 Task: Look for space in Olsberg, Germany from 6th September, 2023 to 18th September, 2023 for 3 adults in price range Rs.6000 to Rs.12000. Place can be entire place with 2 bedrooms having 2 beds and 2 bathrooms. Property type can be house, flat, guest house, hotel. Amenities needed are: washing machine. Booking option can be shelf check-in. Required host language is English.
Action: Mouse moved to (352, 246)
Screenshot: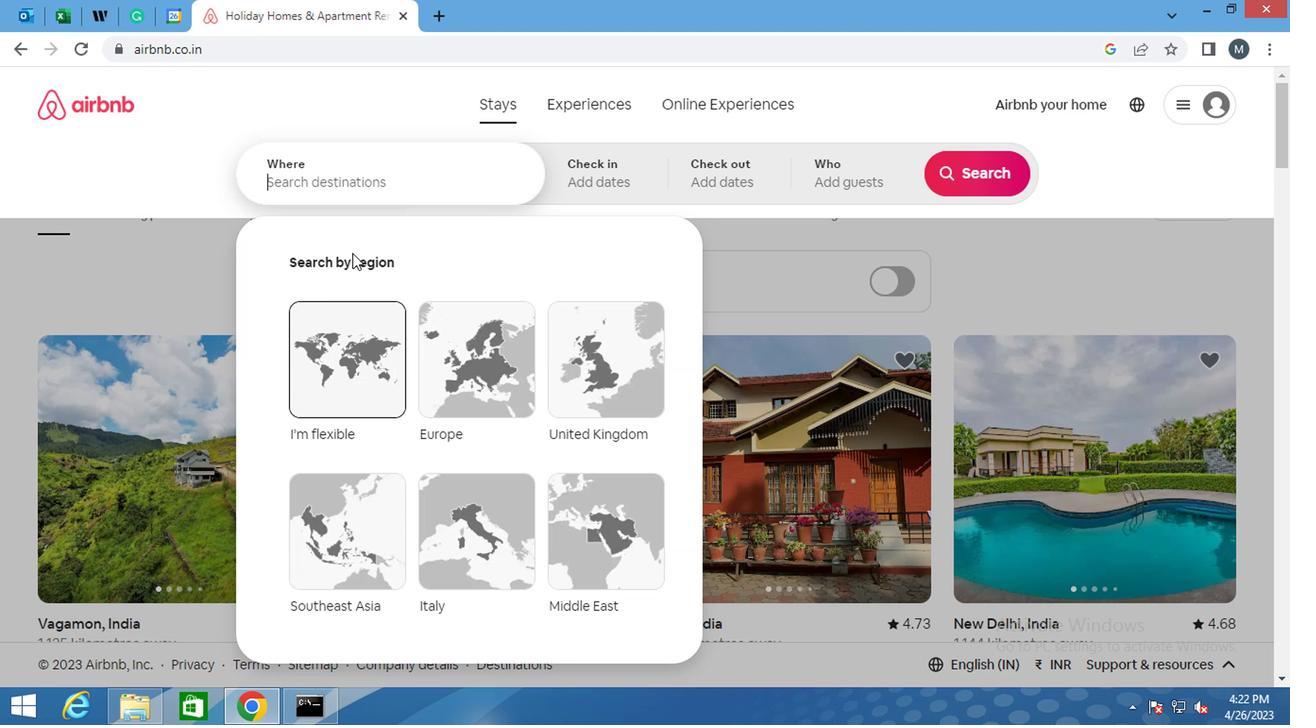 
Action: Key pressed <Key.shift>OLSBERG,<Key.space><Key.shift>GERMANY
Screenshot: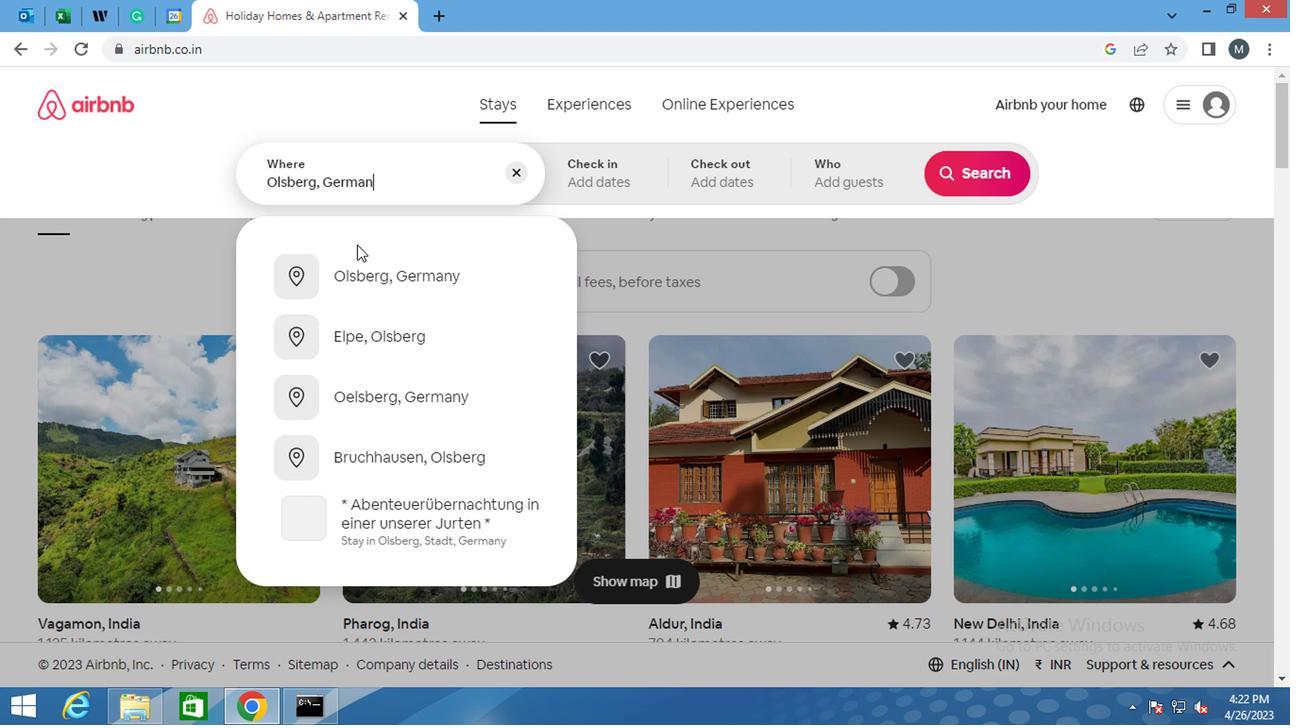 
Action: Mouse moved to (432, 270)
Screenshot: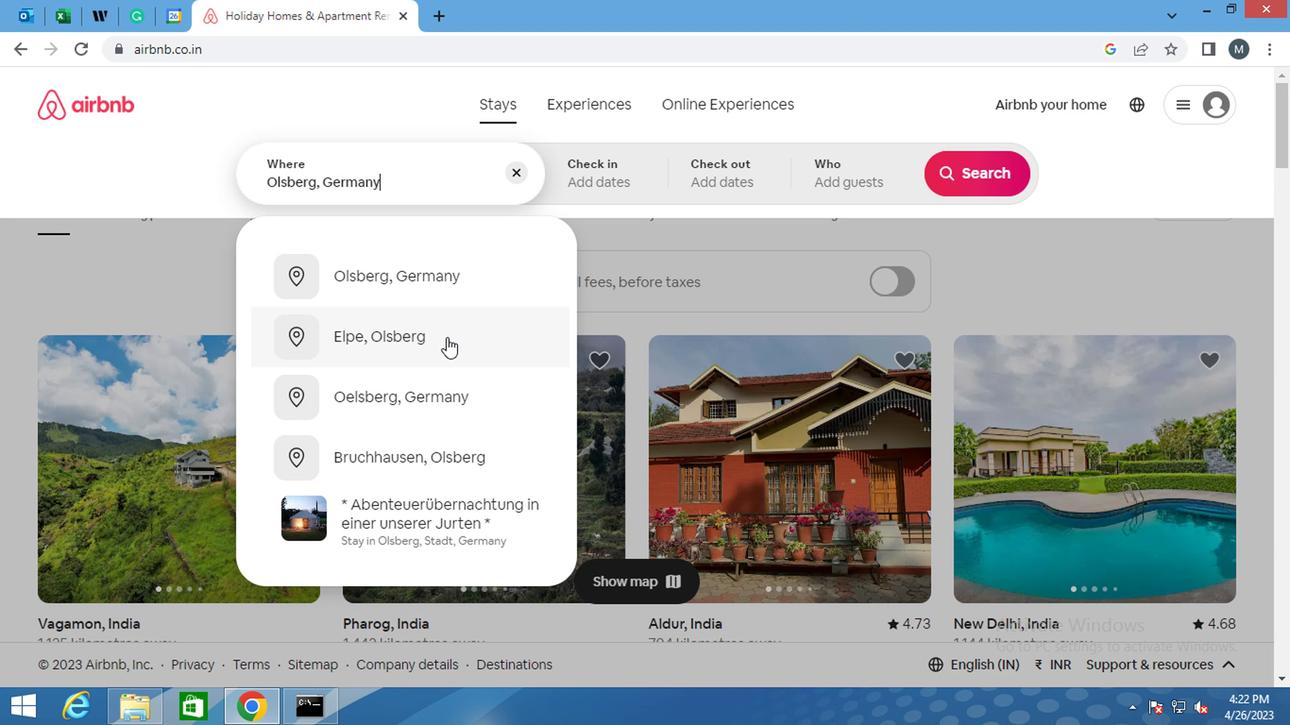 
Action: Mouse pressed left at (432, 270)
Screenshot: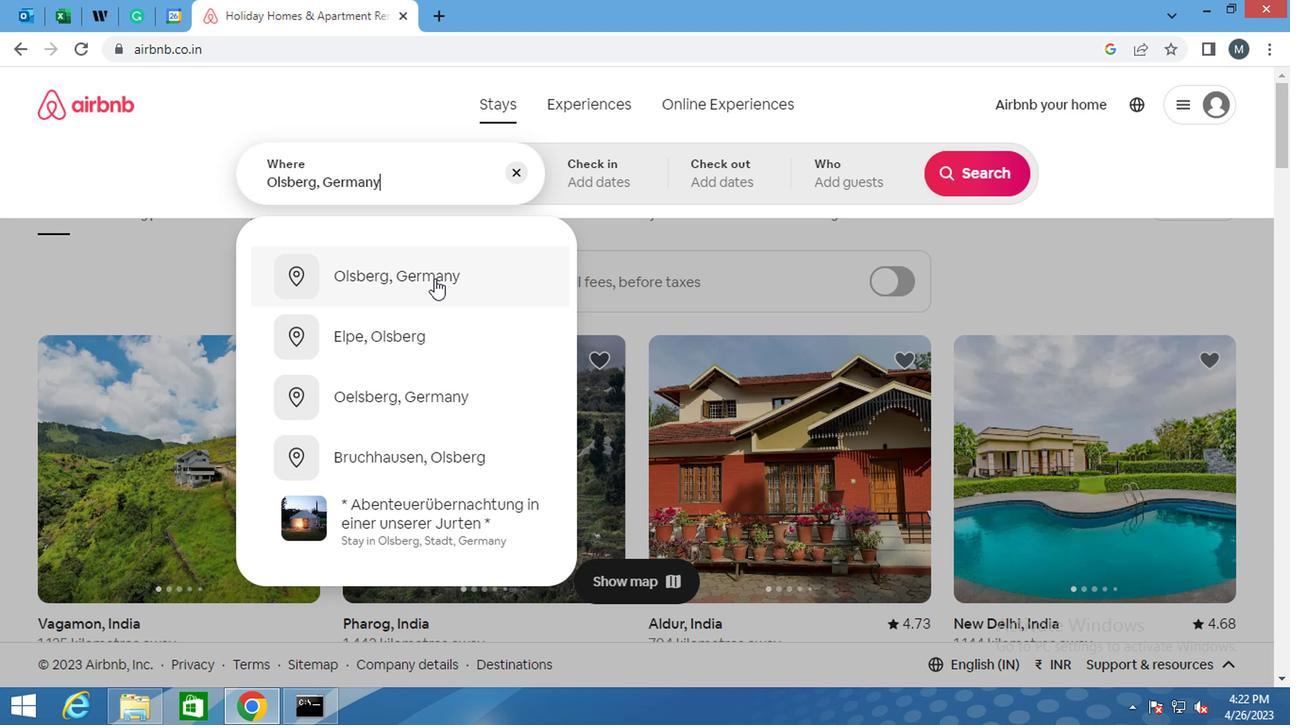 
Action: Mouse moved to (957, 321)
Screenshot: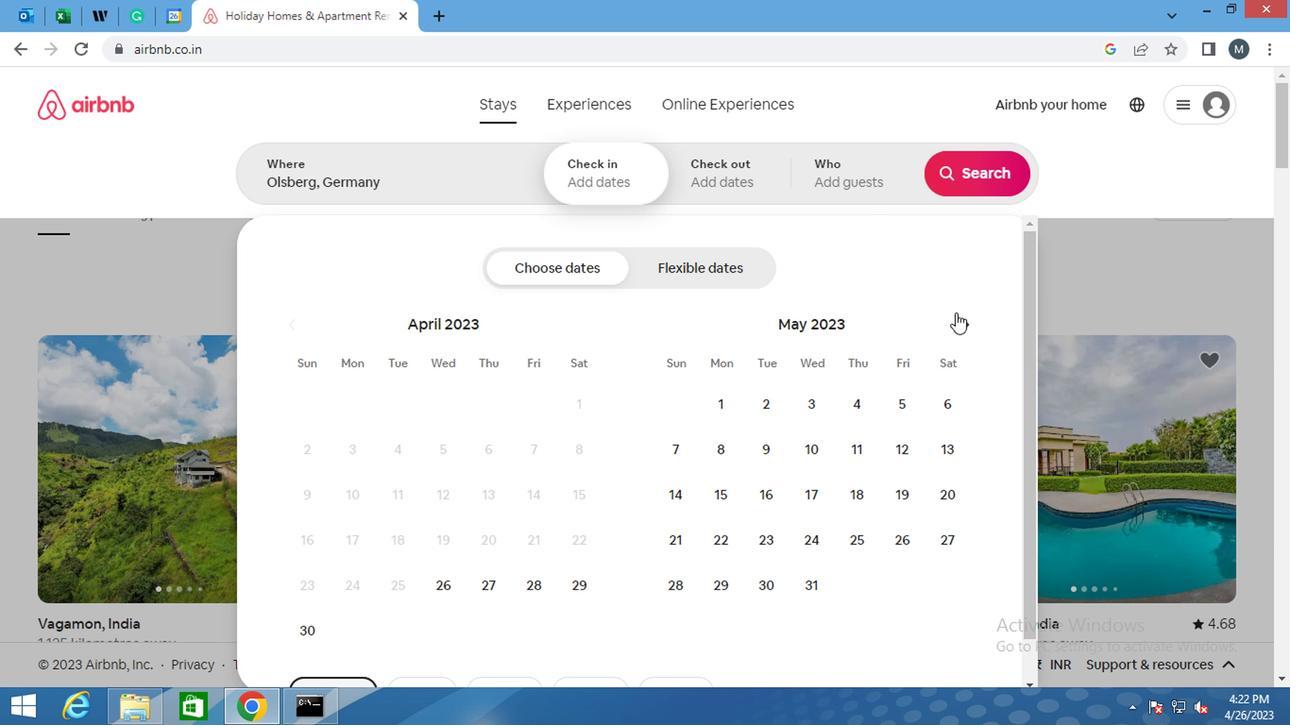 
Action: Mouse pressed left at (957, 321)
Screenshot: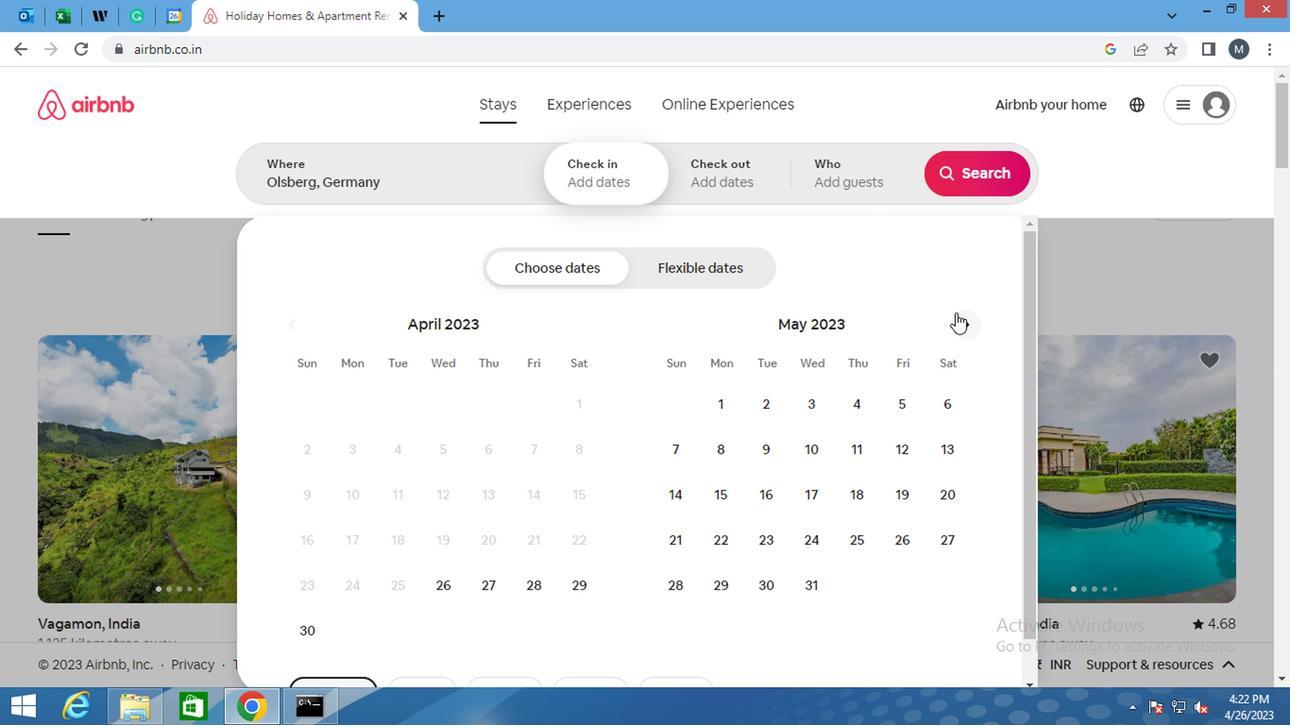 
Action: Mouse moved to (958, 321)
Screenshot: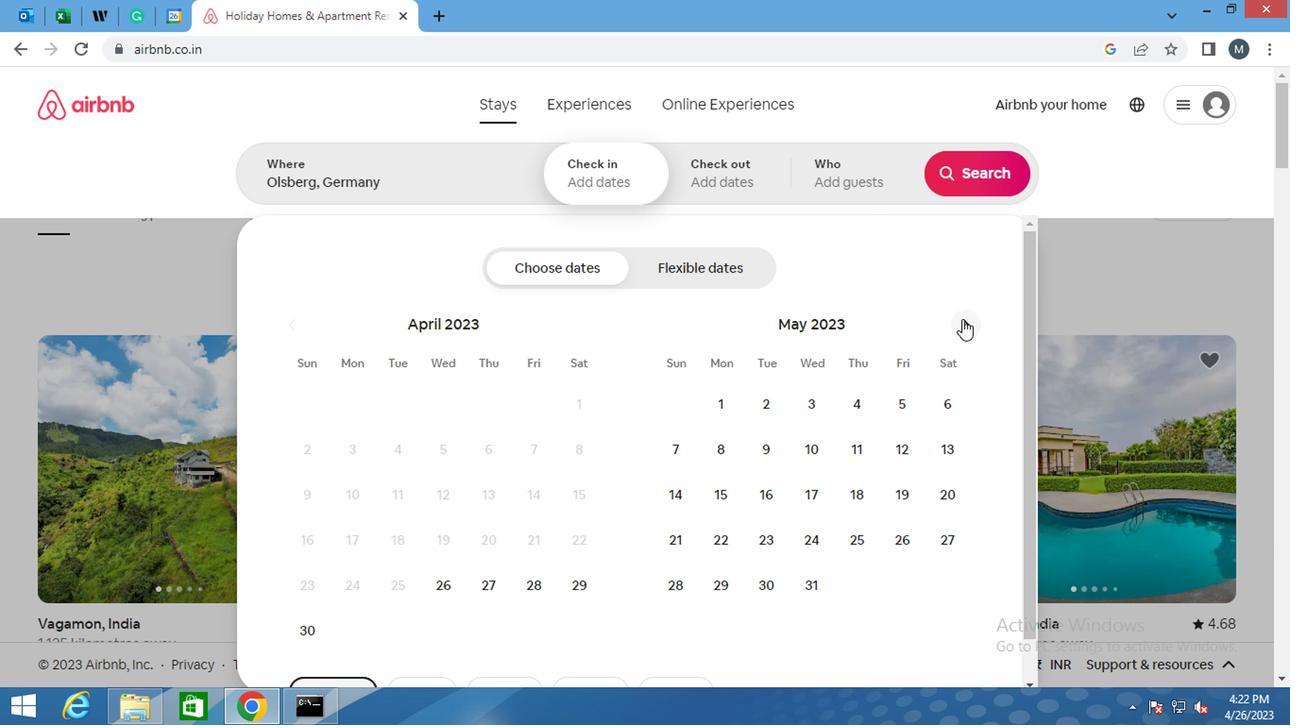
Action: Mouse pressed left at (958, 321)
Screenshot: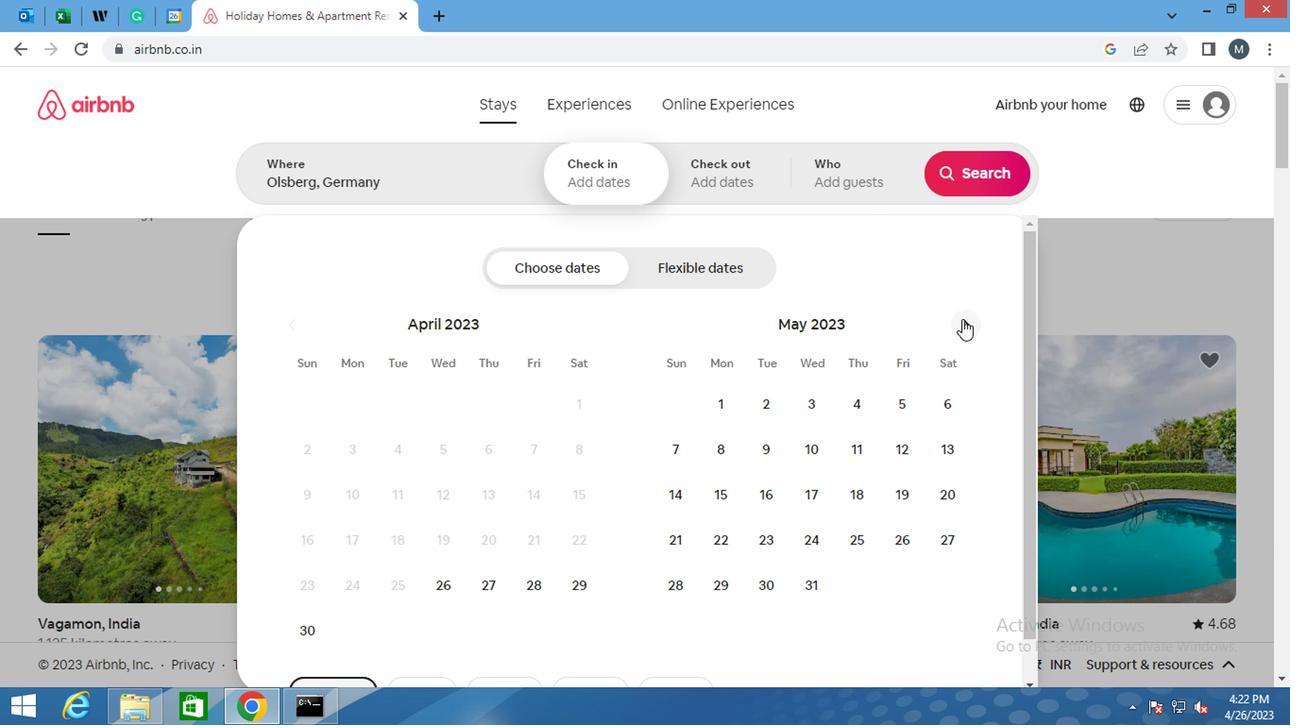 
Action: Mouse moved to (960, 321)
Screenshot: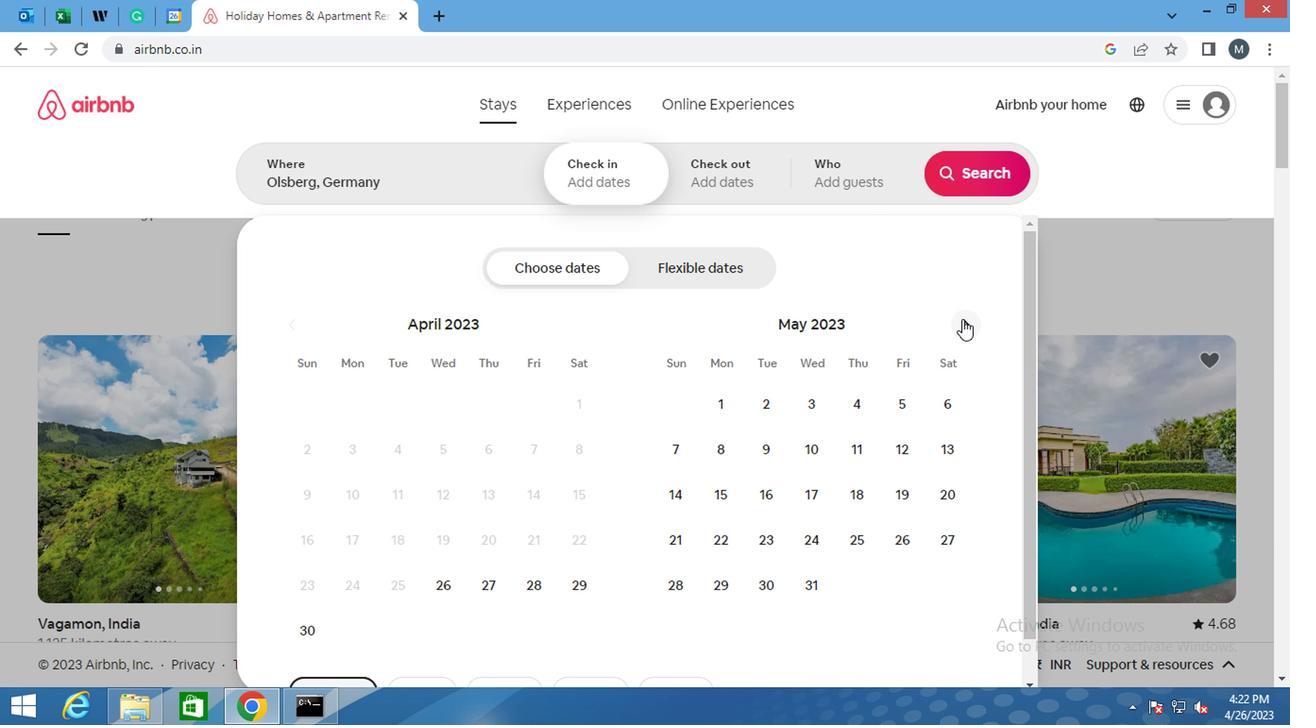 
Action: Mouse pressed left at (960, 321)
Screenshot: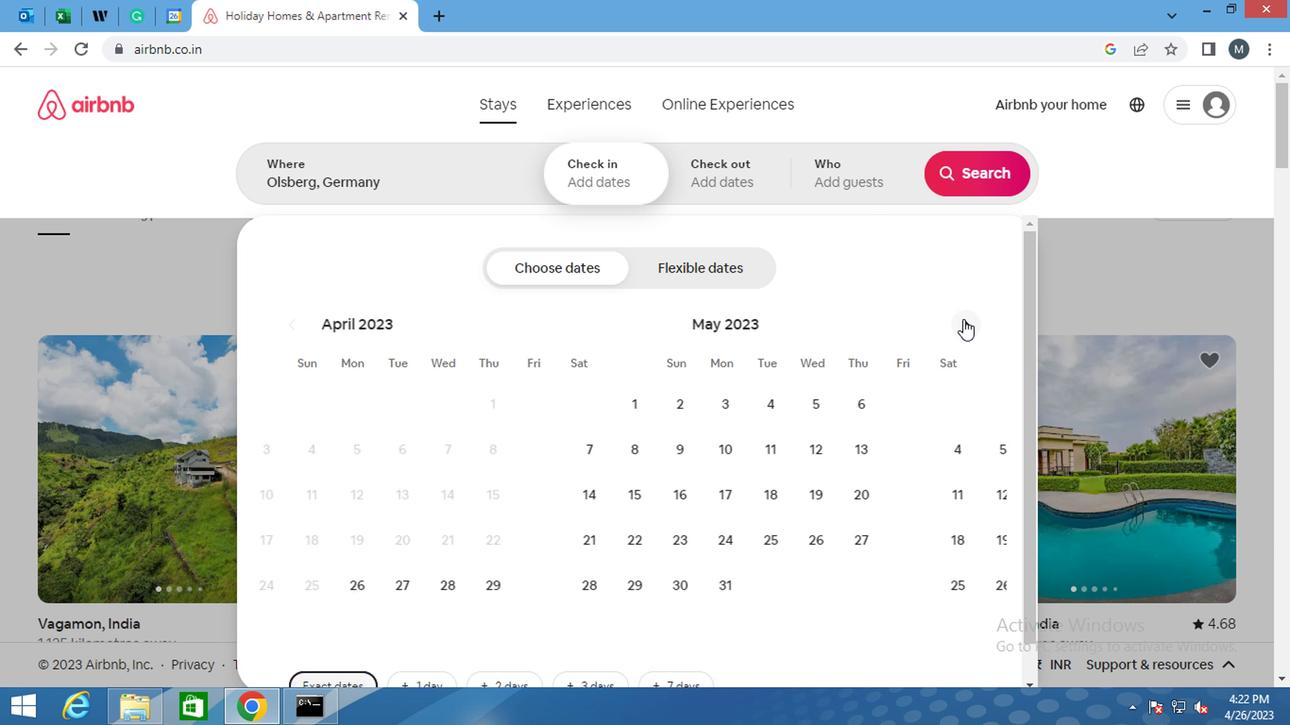 
Action: Mouse moved to (960, 321)
Screenshot: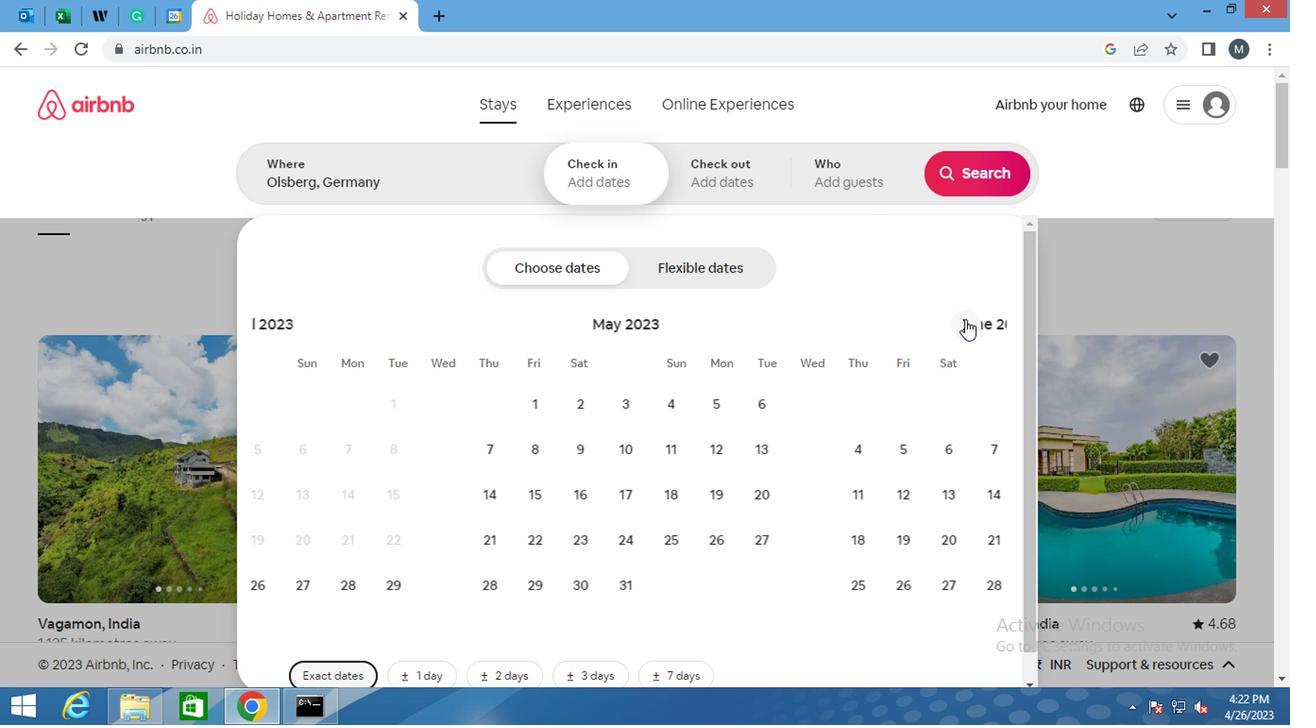 
Action: Mouse pressed left at (960, 321)
Screenshot: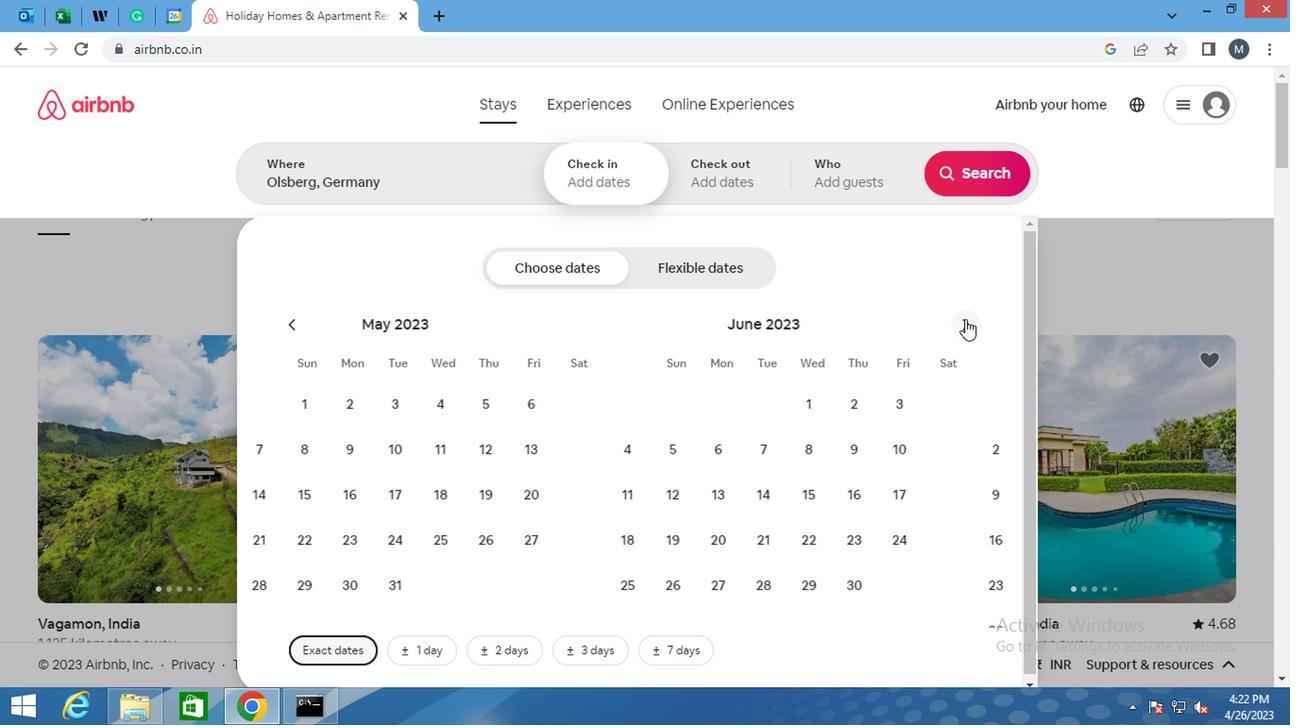 
Action: Mouse pressed left at (960, 321)
Screenshot: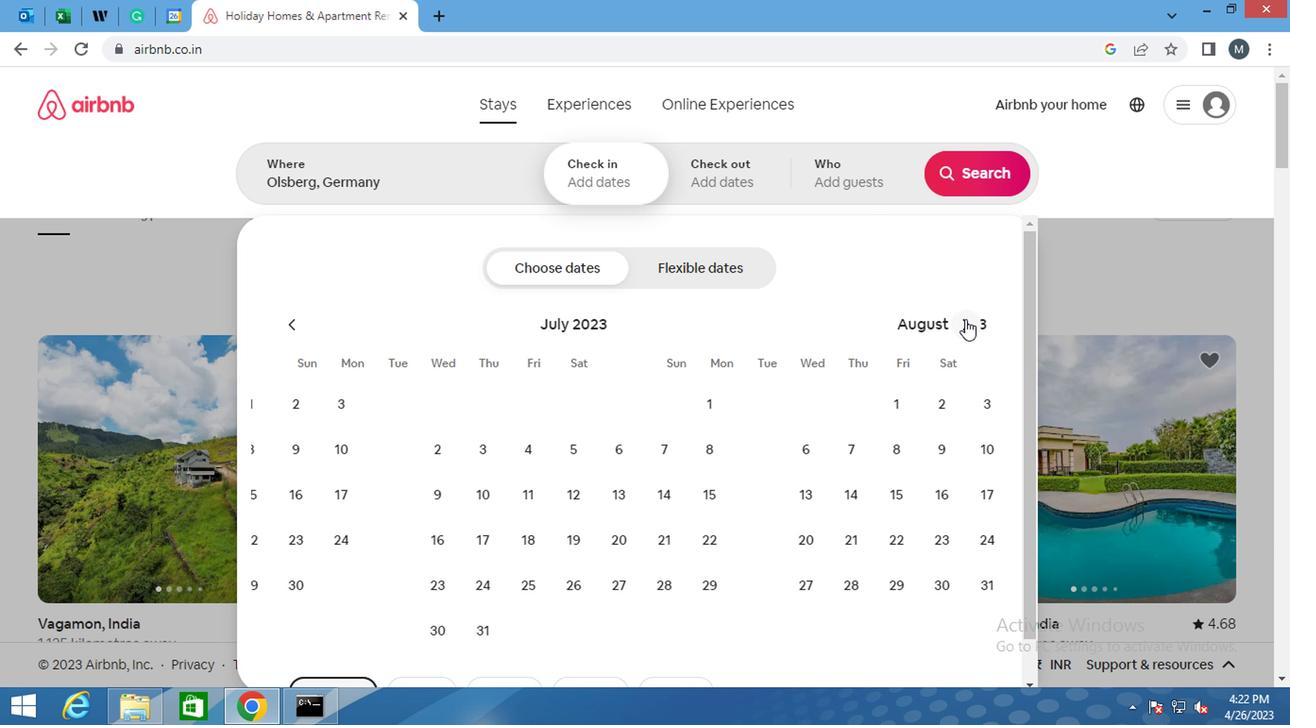 
Action: Mouse moved to (817, 456)
Screenshot: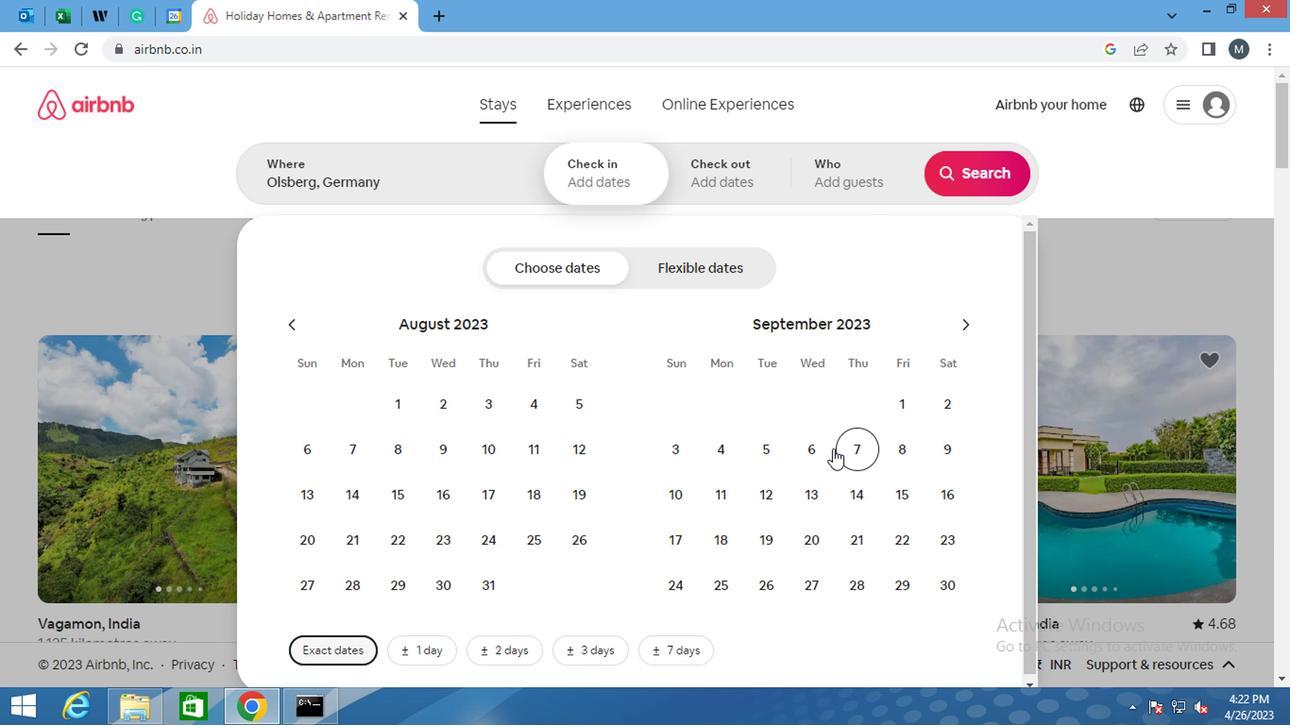 
Action: Mouse pressed left at (817, 456)
Screenshot: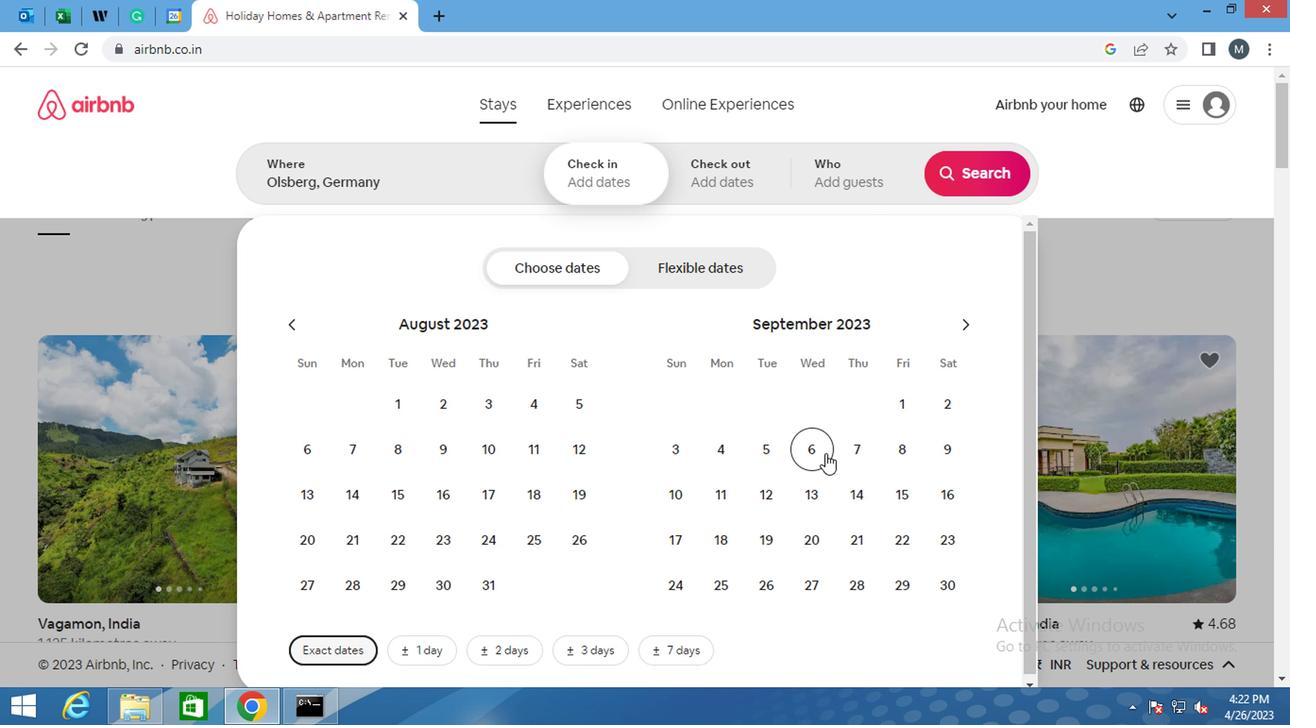 
Action: Mouse moved to (728, 542)
Screenshot: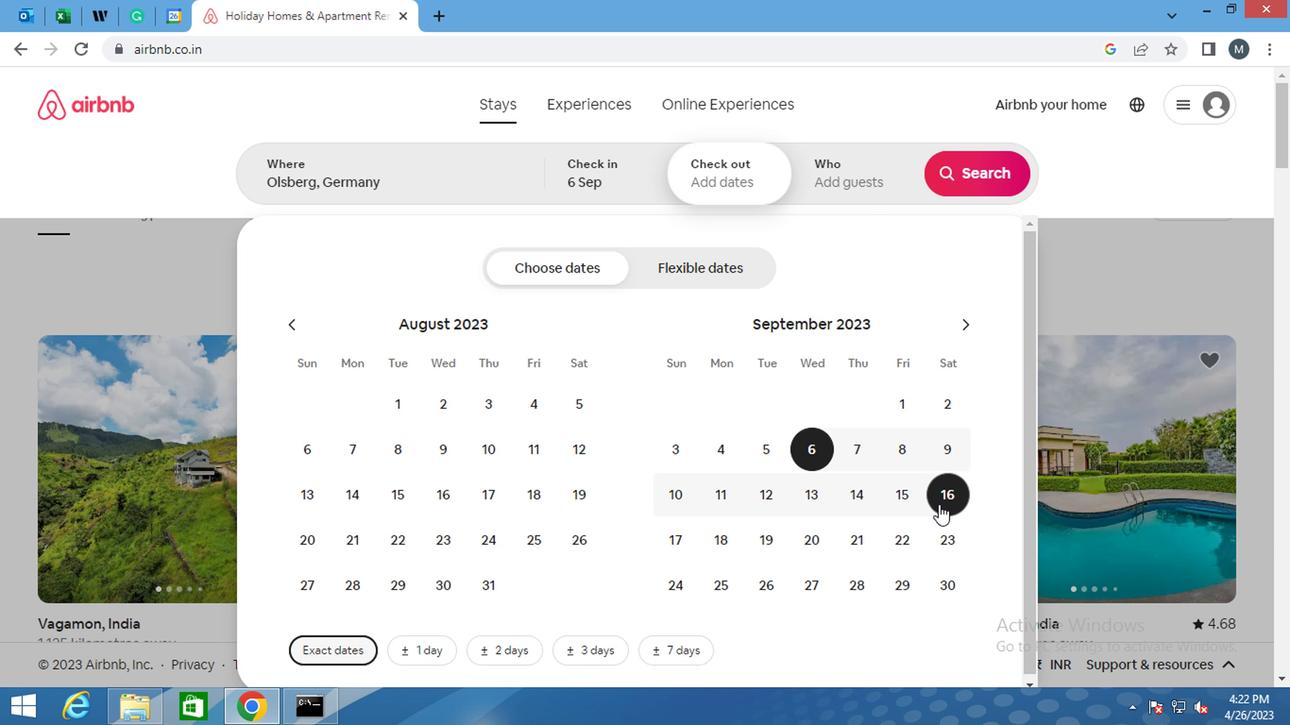 
Action: Mouse pressed left at (728, 542)
Screenshot: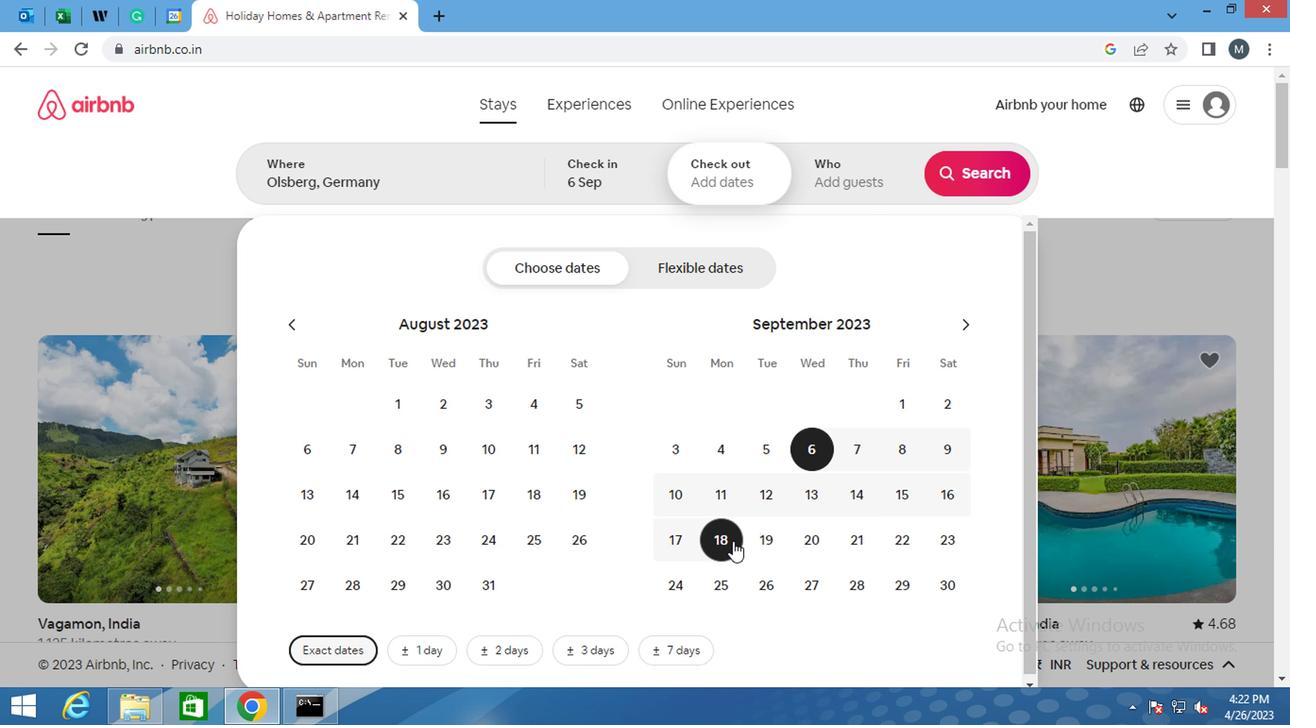 
Action: Mouse moved to (840, 180)
Screenshot: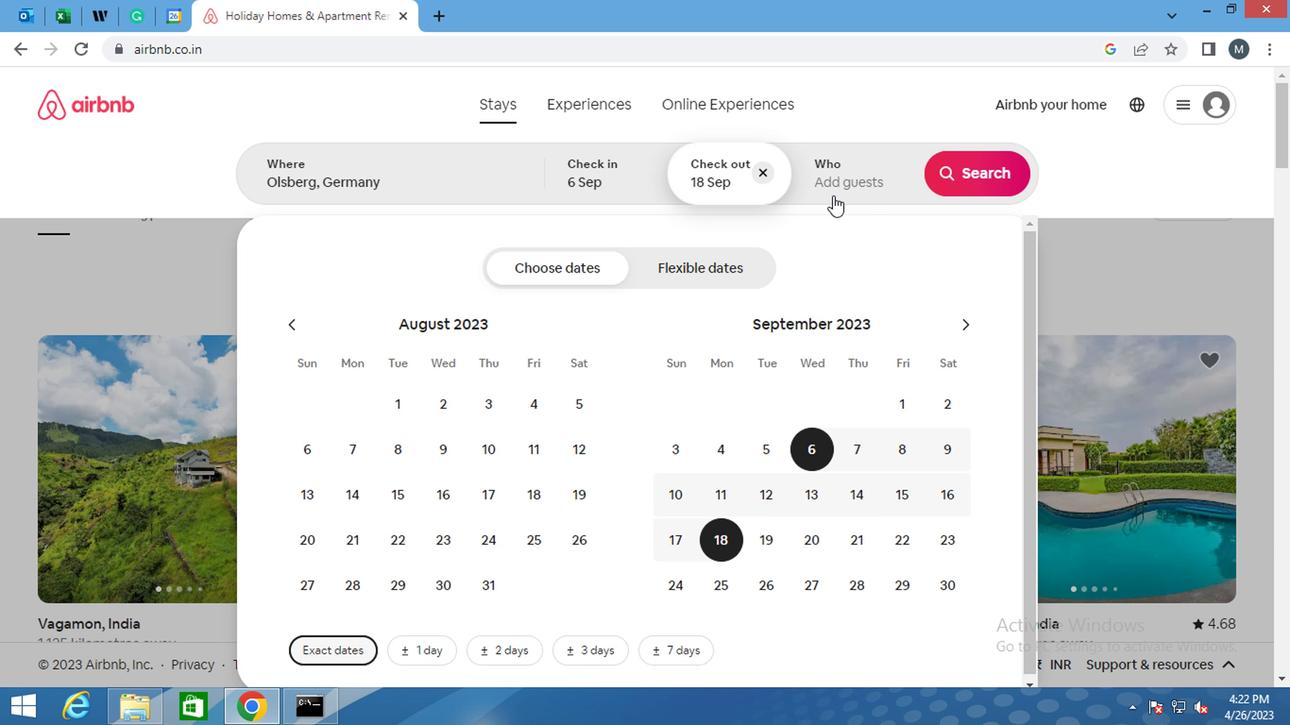 
Action: Mouse pressed left at (840, 180)
Screenshot: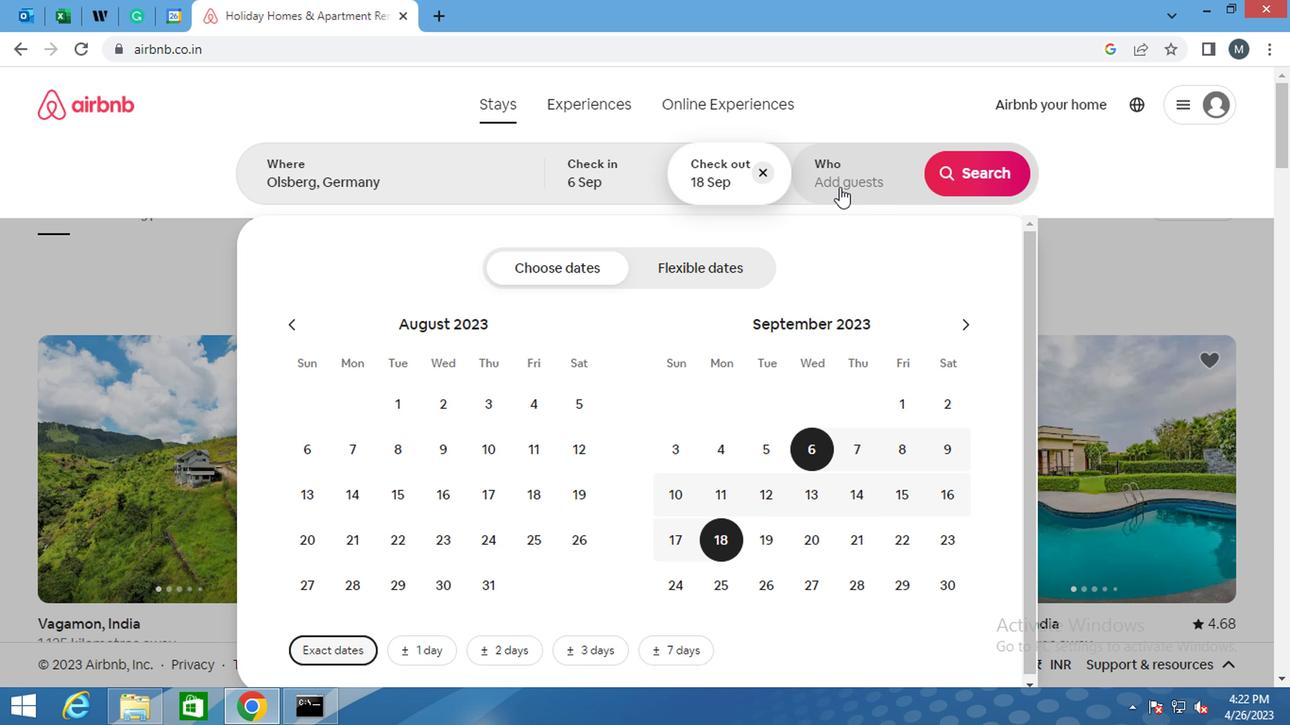 
Action: Mouse moved to (966, 272)
Screenshot: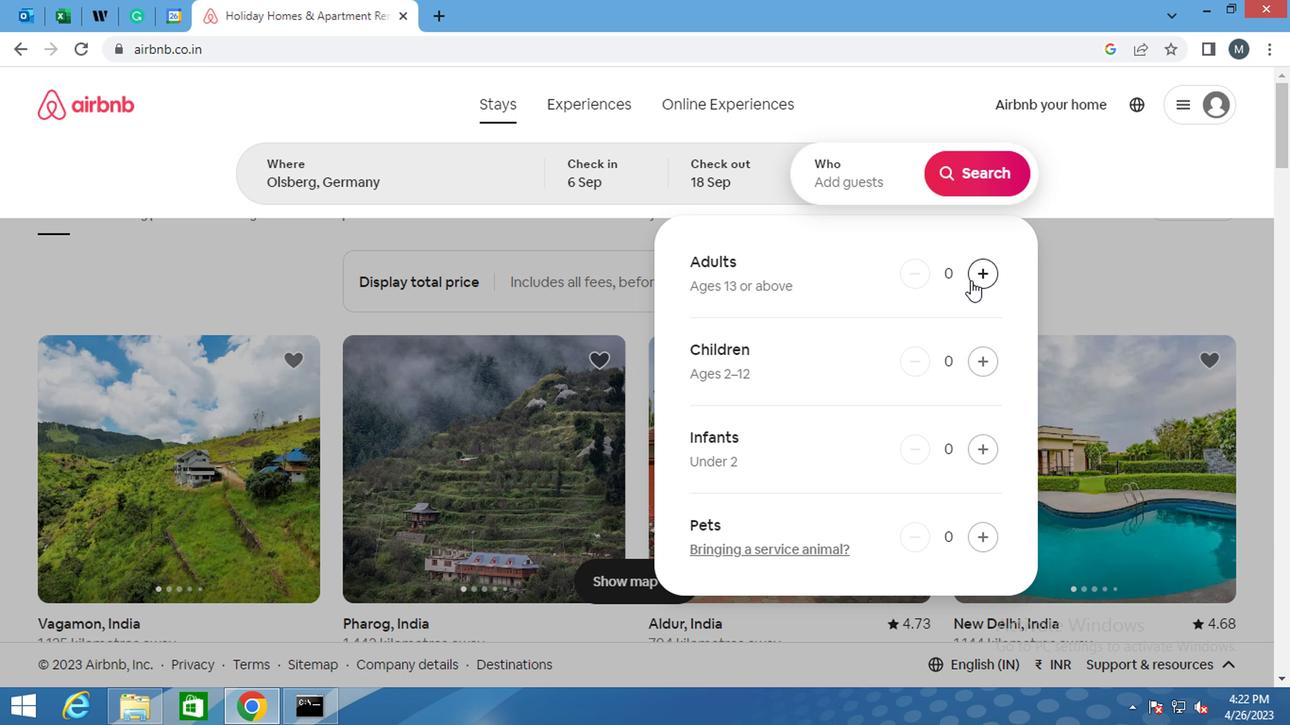 
Action: Mouse pressed left at (966, 272)
Screenshot: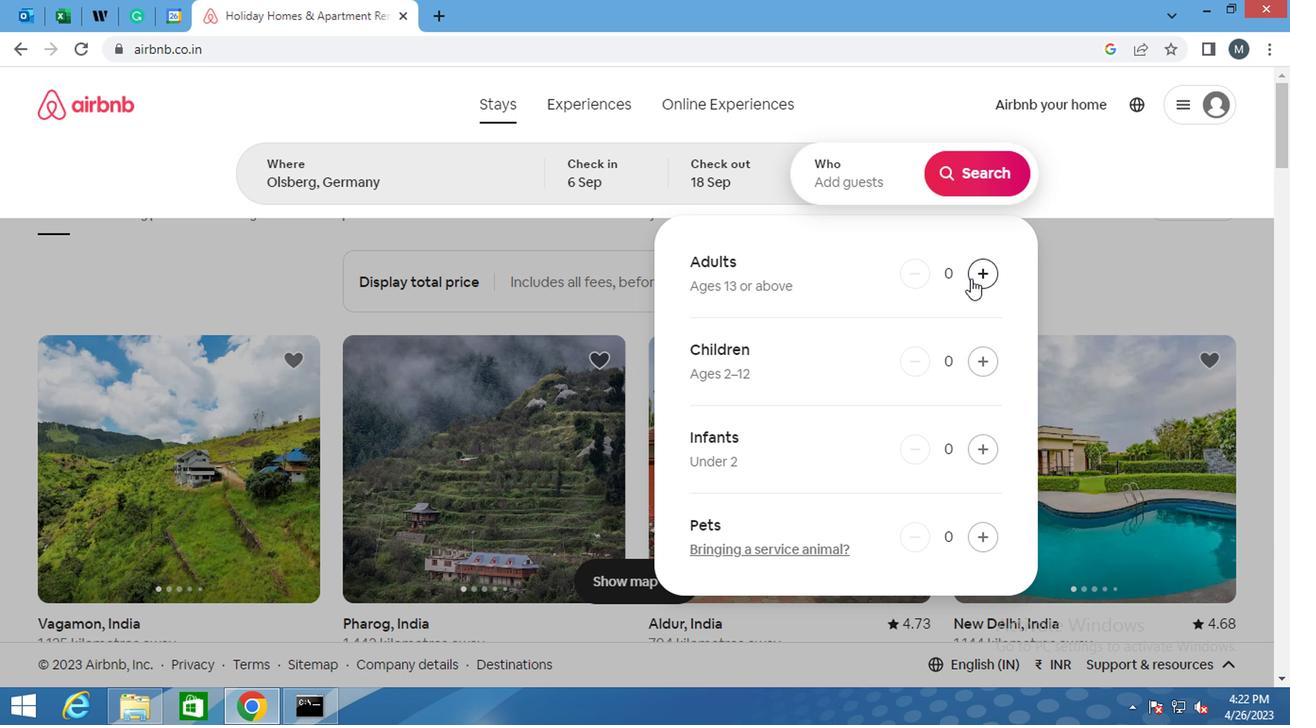 
Action: Mouse moved to (966, 272)
Screenshot: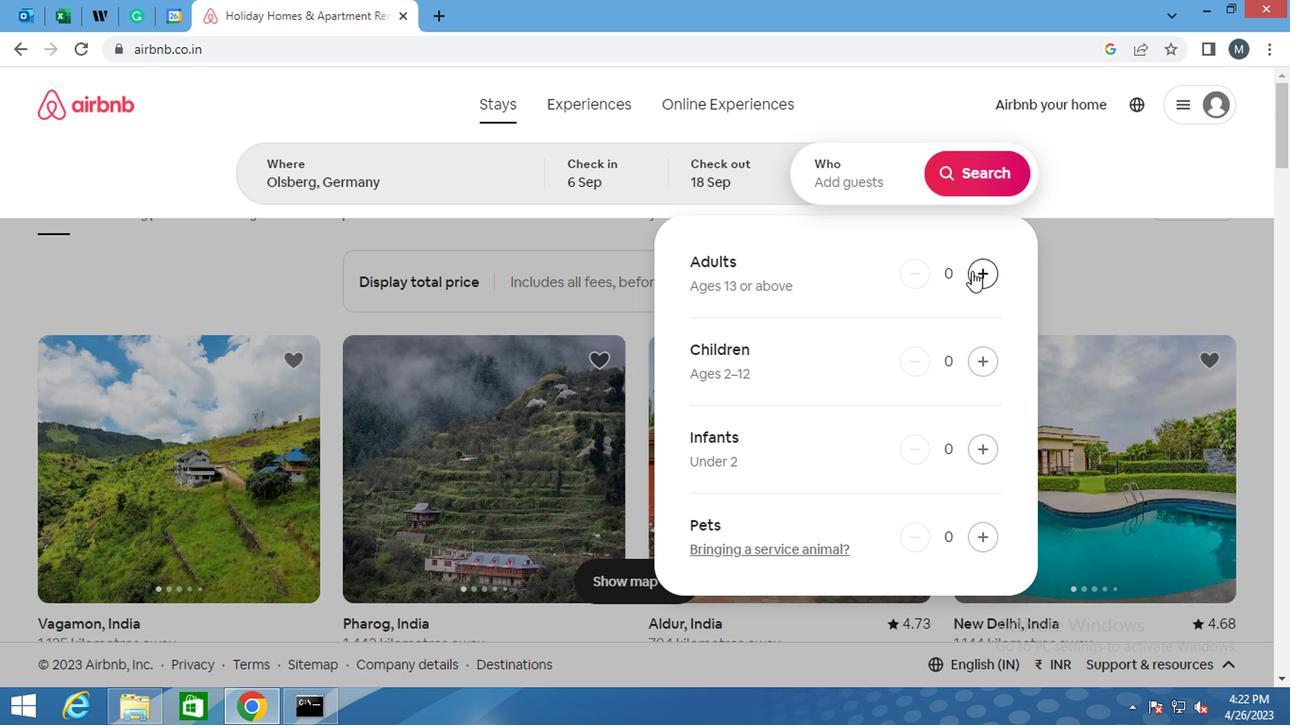 
Action: Mouse pressed left at (966, 272)
Screenshot: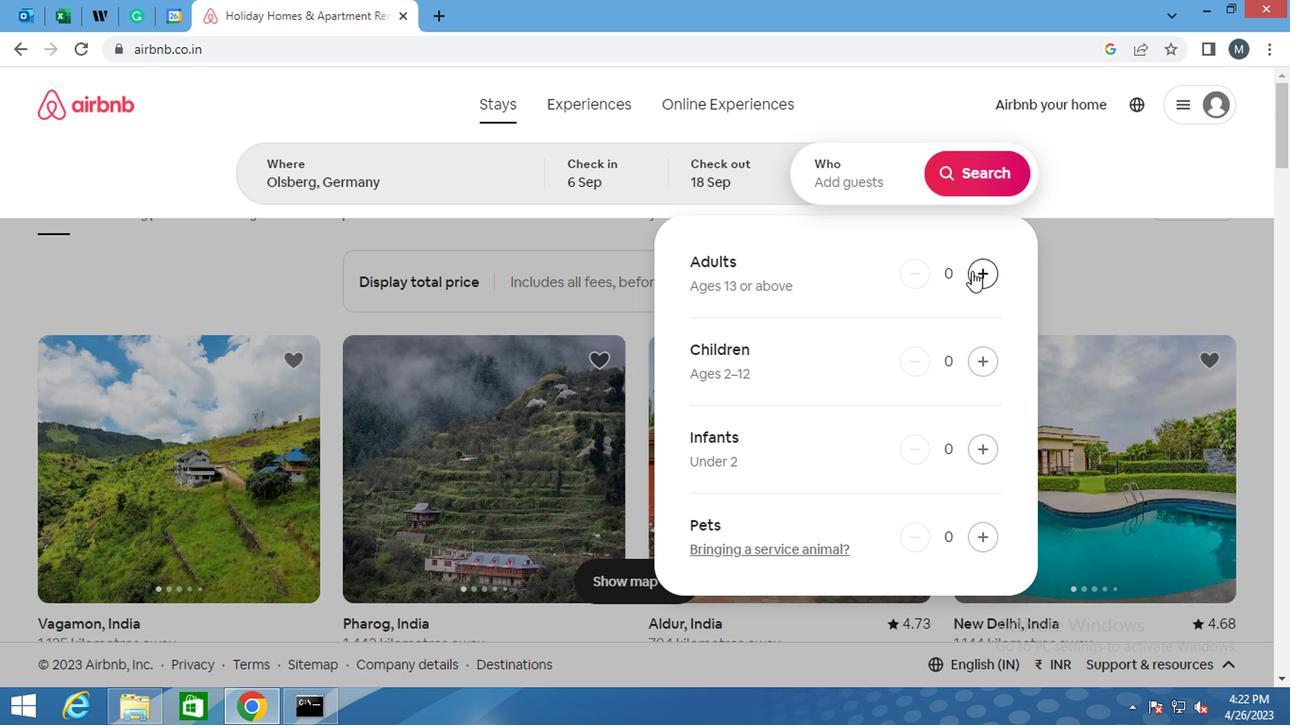 
Action: Mouse pressed left at (966, 272)
Screenshot: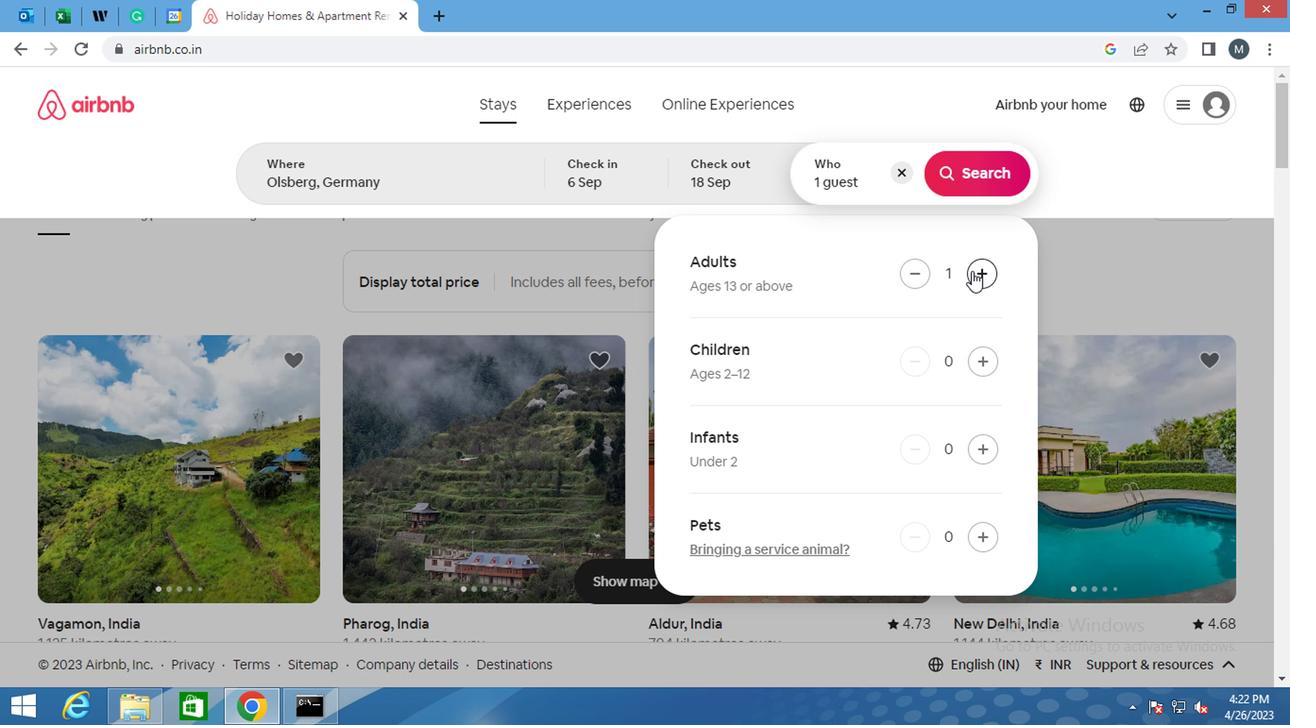 
Action: Mouse moved to (975, 186)
Screenshot: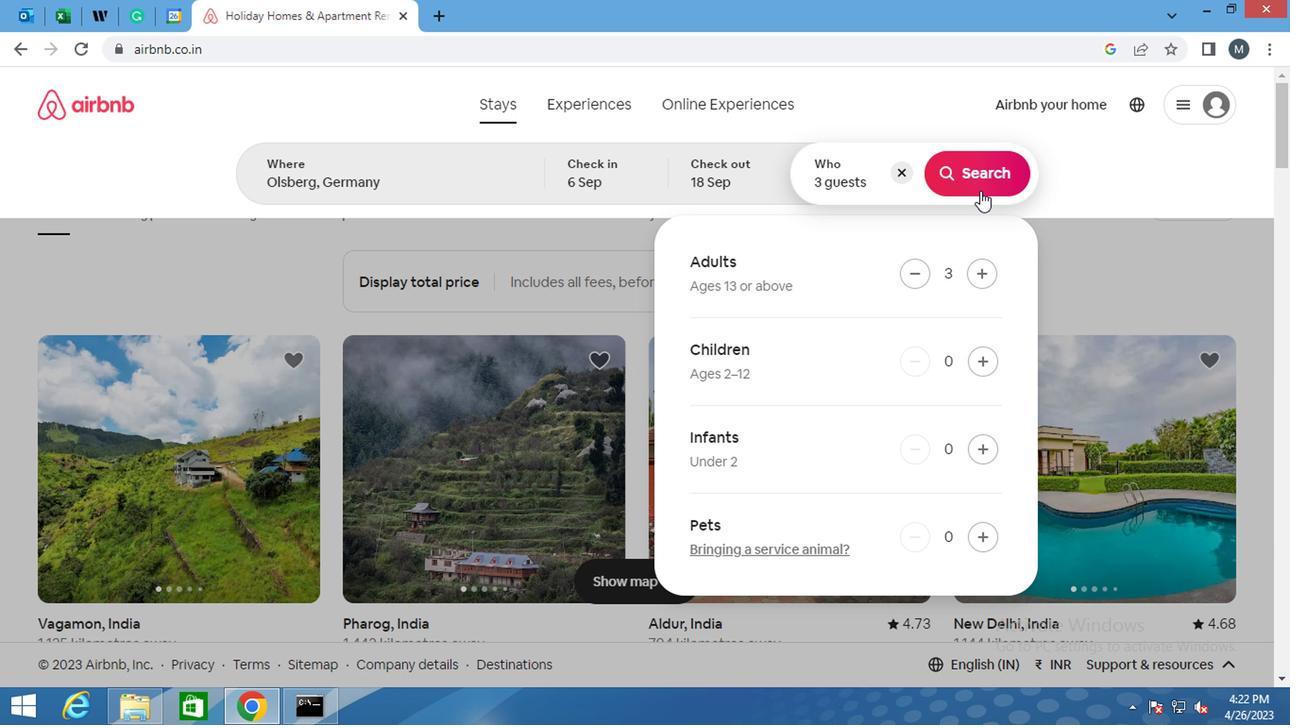 
Action: Mouse pressed left at (975, 186)
Screenshot: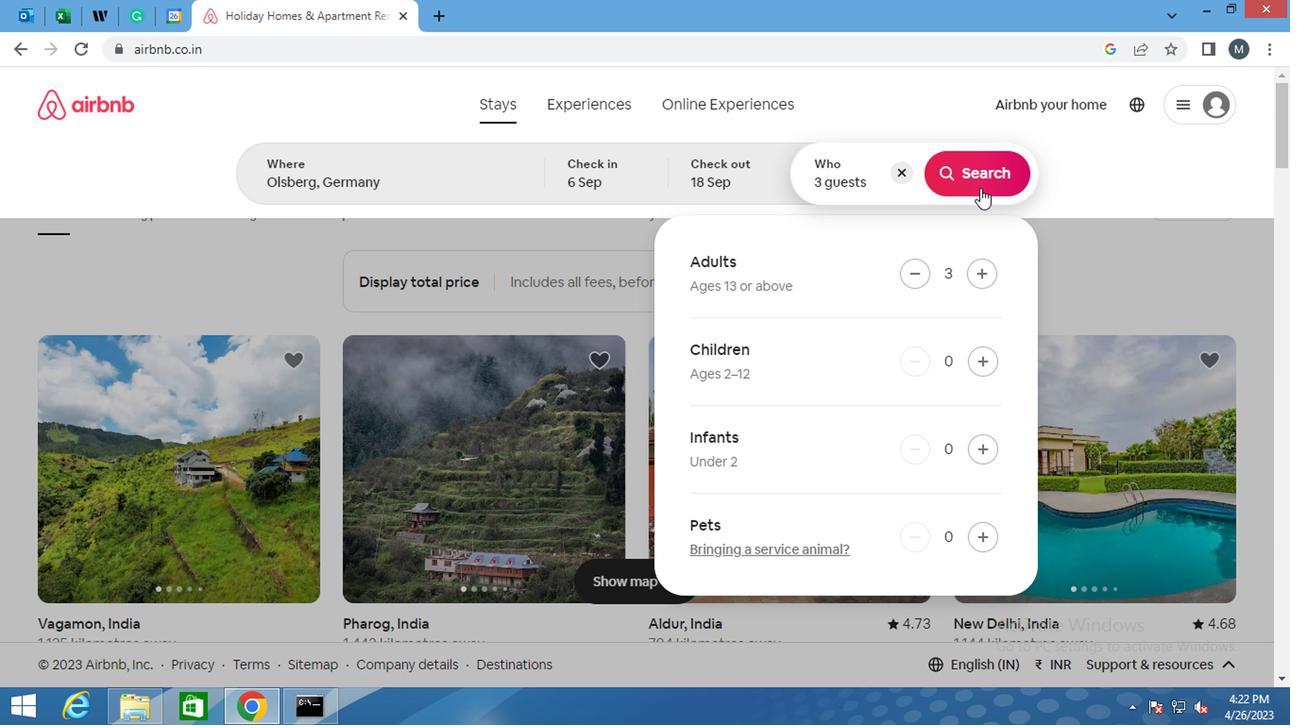 
Action: Mouse moved to (1199, 188)
Screenshot: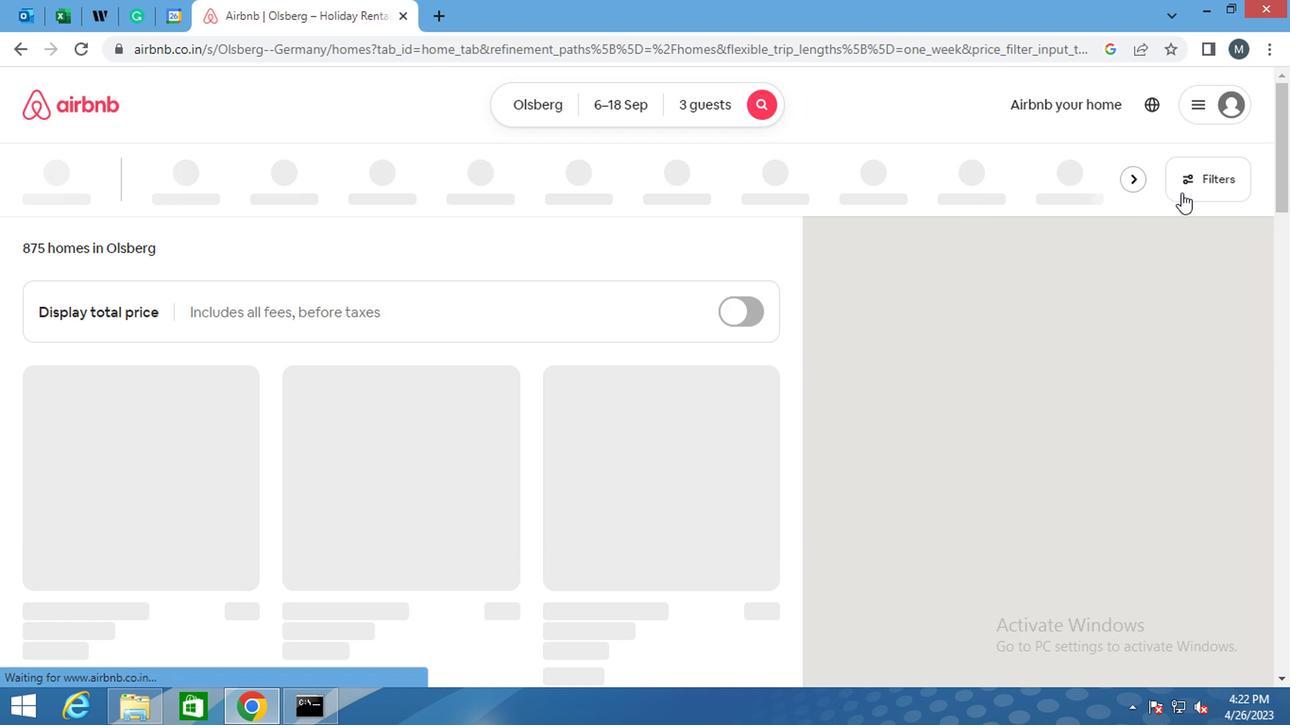 
Action: Mouse pressed left at (1199, 188)
Screenshot: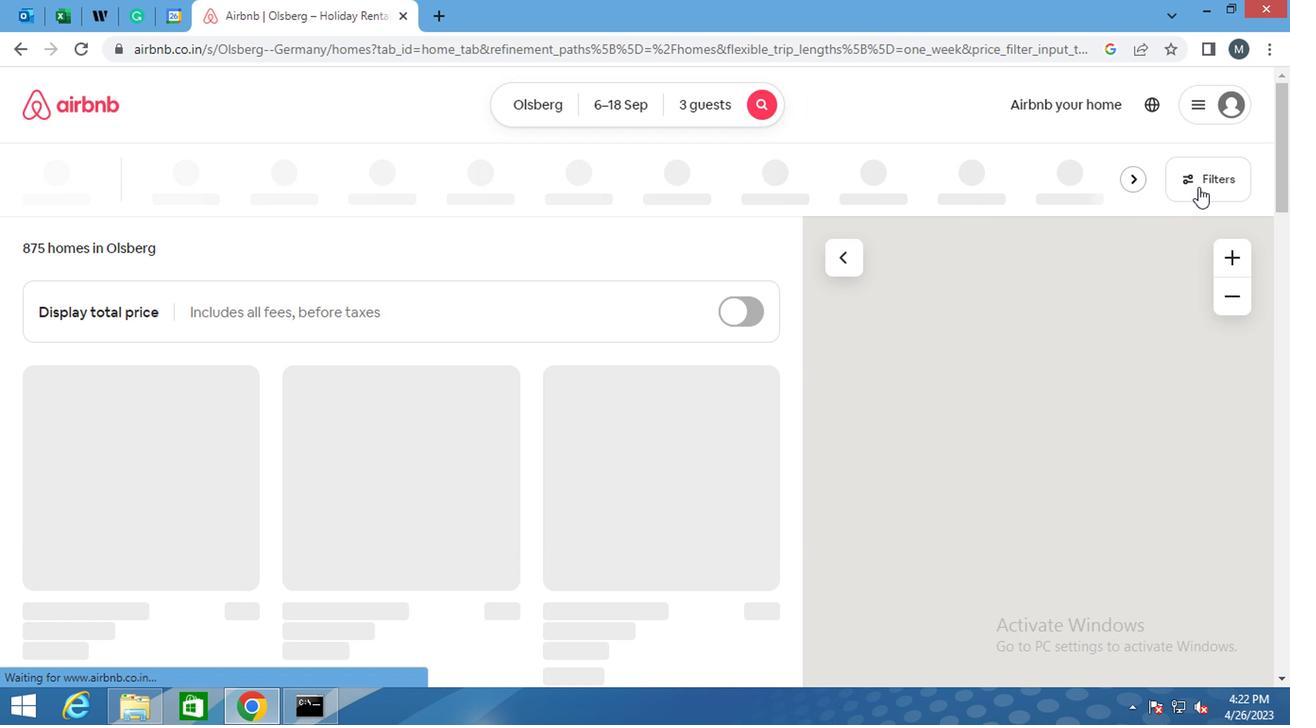 
Action: Mouse moved to (403, 423)
Screenshot: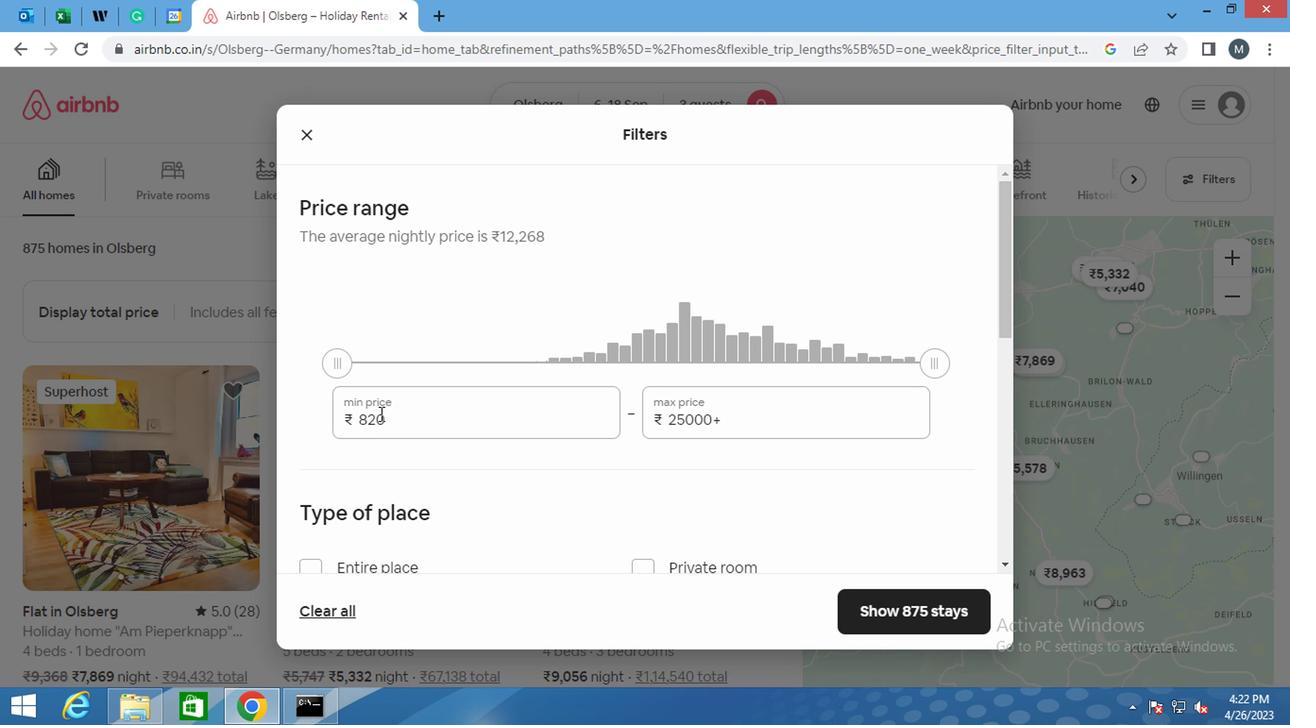 
Action: Mouse pressed left at (403, 423)
Screenshot: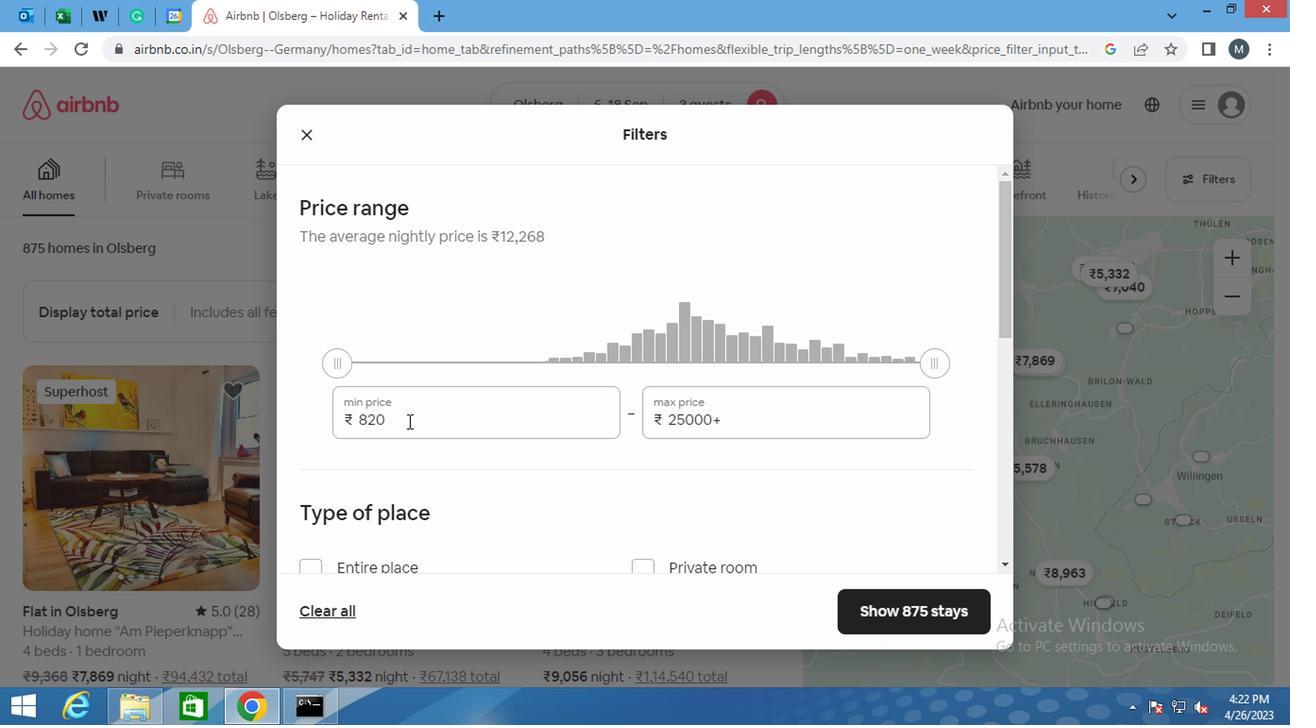 
Action: Mouse moved to (404, 423)
Screenshot: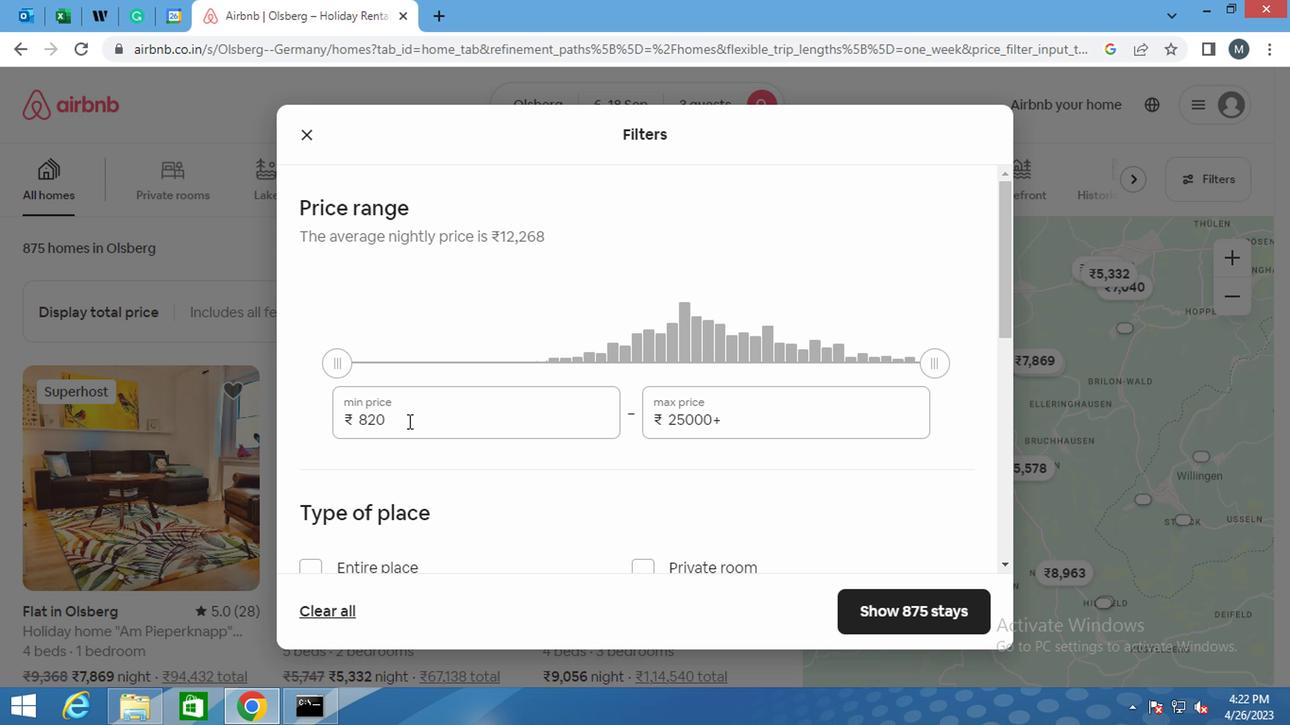 
Action: Key pressed <Key.backspace><Key.backspace><Key.backspace><Key.backspace>
Screenshot: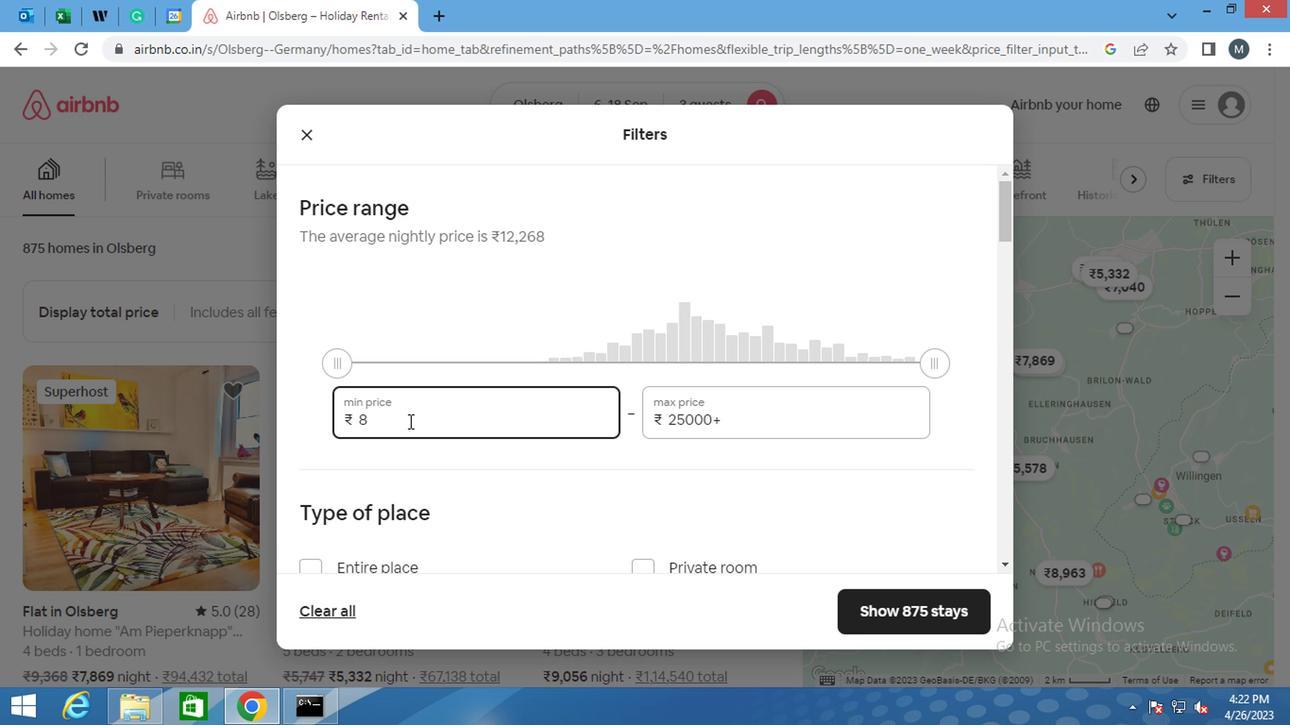 
Action: Mouse moved to (404, 423)
Screenshot: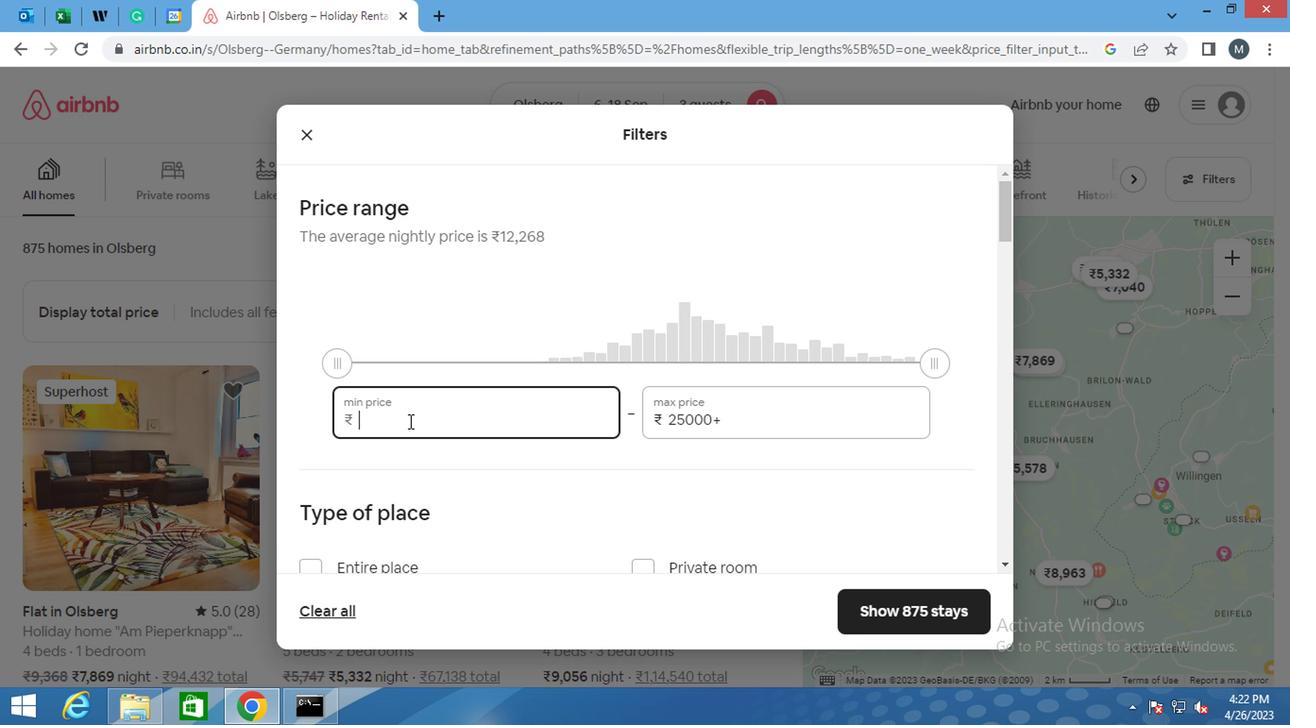 
Action: Key pressed 60
Screenshot: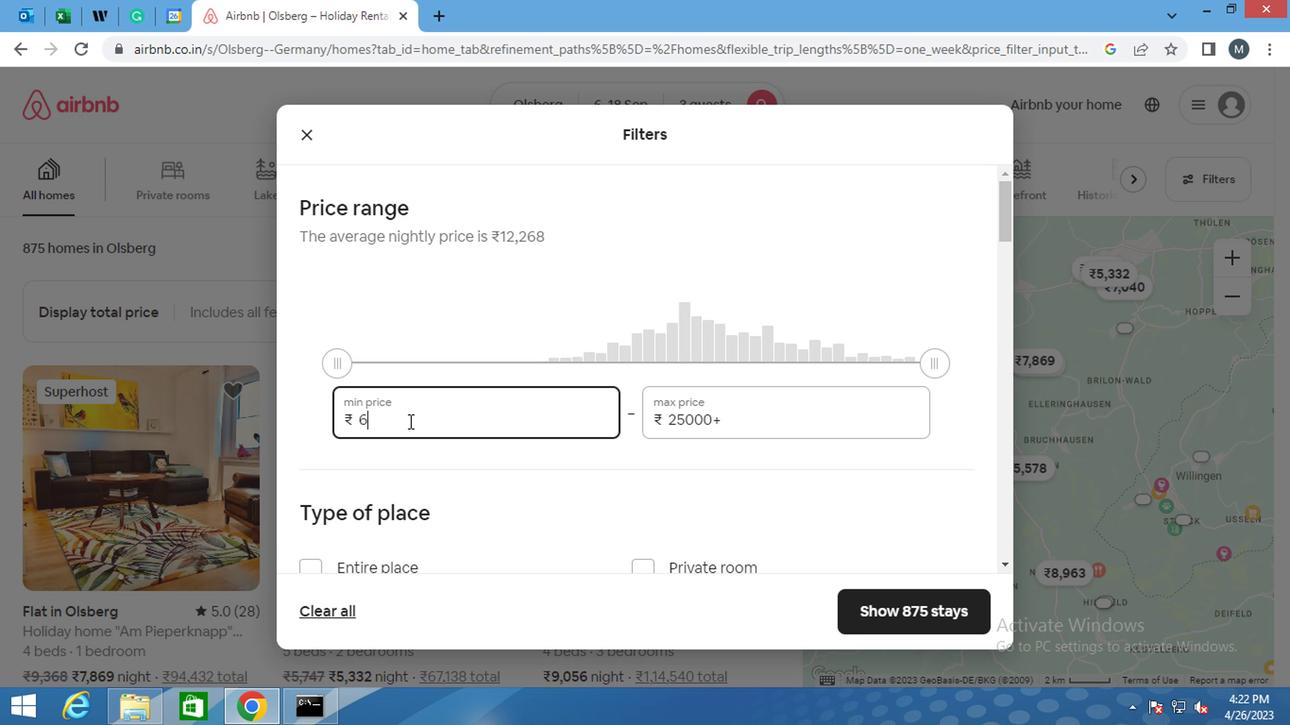 
Action: Mouse moved to (404, 423)
Screenshot: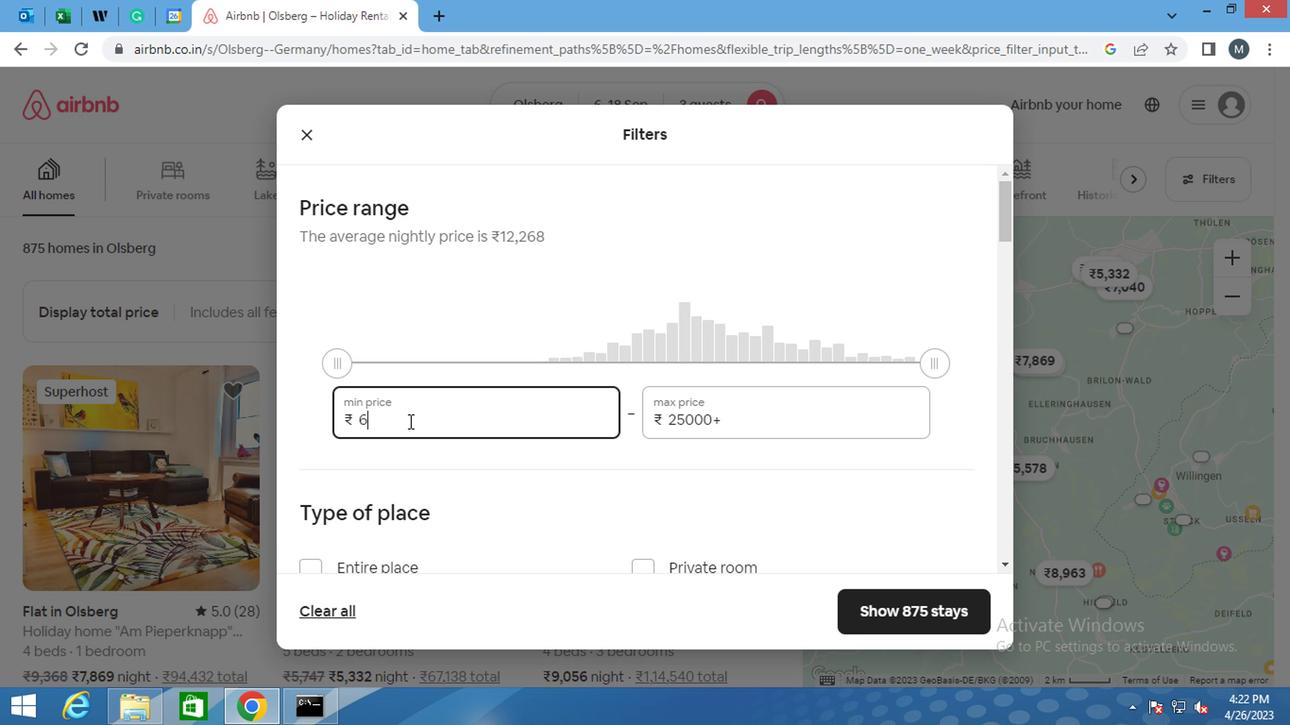 
Action: Key pressed 00
Screenshot: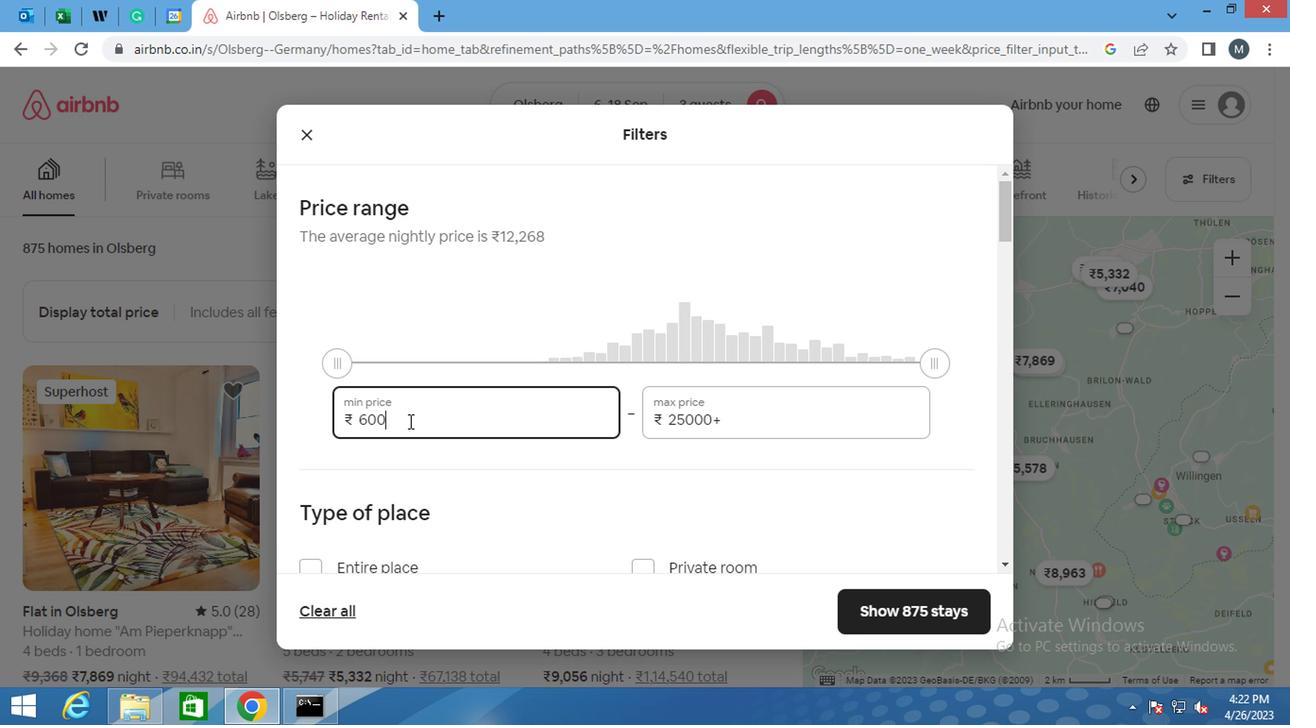 
Action: Mouse moved to (716, 423)
Screenshot: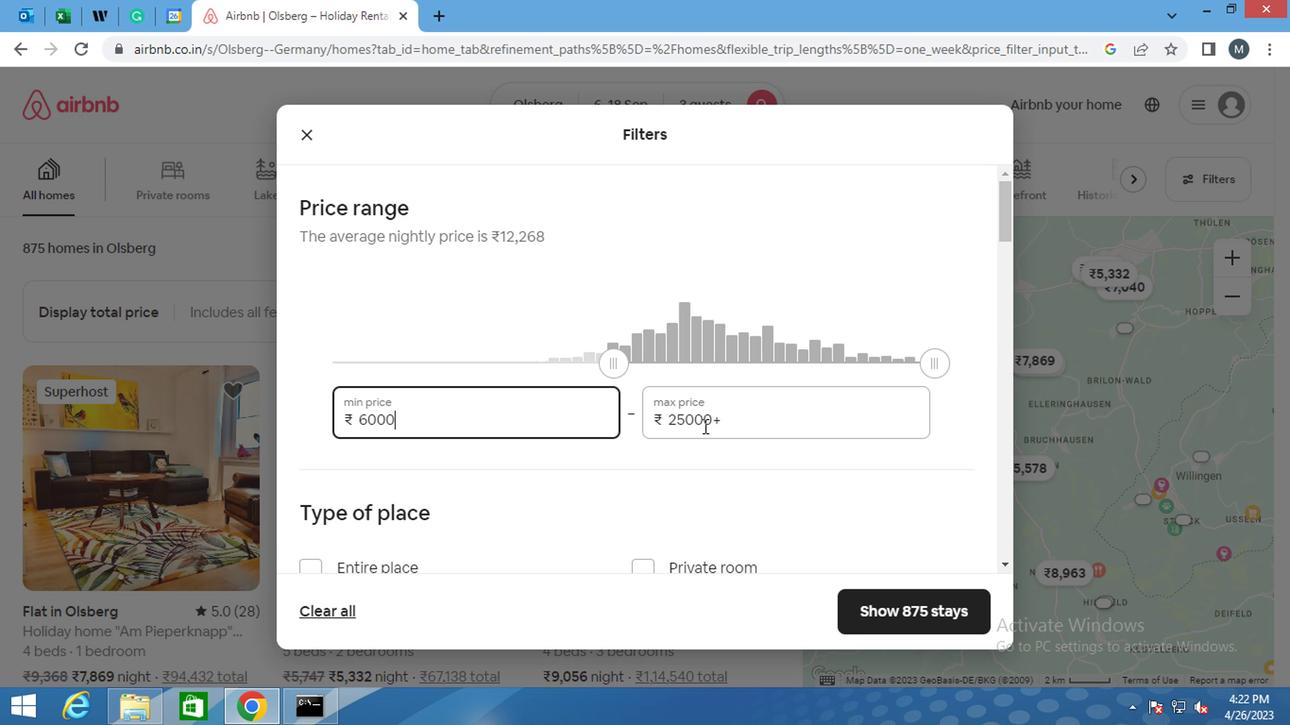 
Action: Mouse pressed left at (716, 423)
Screenshot: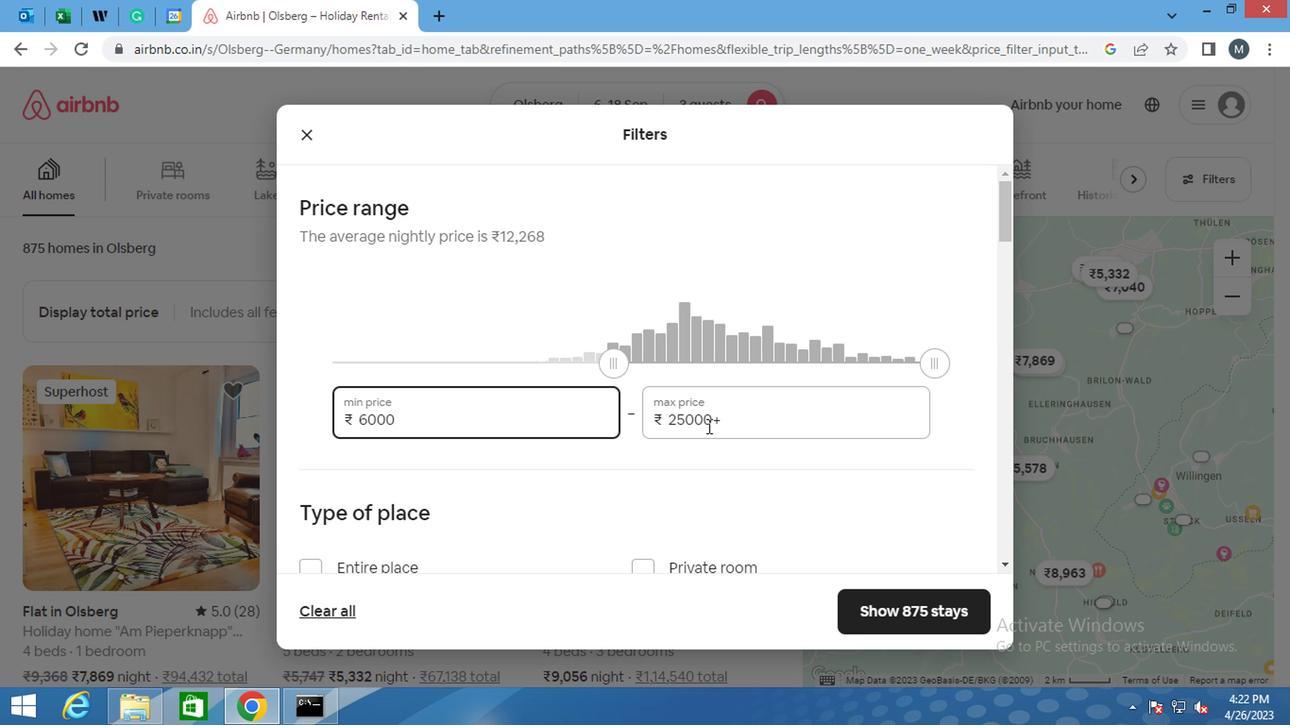 
Action: Key pressed <Key.backspace><Key.backspace><Key.backspace><Key.backspace><Key.backspace><Key.backspace><Key.backspace><Key.backspace><Key.backspace><Key.backspace><Key.backspace>
Screenshot: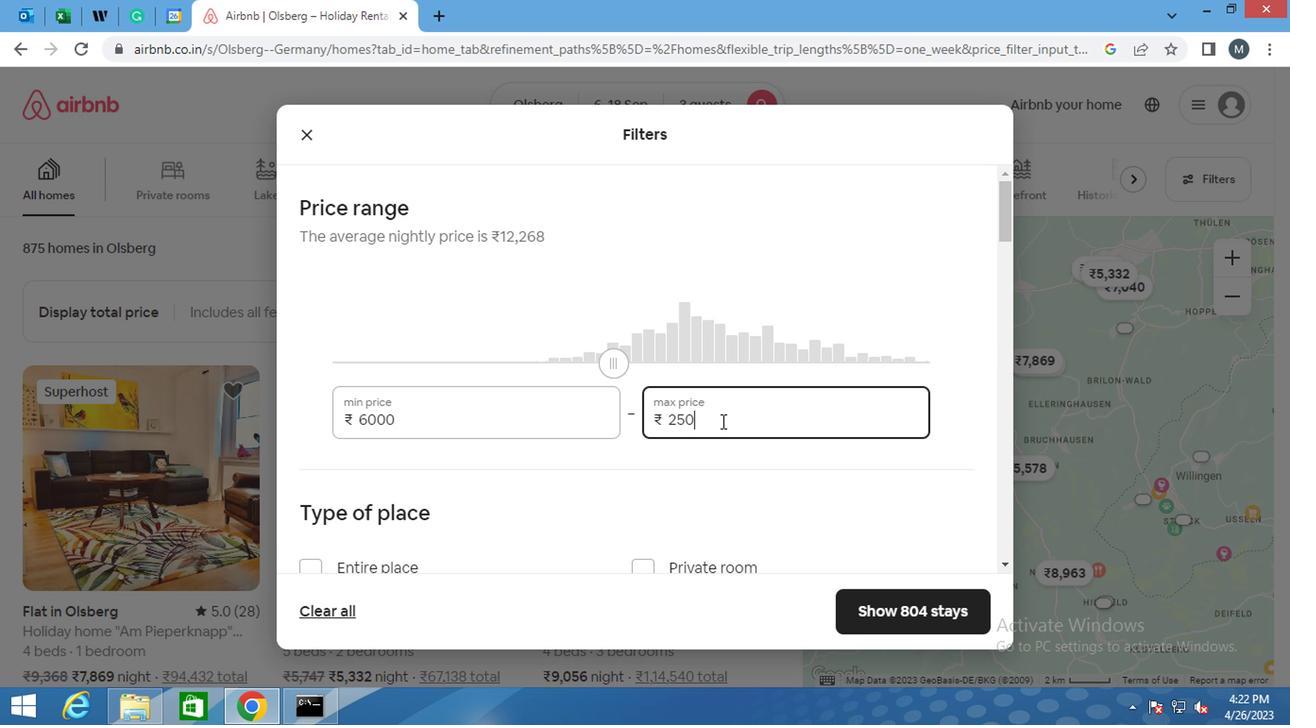 
Action: Mouse moved to (716, 423)
Screenshot: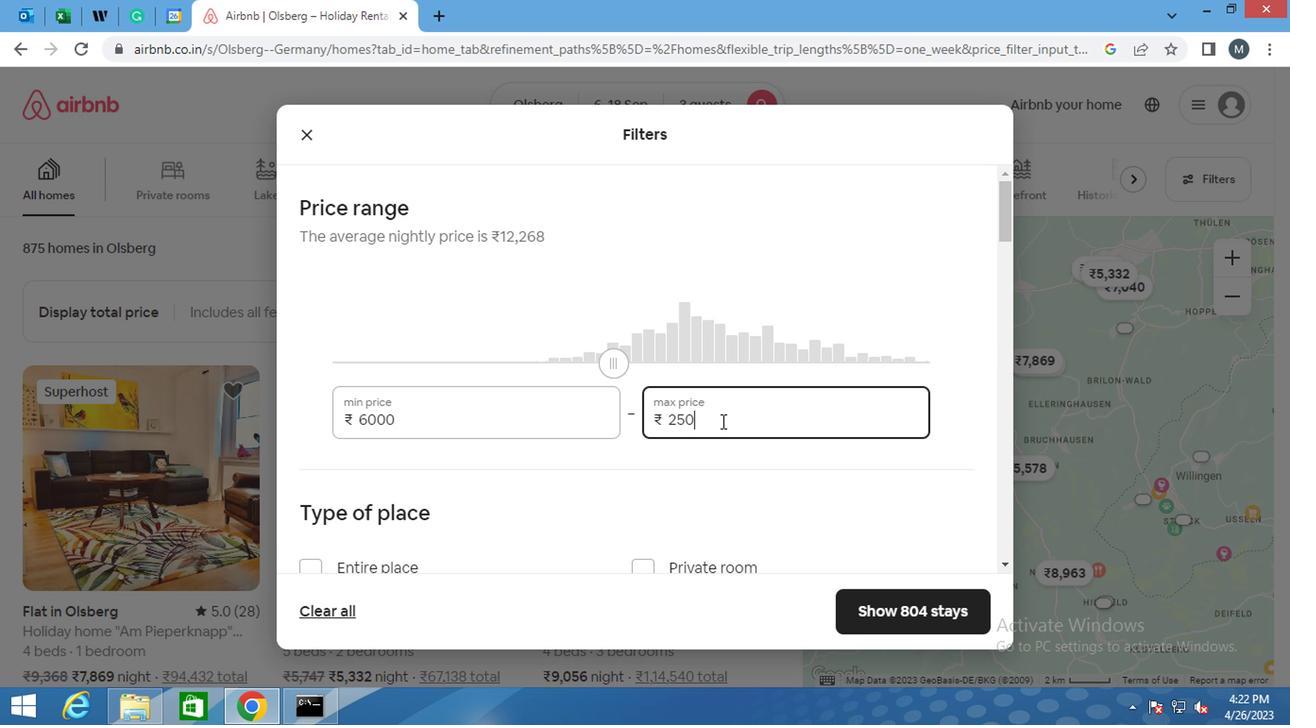 
Action: Key pressed <Key.backspace>
Screenshot: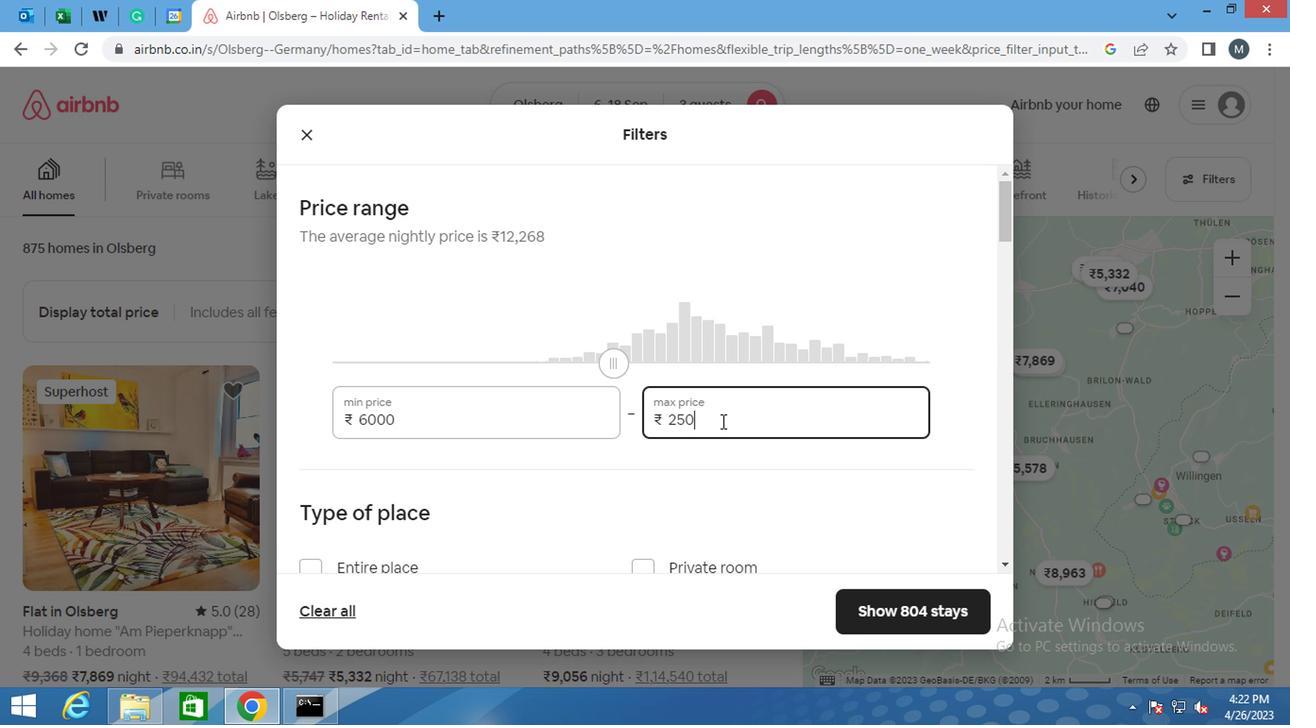 
Action: Mouse moved to (714, 423)
Screenshot: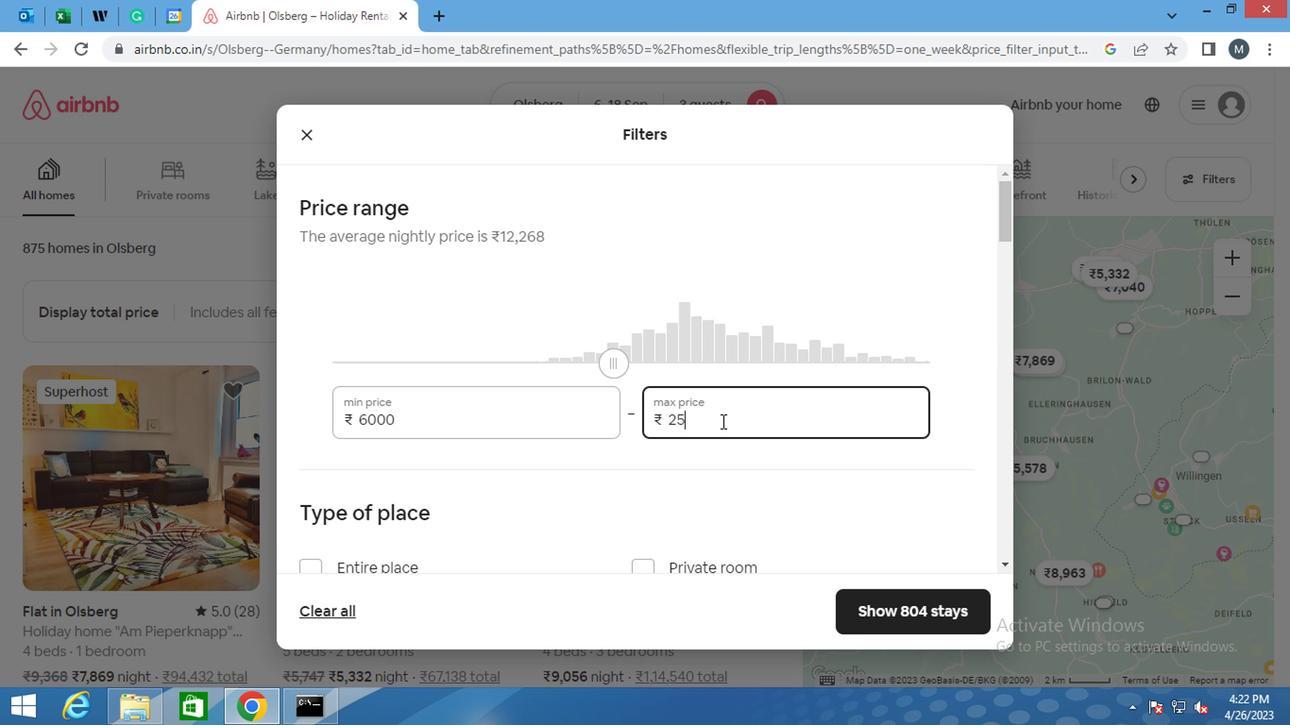 
Action: Key pressed <Key.backspace>
Screenshot: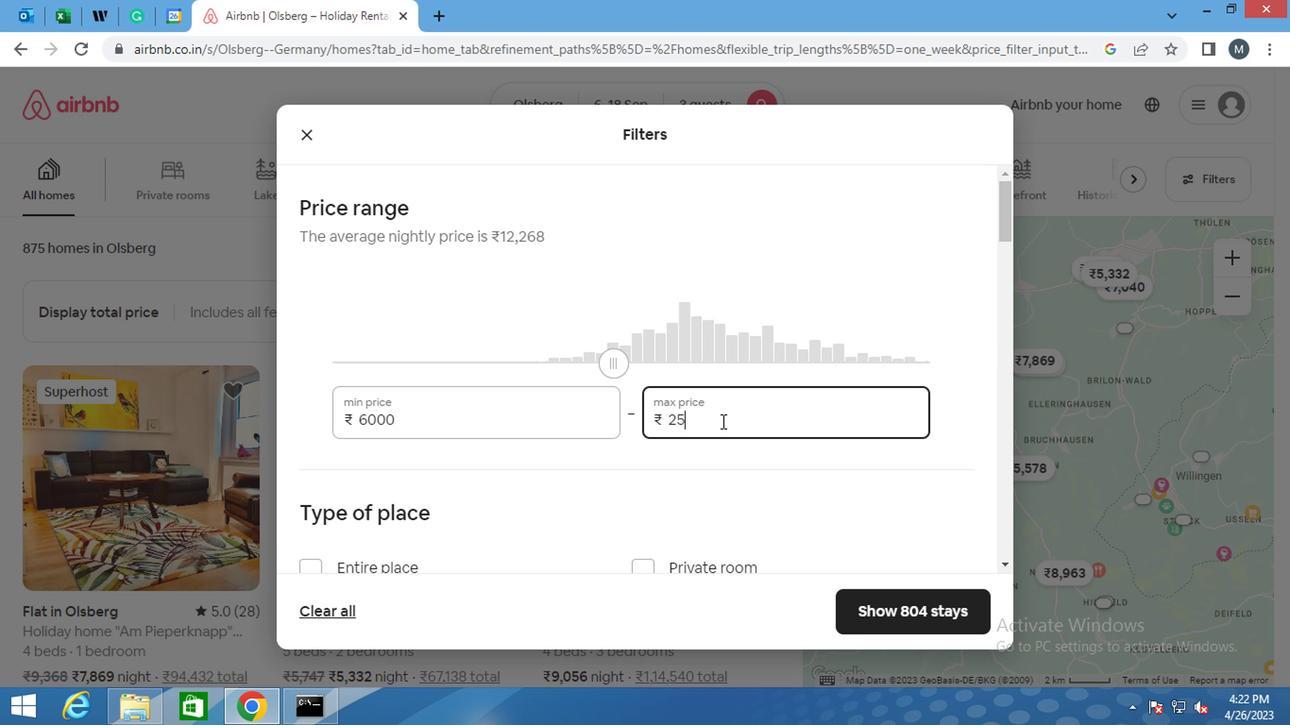 
Action: Mouse moved to (705, 421)
Screenshot: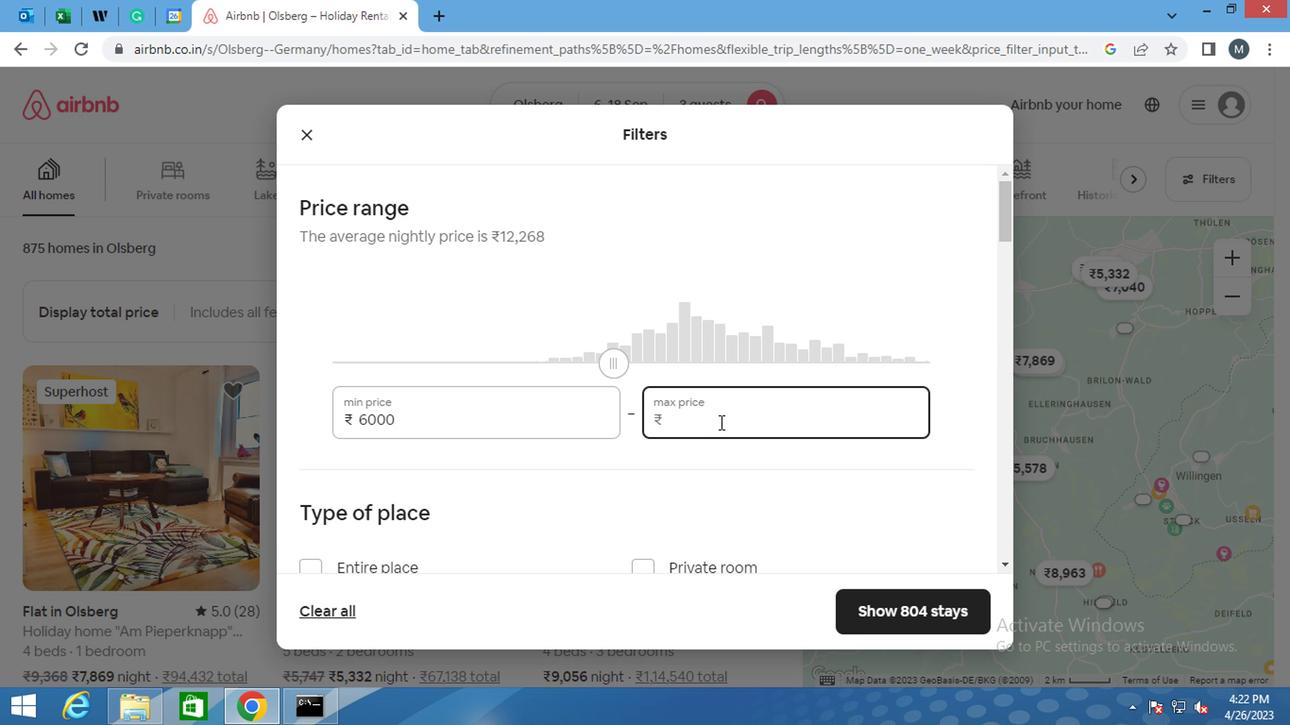 
Action: Key pressed 12
Screenshot: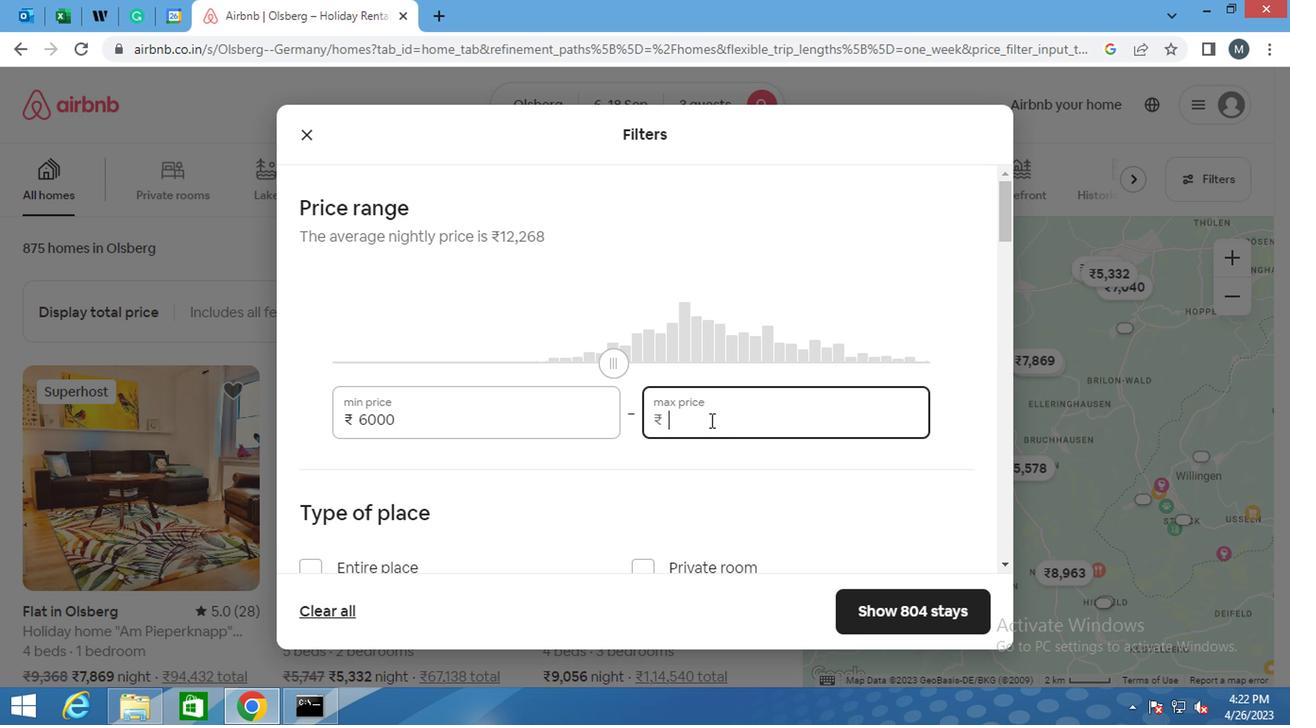 
Action: Mouse moved to (703, 420)
Screenshot: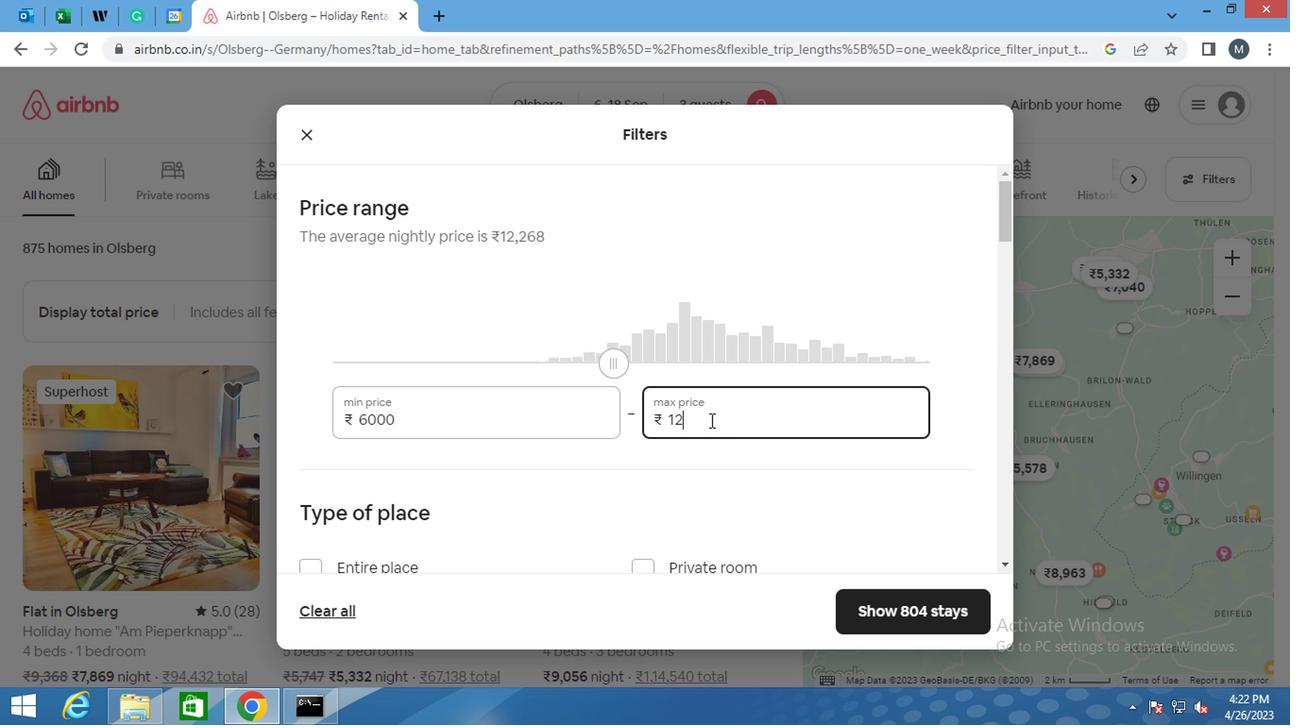 
Action: Key pressed 000
Screenshot: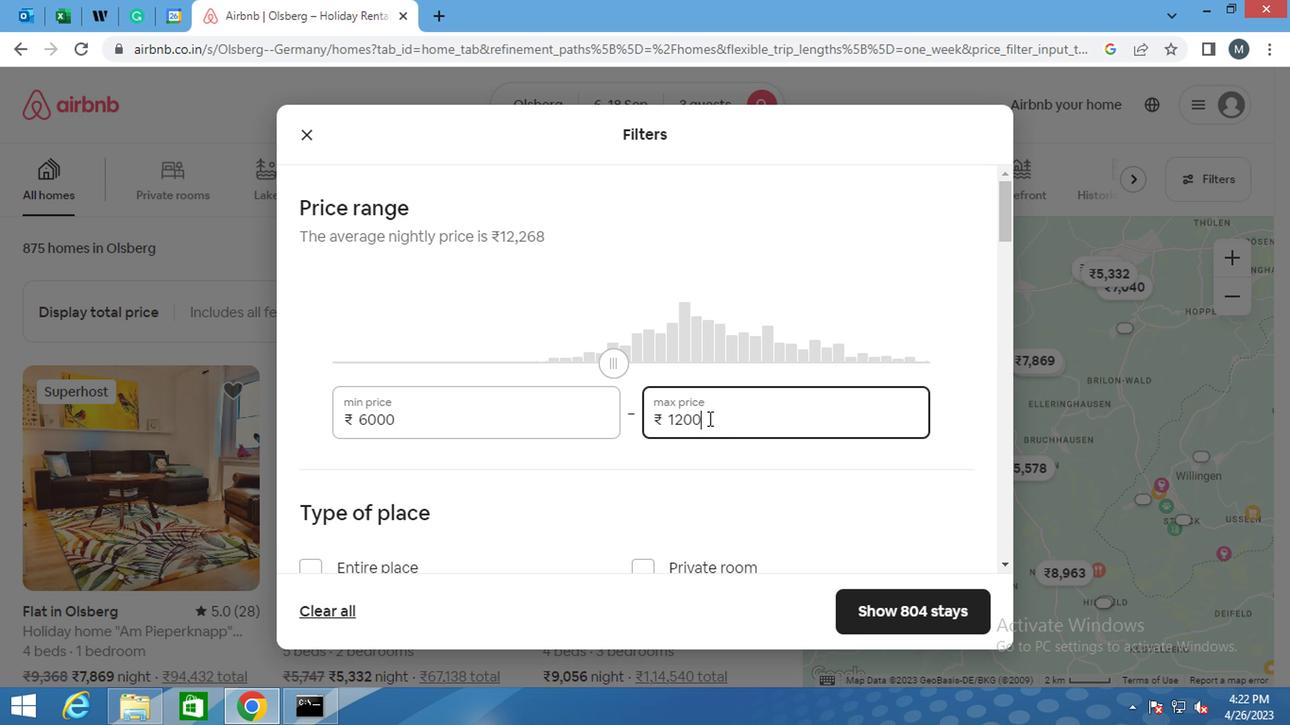 
Action: Mouse moved to (544, 405)
Screenshot: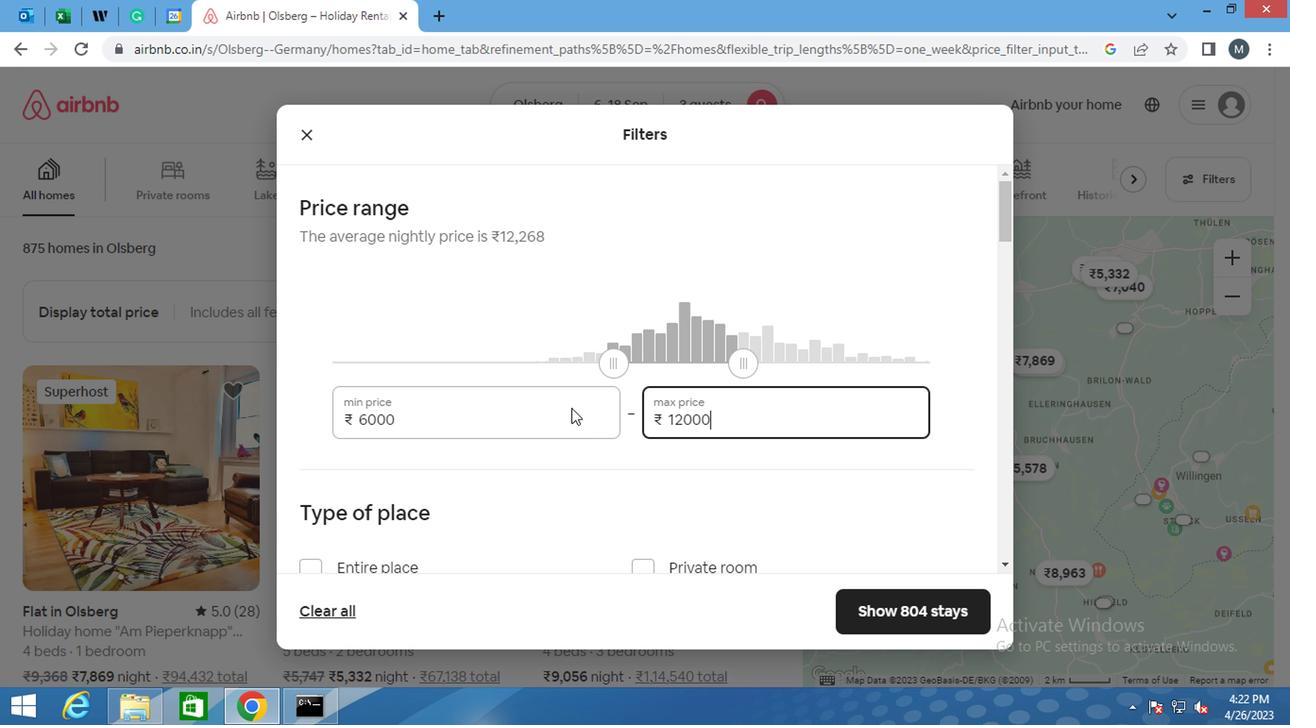 
Action: Mouse scrolled (544, 405) with delta (0, 0)
Screenshot: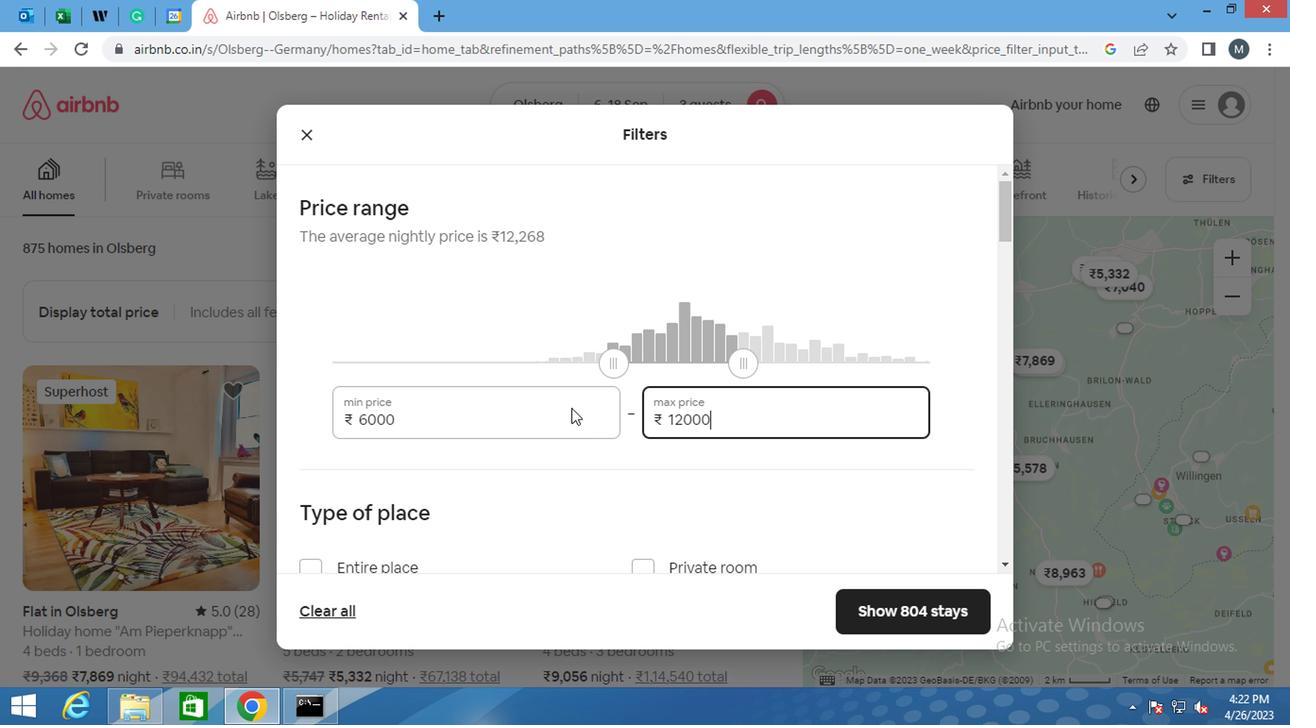 
Action: Mouse scrolled (544, 405) with delta (0, 0)
Screenshot: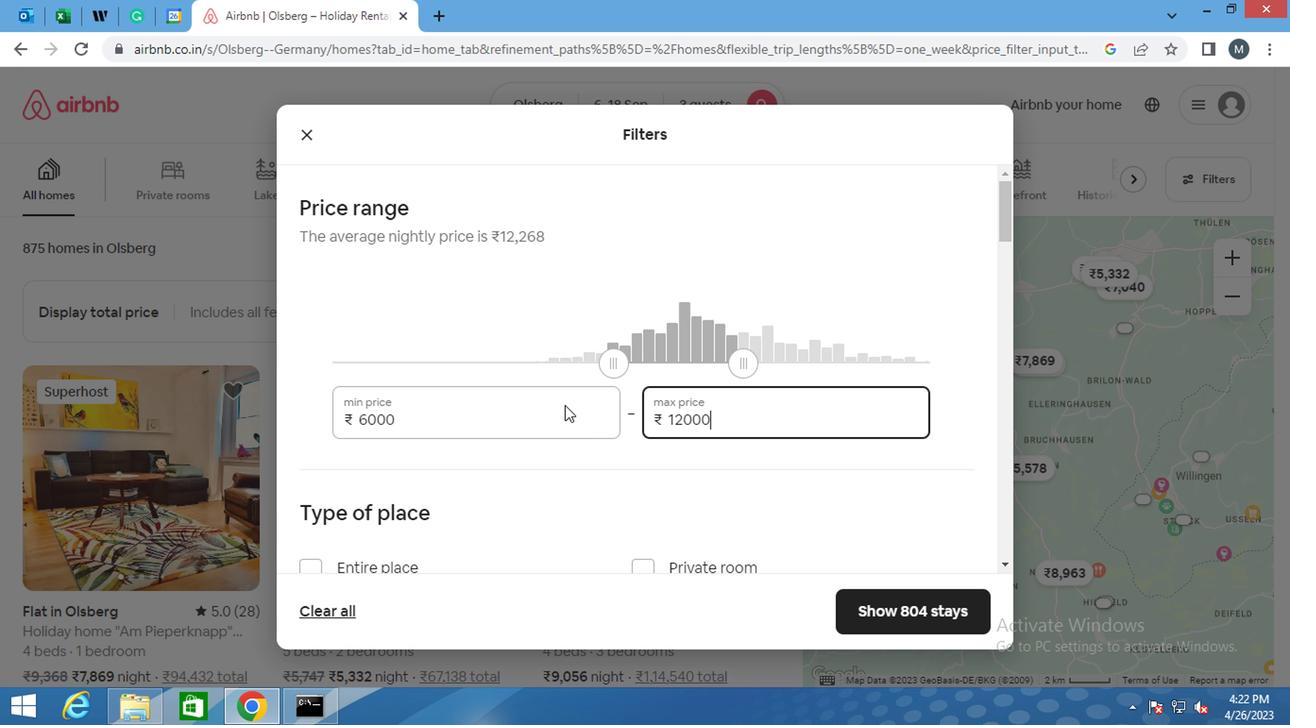 
Action: Mouse moved to (293, 375)
Screenshot: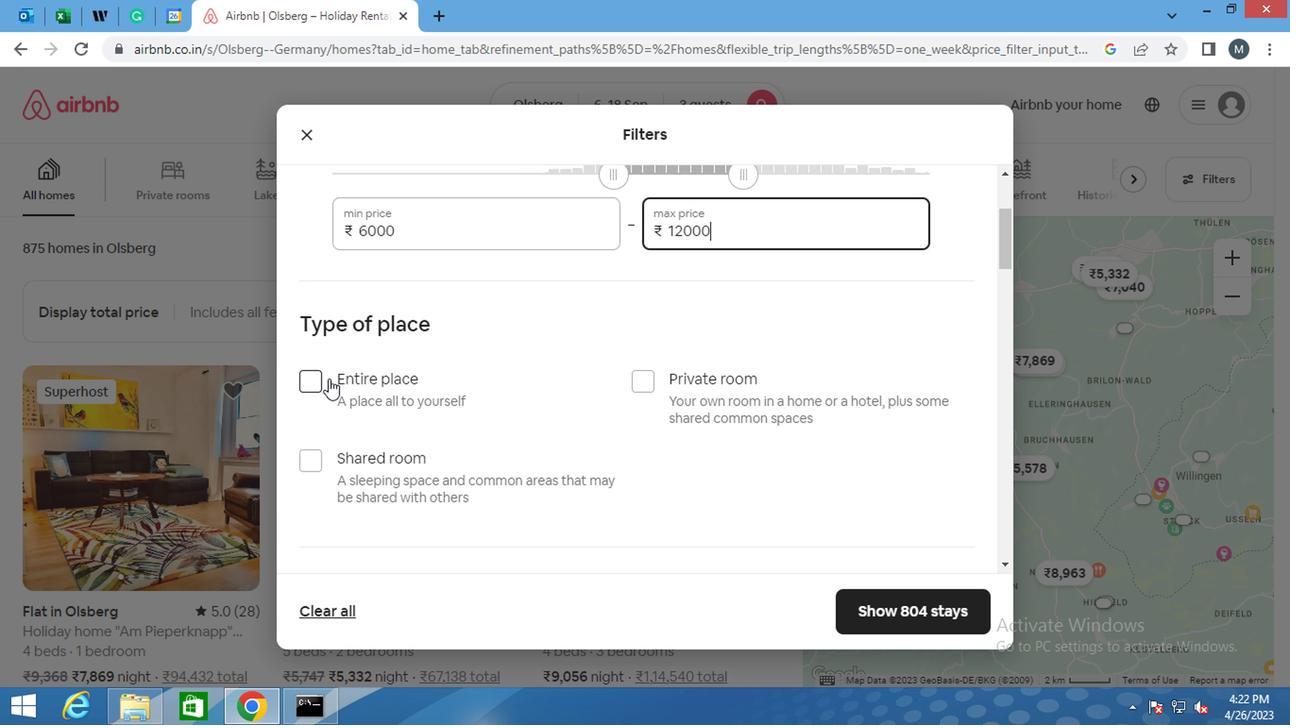 
Action: Mouse pressed left at (293, 375)
Screenshot: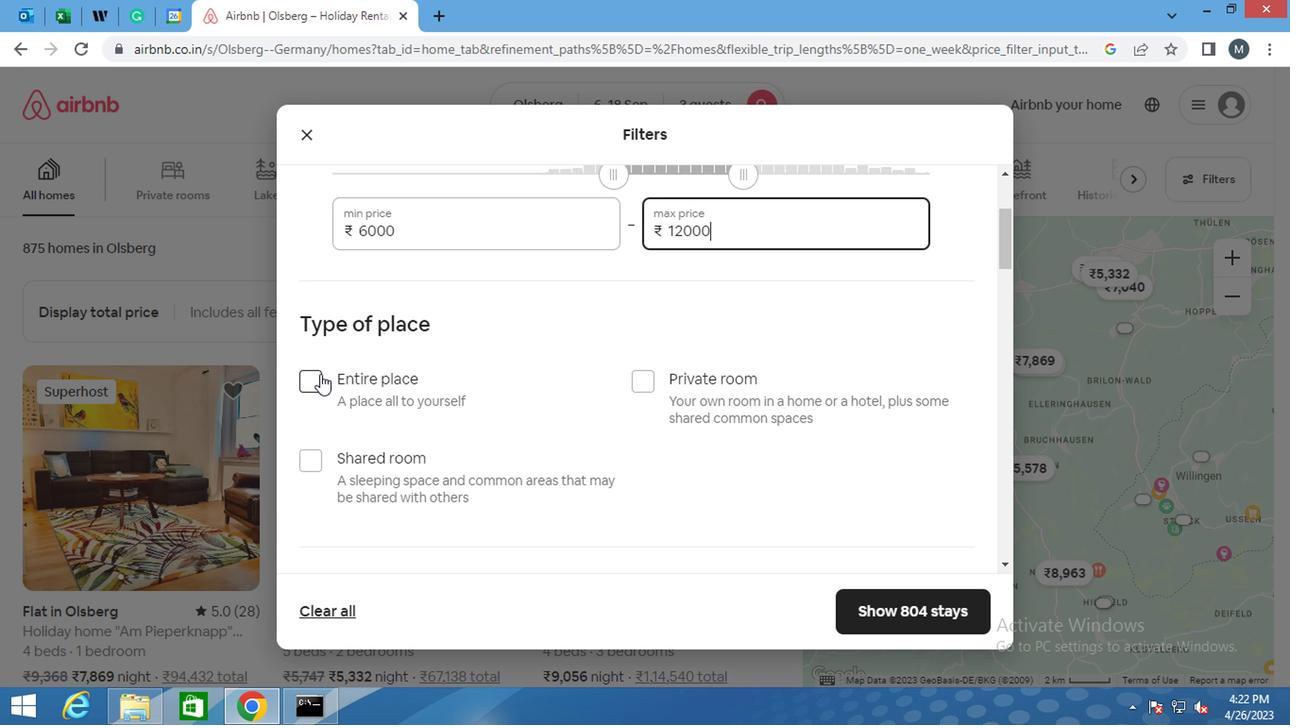 
Action: Mouse moved to (293, 379)
Screenshot: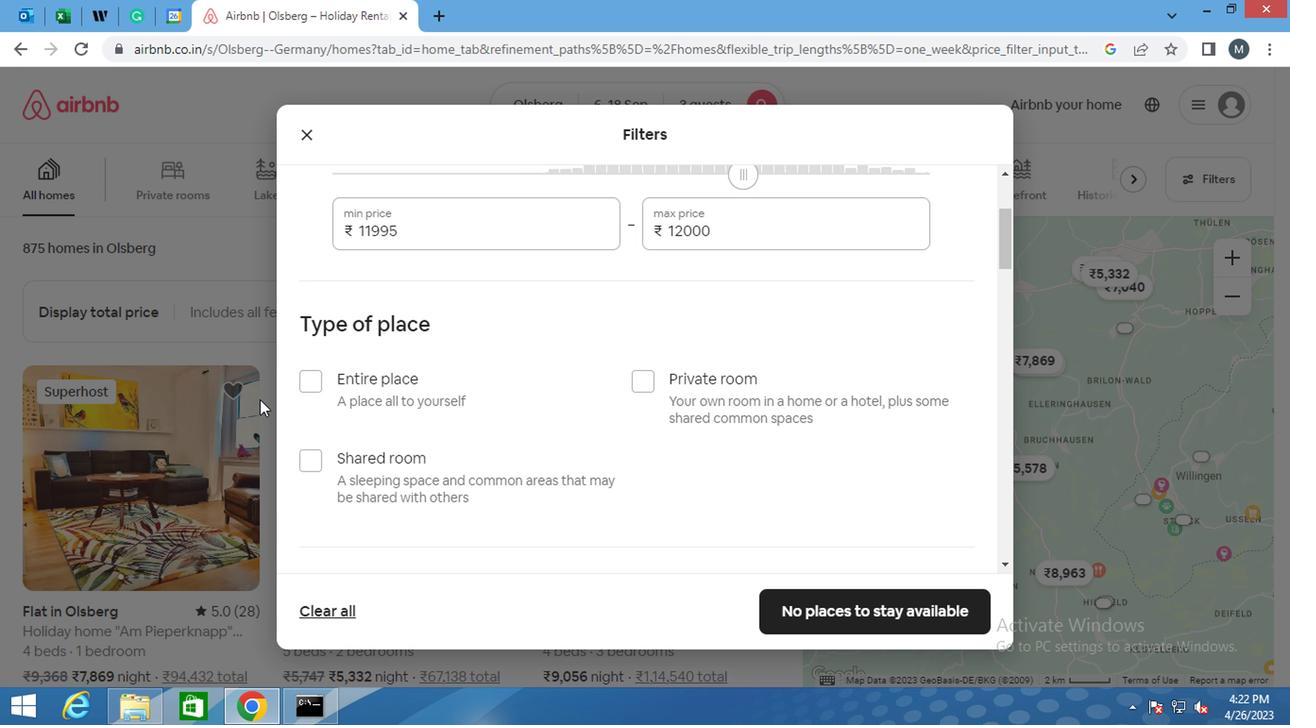 
Action: Mouse pressed left at (293, 379)
Screenshot: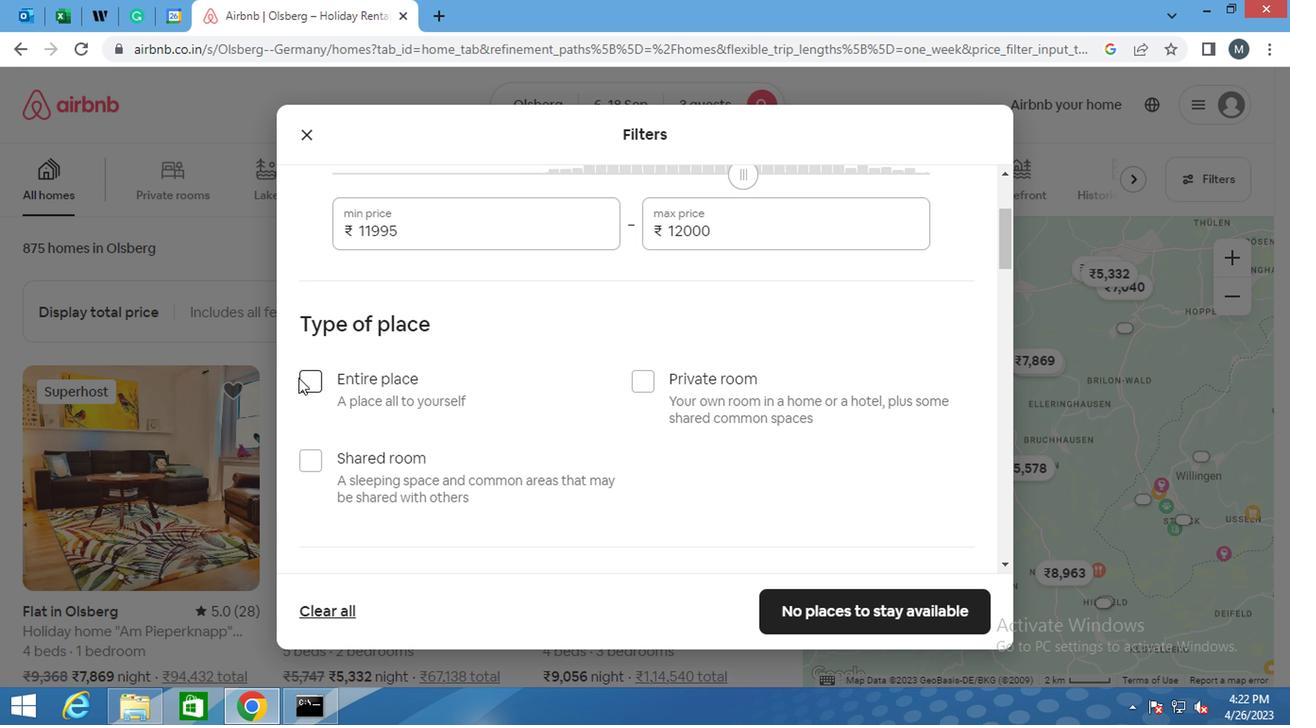 
Action: Mouse moved to (302, 383)
Screenshot: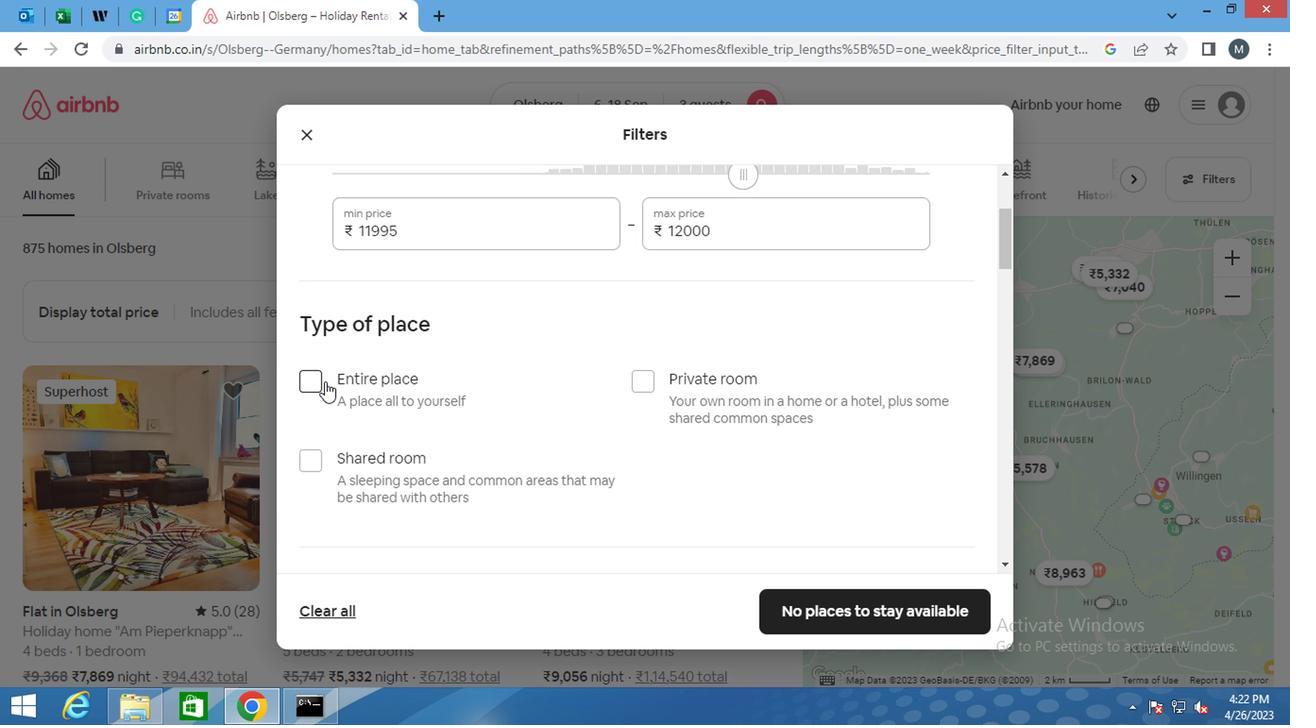 
Action: Mouse pressed left at (302, 383)
Screenshot: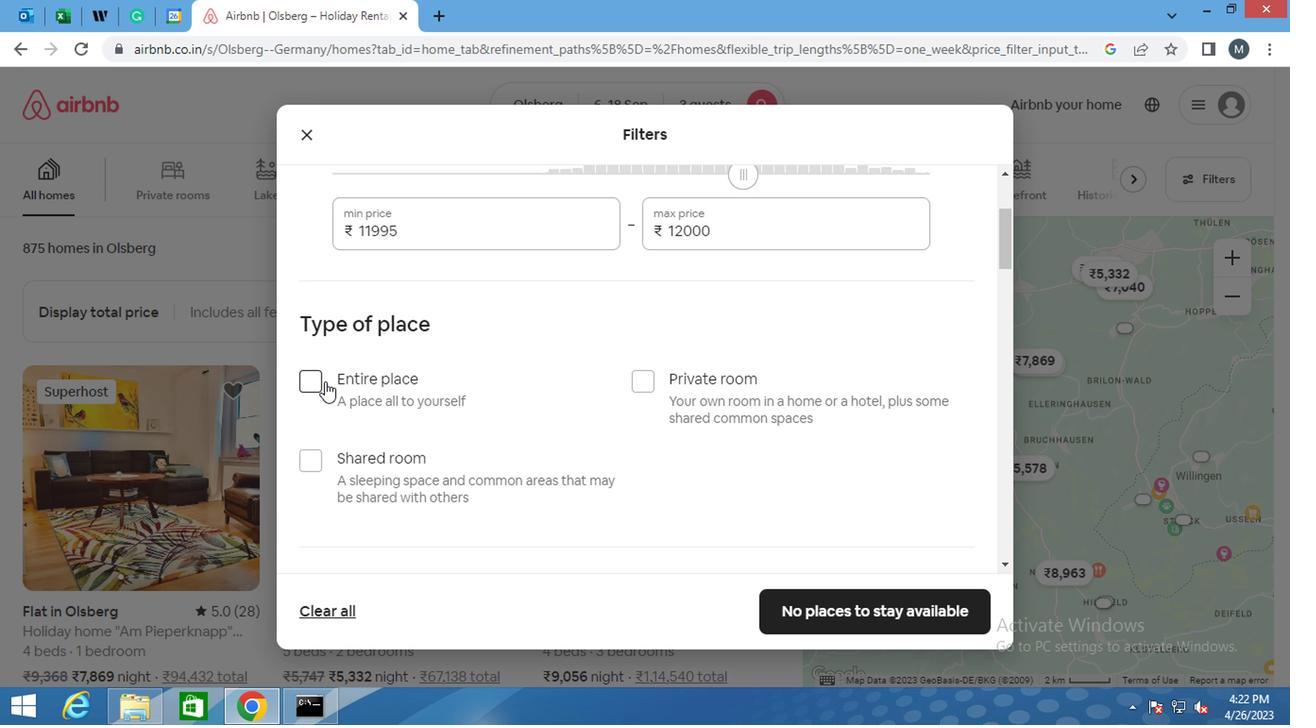 
Action: Mouse moved to (491, 354)
Screenshot: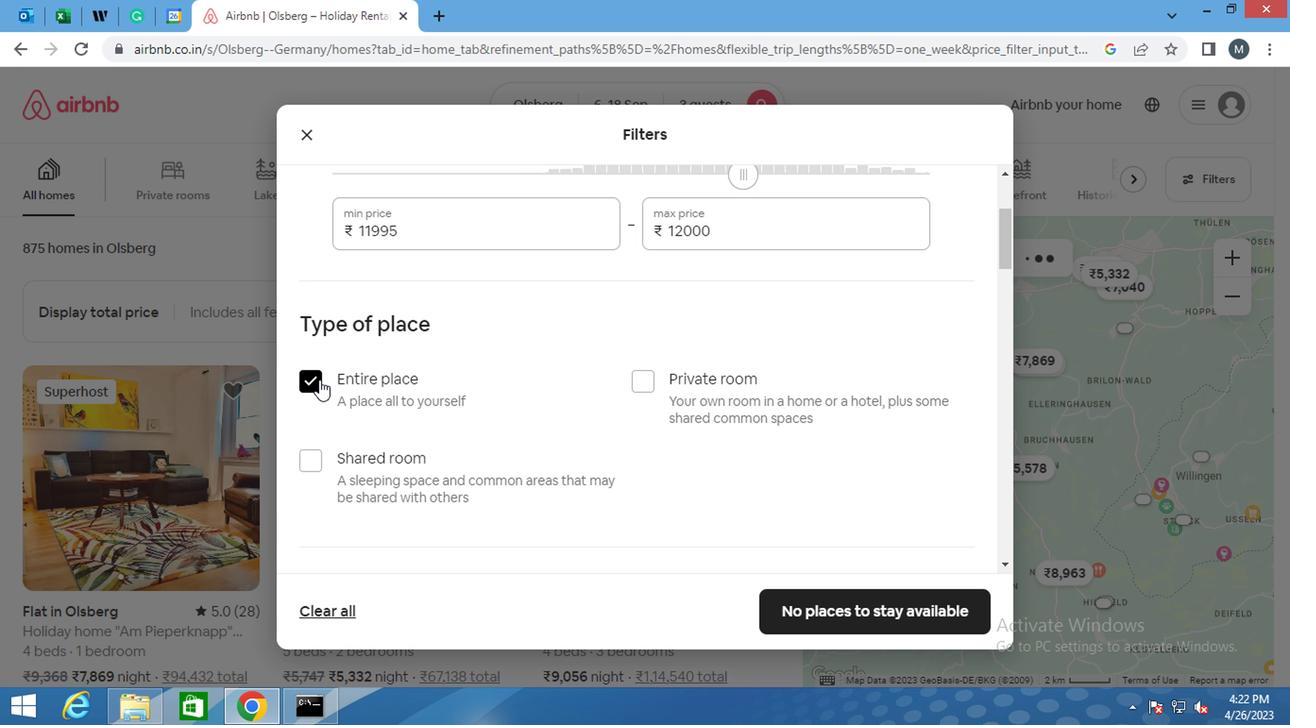 
Action: Mouse scrolled (491, 353) with delta (0, 0)
Screenshot: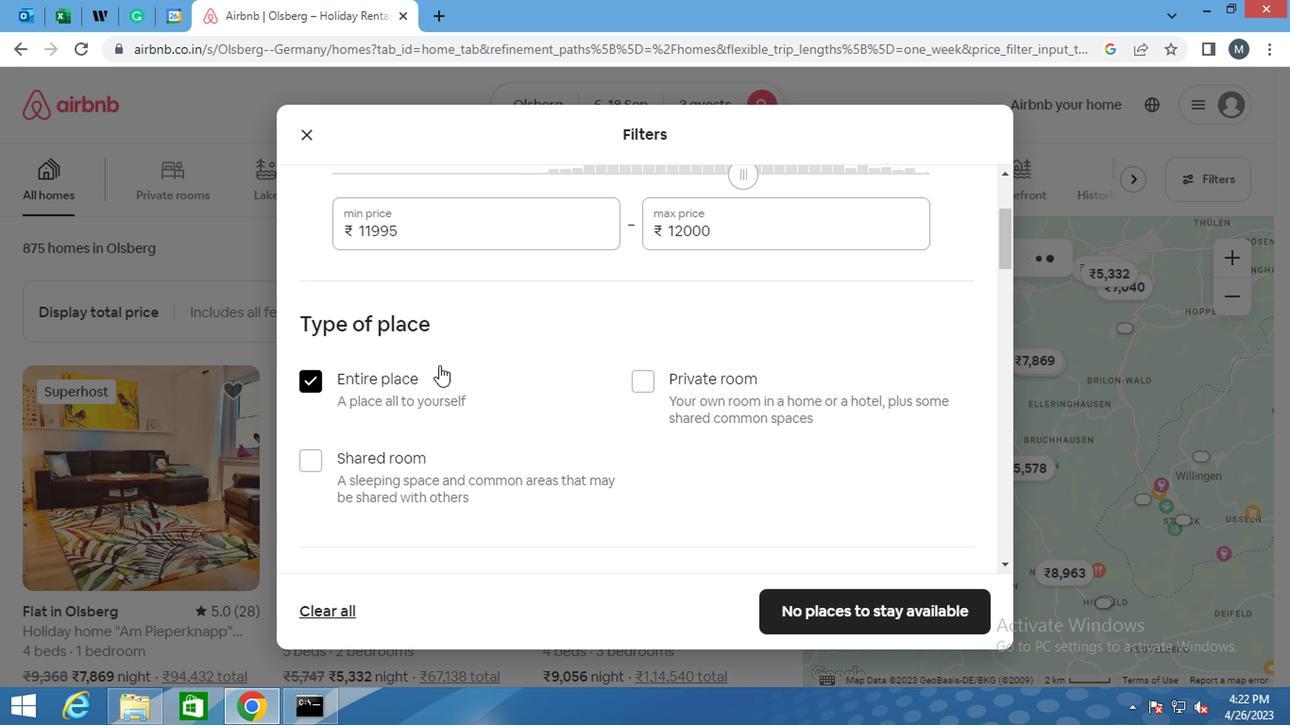 
Action: Mouse moved to (507, 358)
Screenshot: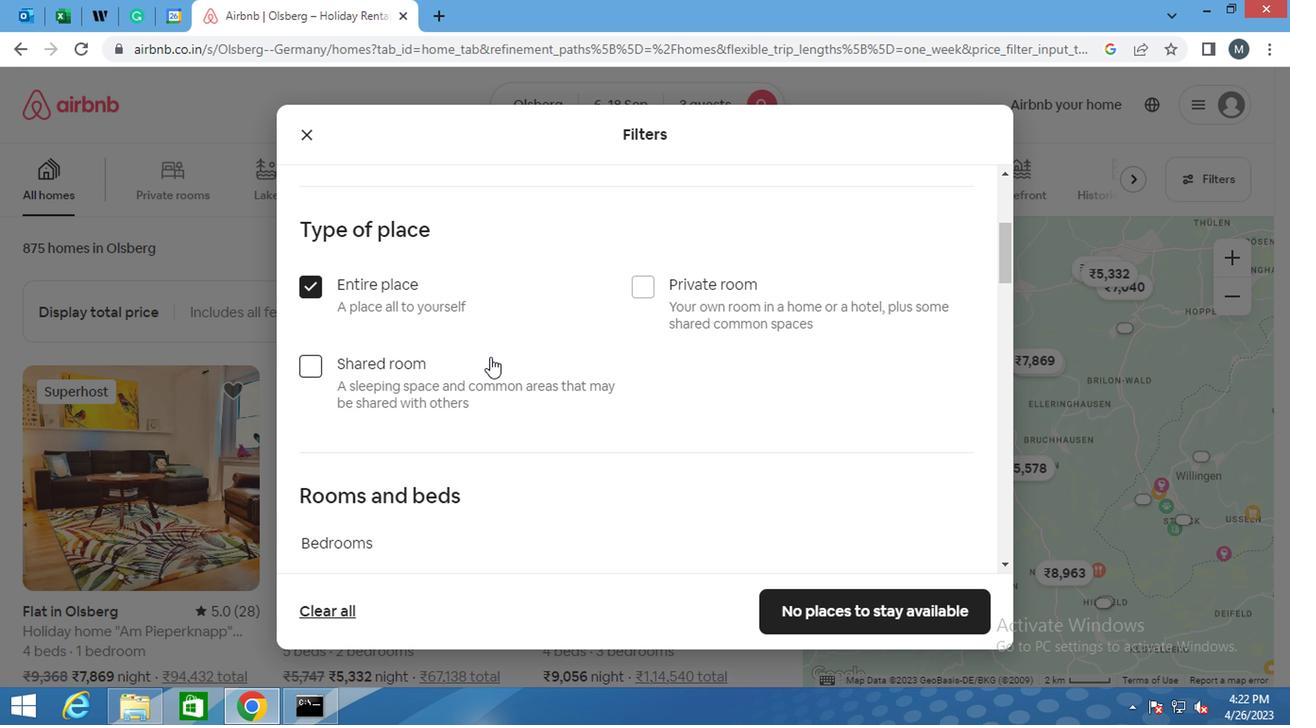
Action: Mouse scrolled (507, 358) with delta (0, 0)
Screenshot: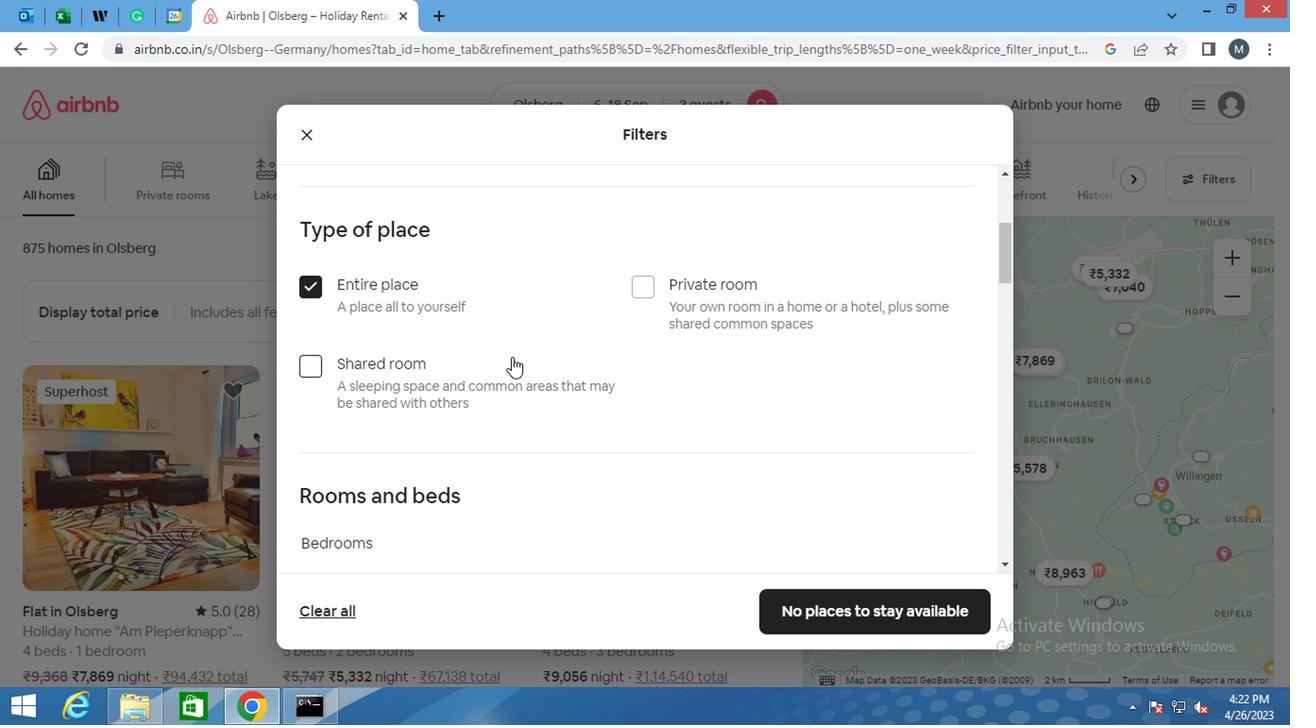 
Action: Mouse moved to (507, 358)
Screenshot: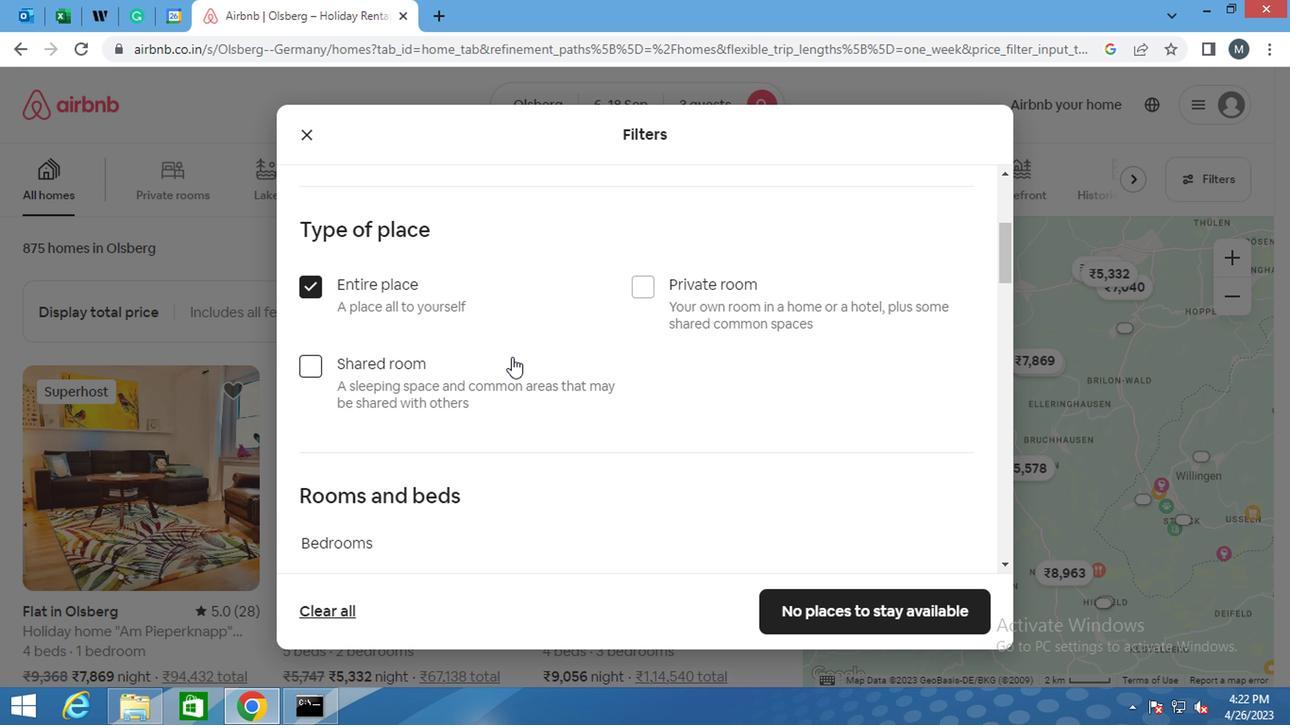 
Action: Mouse scrolled (507, 358) with delta (0, 0)
Screenshot: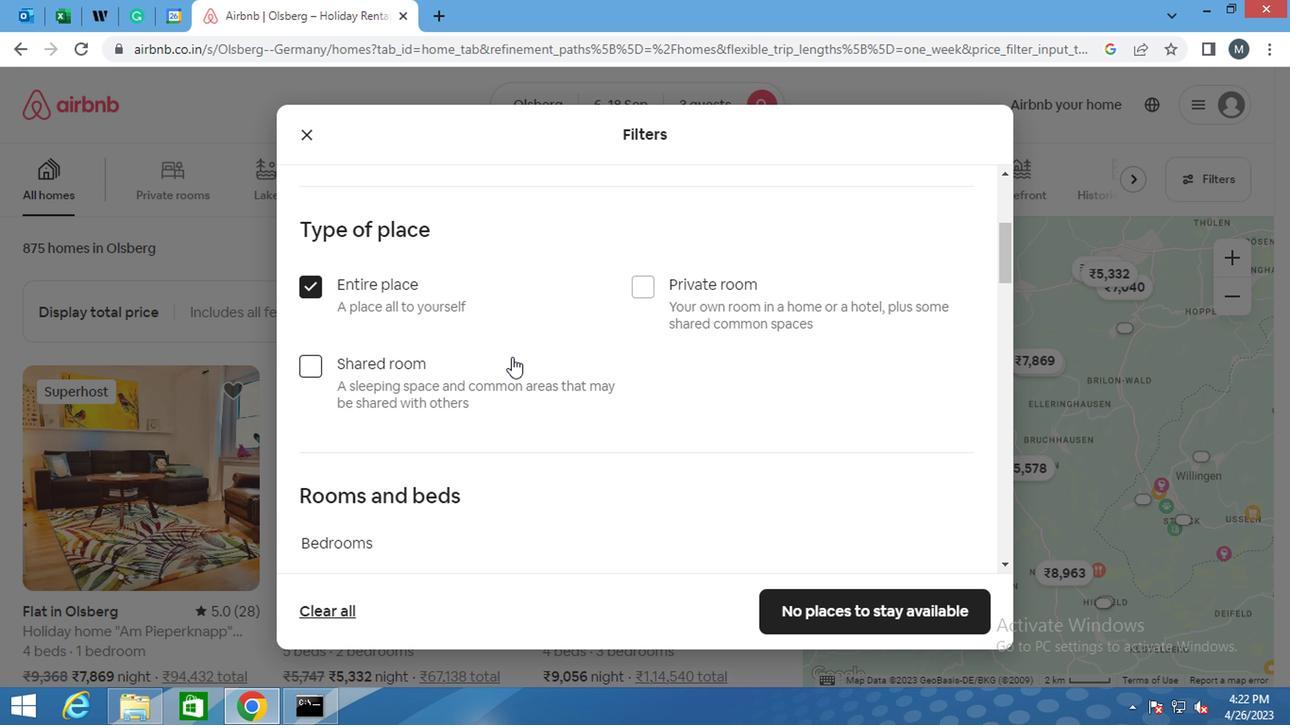 
Action: Mouse moved to (448, 349)
Screenshot: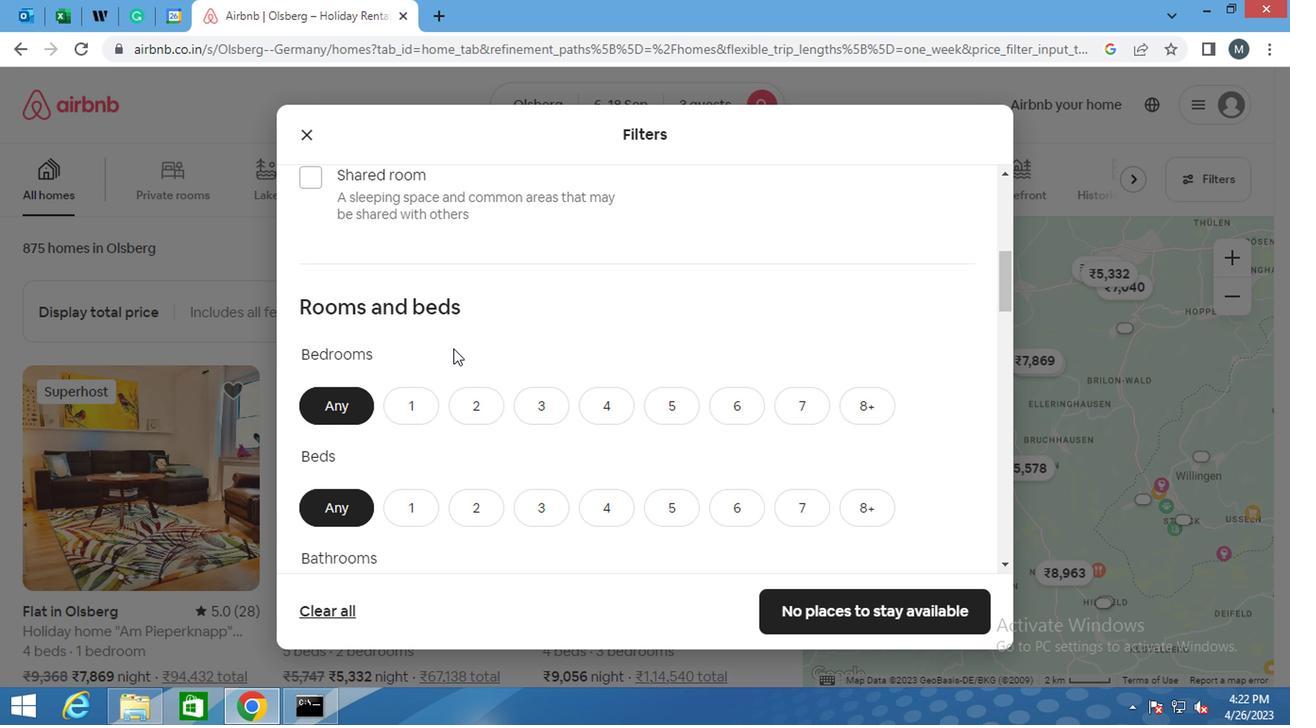 
Action: Mouse scrolled (448, 348) with delta (0, 0)
Screenshot: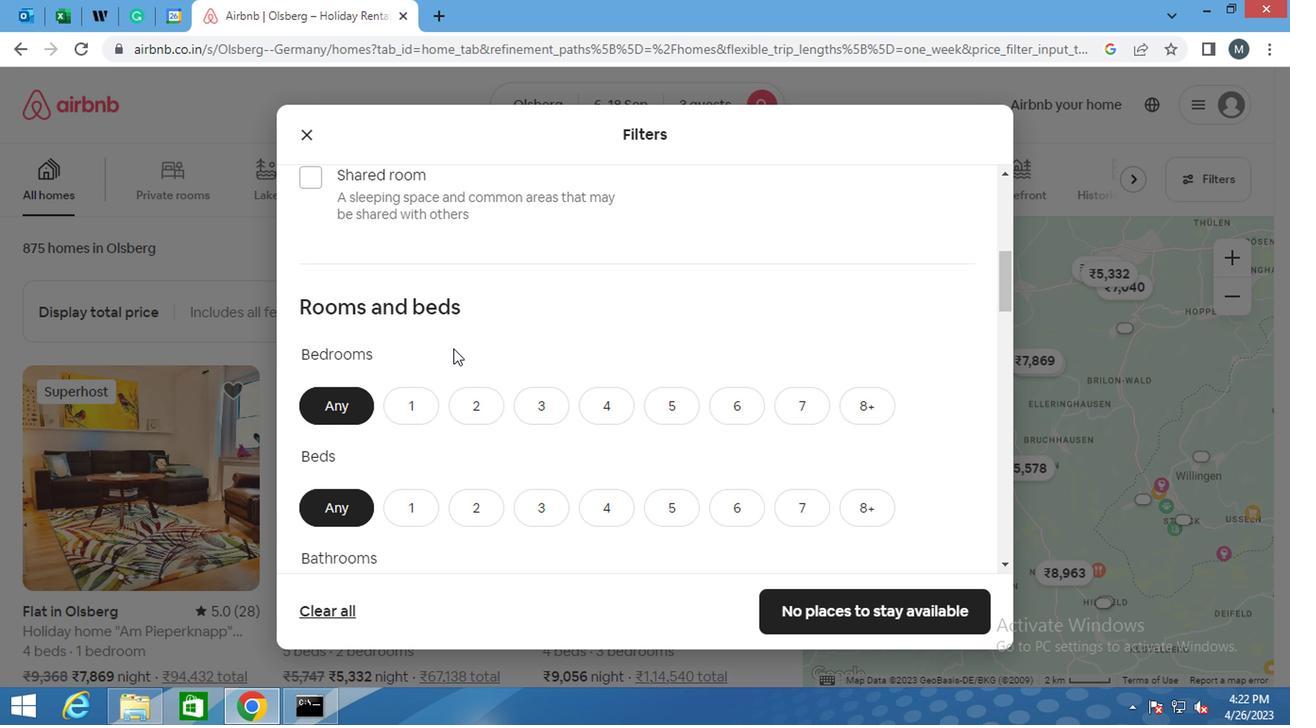 
Action: Mouse scrolled (448, 348) with delta (0, 0)
Screenshot: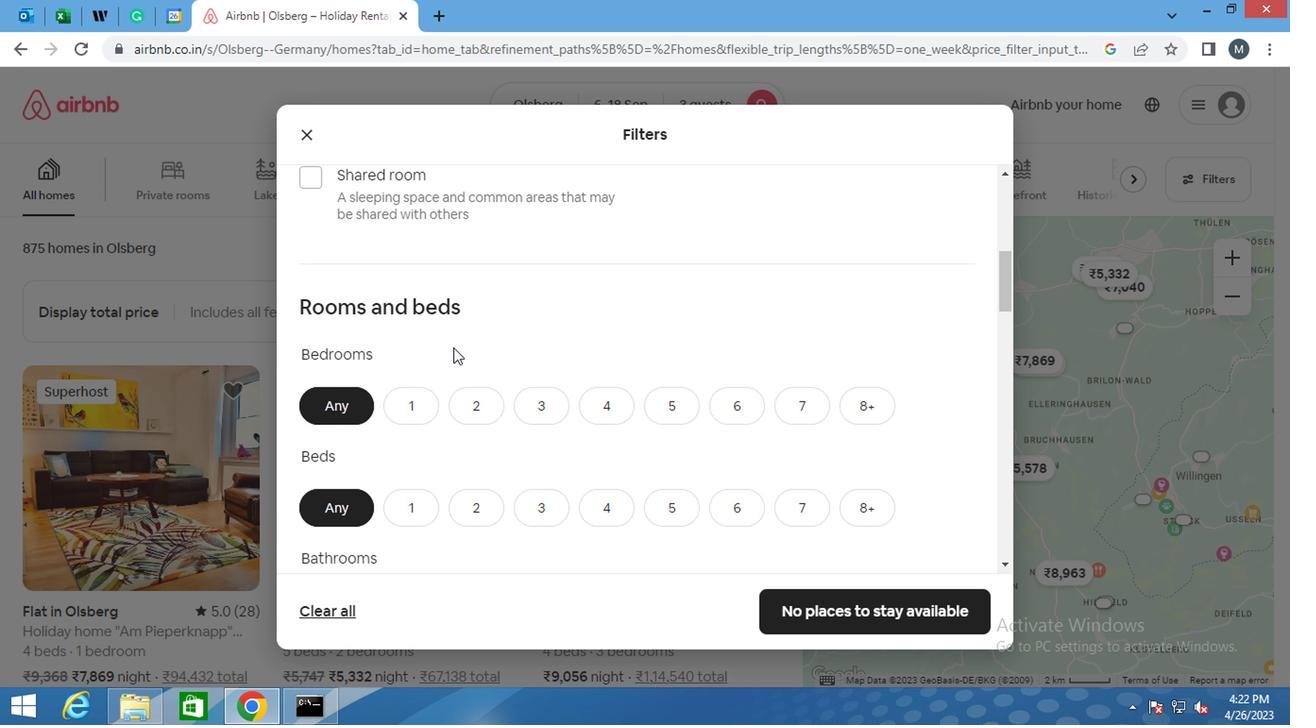 
Action: Mouse scrolled (448, 348) with delta (0, 0)
Screenshot: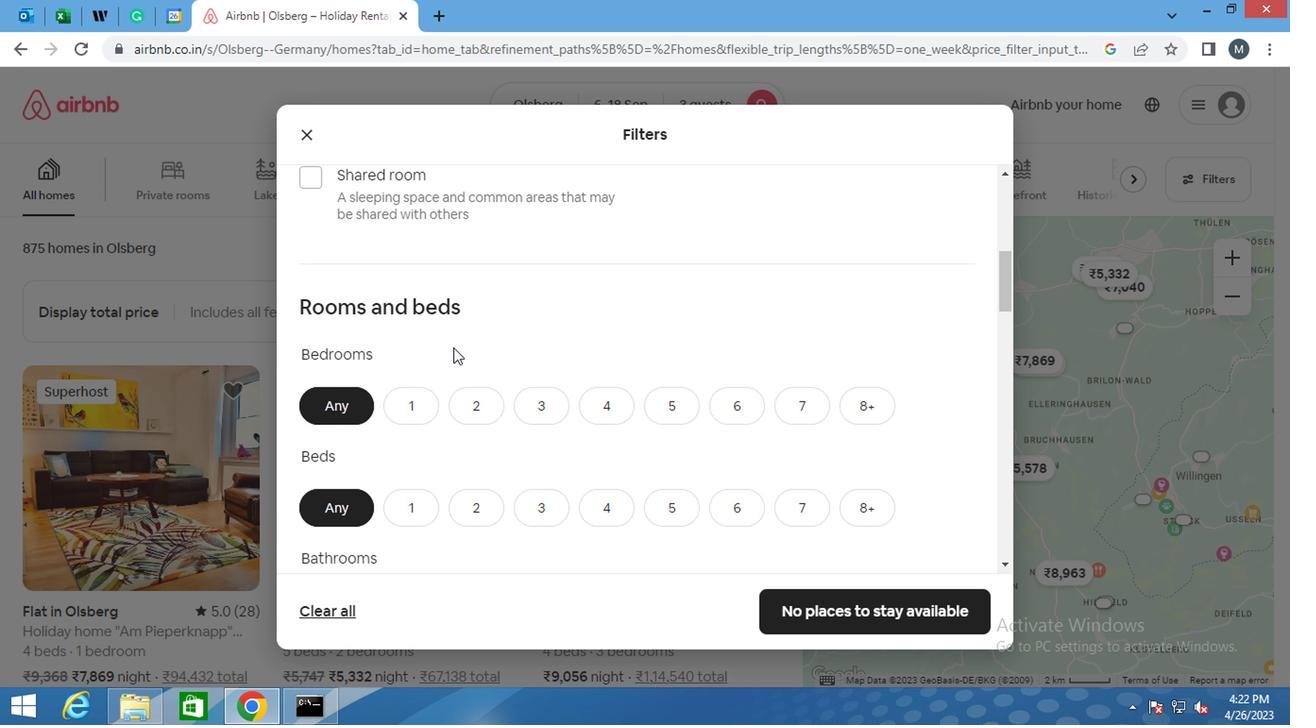 
Action: Mouse scrolled (448, 348) with delta (0, 0)
Screenshot: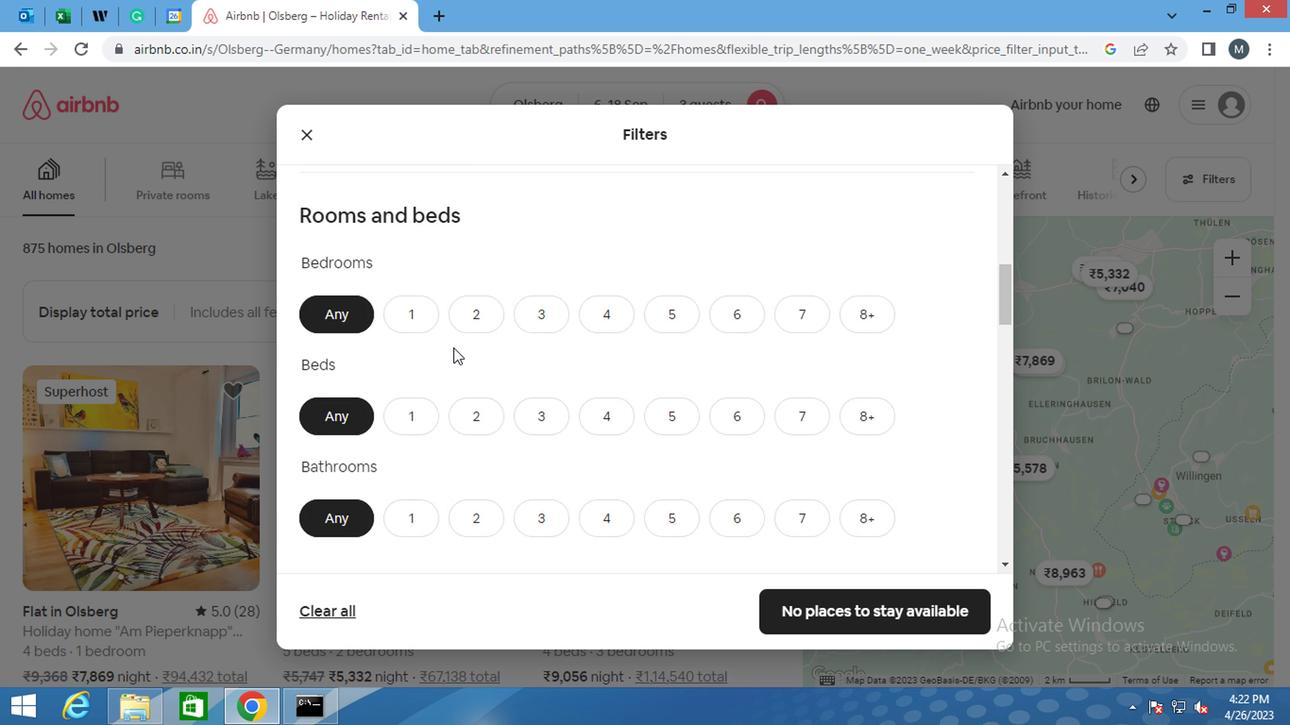 
Action: Mouse moved to (448, 351)
Screenshot: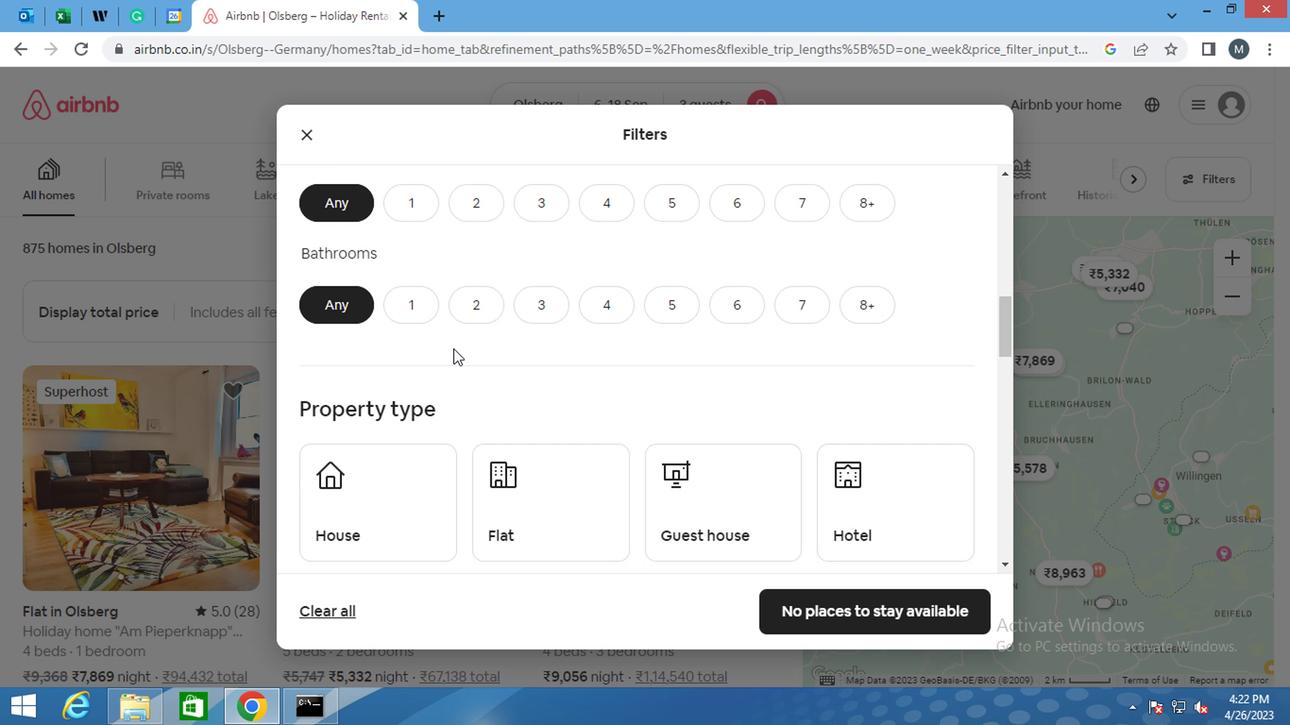 
Action: Mouse scrolled (448, 352) with delta (0, 0)
Screenshot: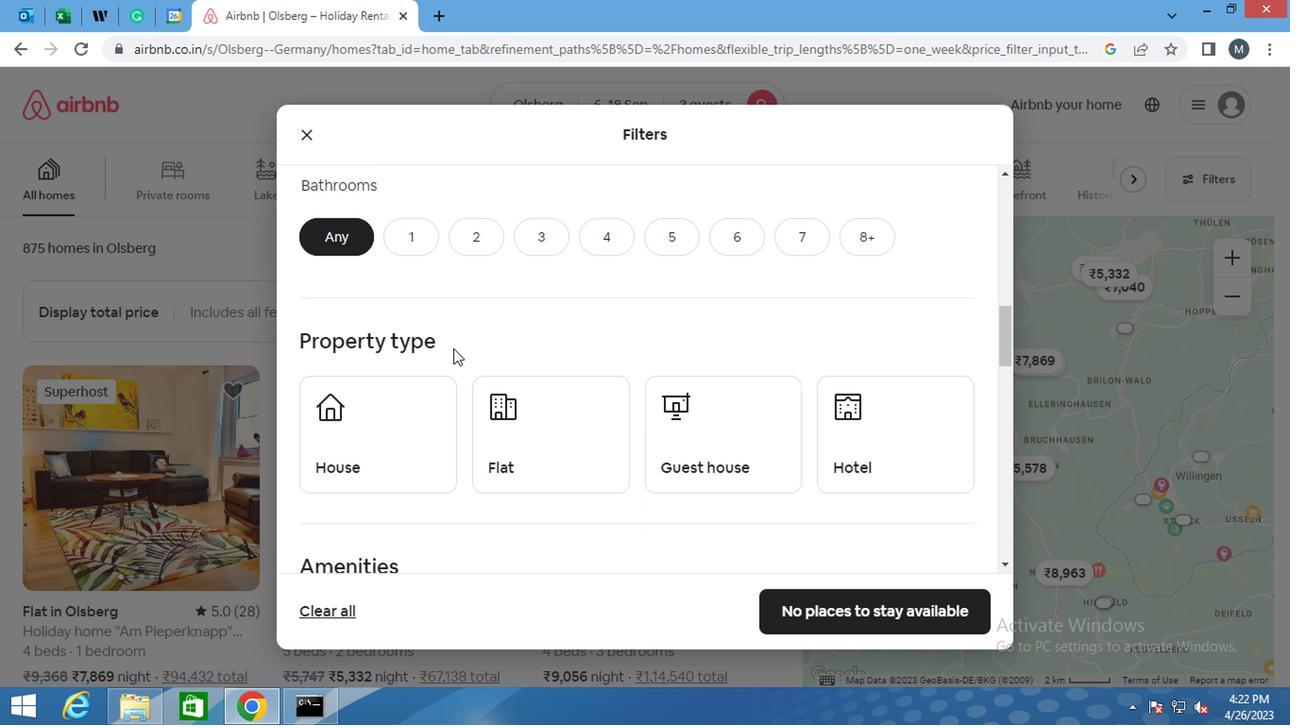 
Action: Mouse scrolled (448, 352) with delta (0, 0)
Screenshot: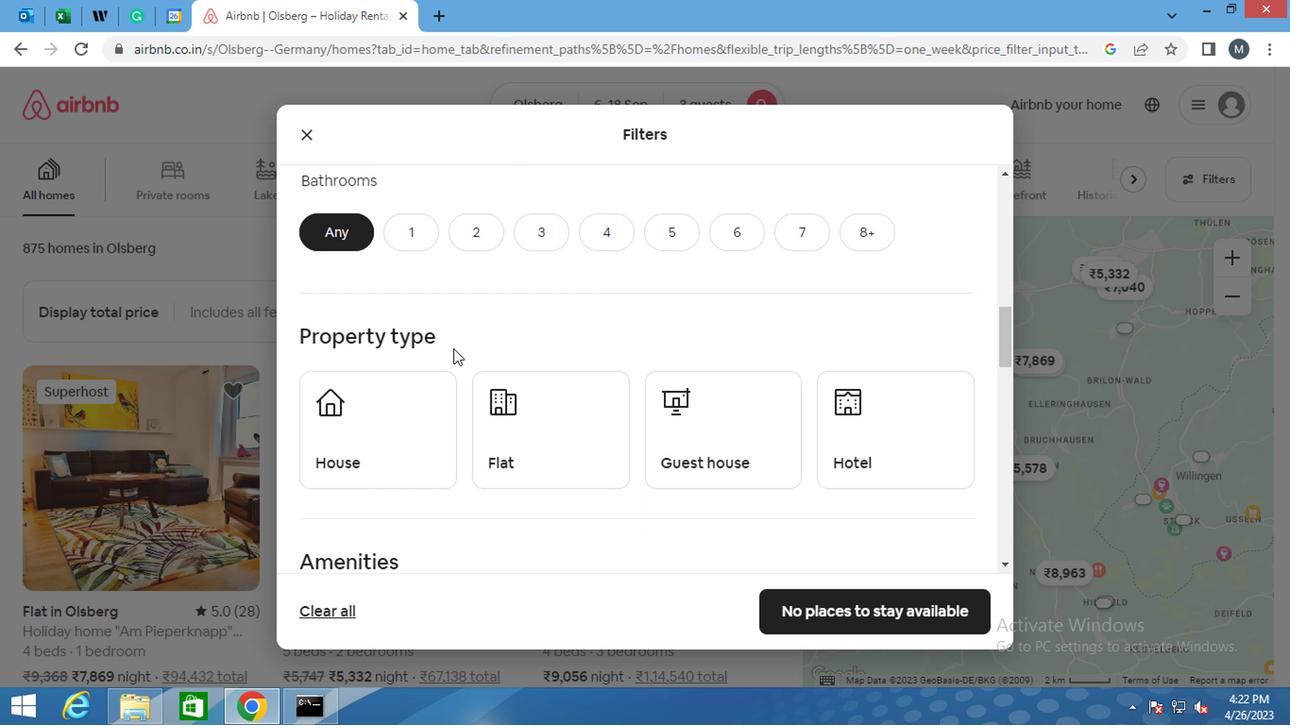 
Action: Mouse scrolled (448, 352) with delta (0, 0)
Screenshot: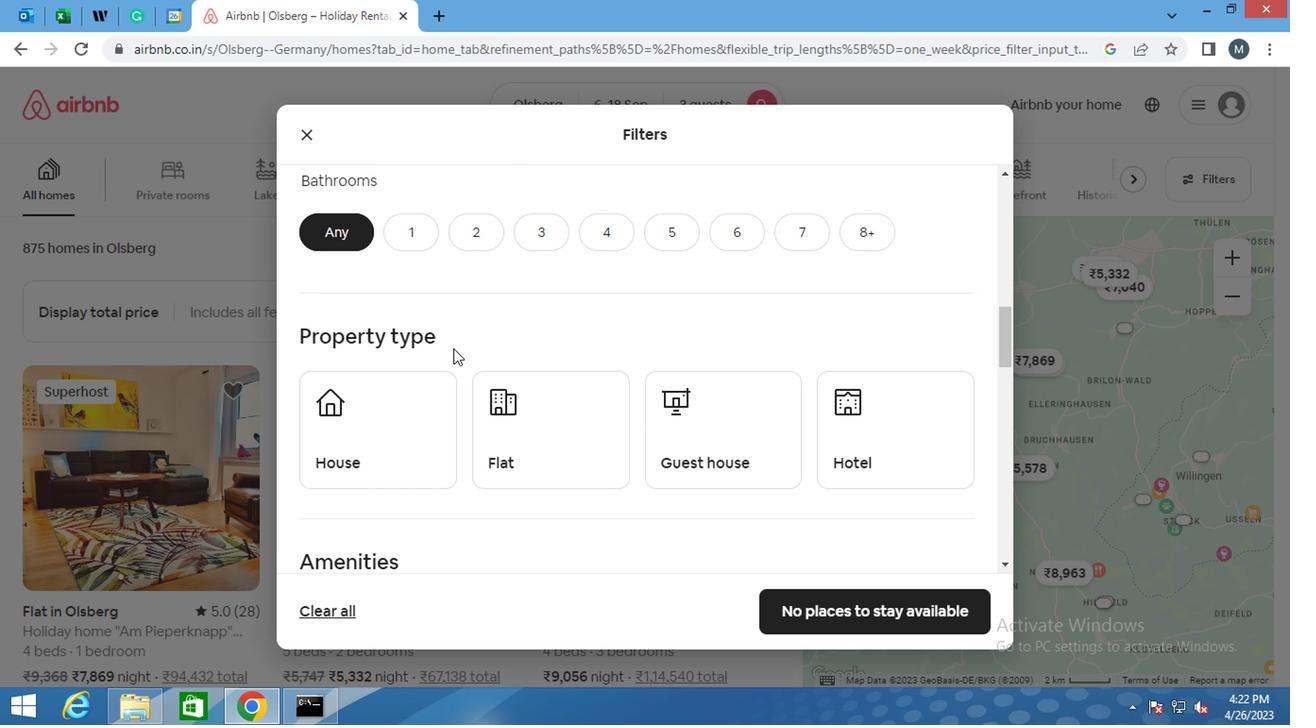
Action: Mouse moved to (468, 319)
Screenshot: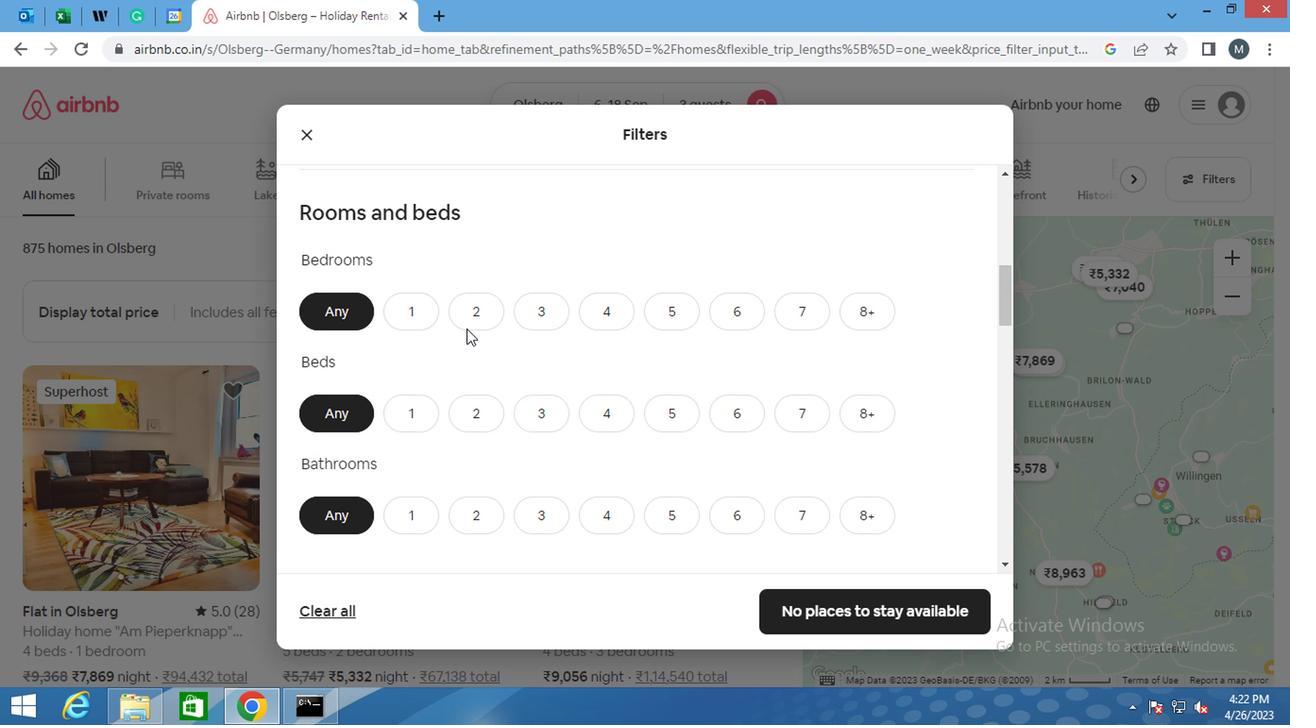 
Action: Mouse pressed left at (468, 319)
Screenshot: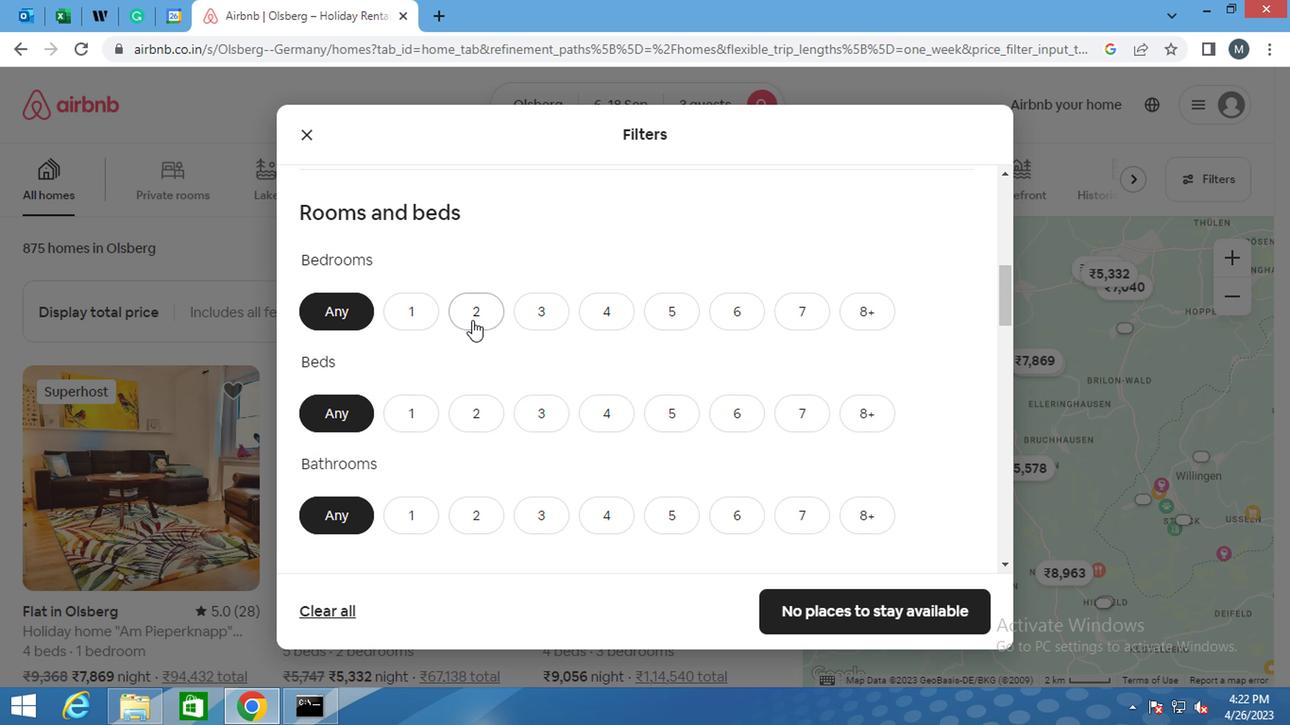 
Action: Mouse moved to (482, 407)
Screenshot: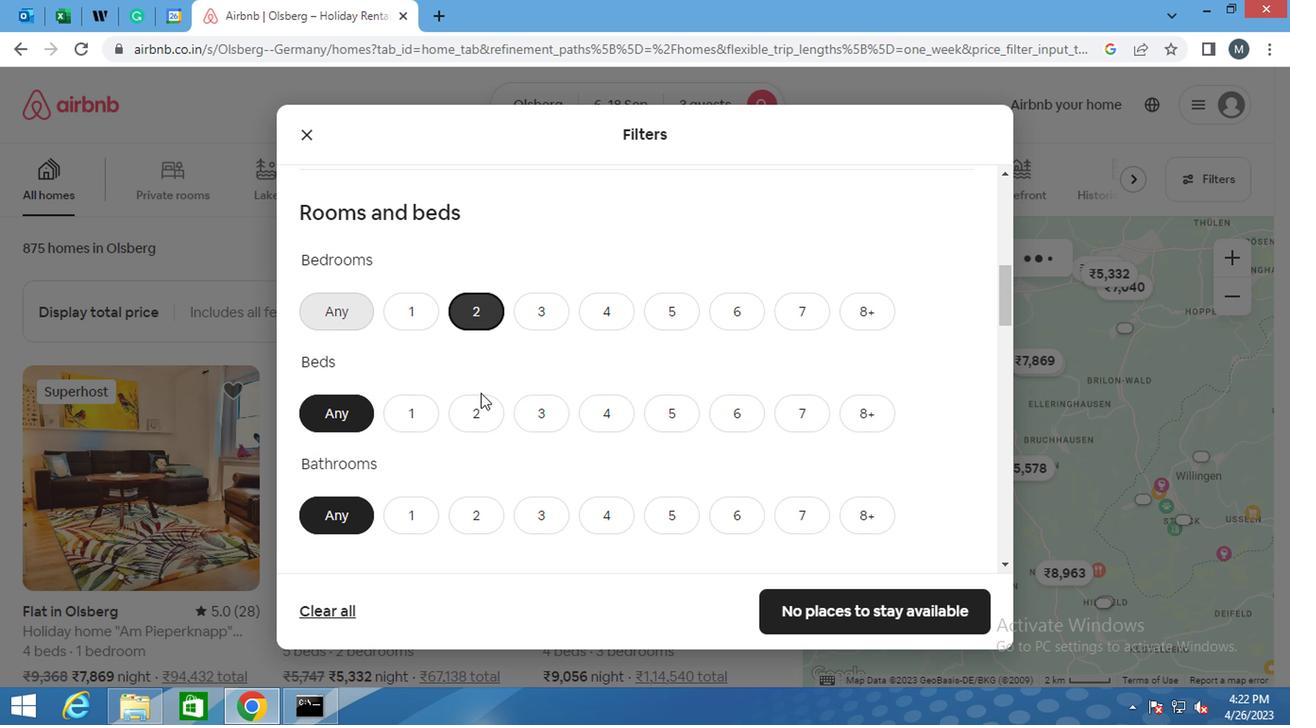 
Action: Mouse pressed left at (482, 407)
Screenshot: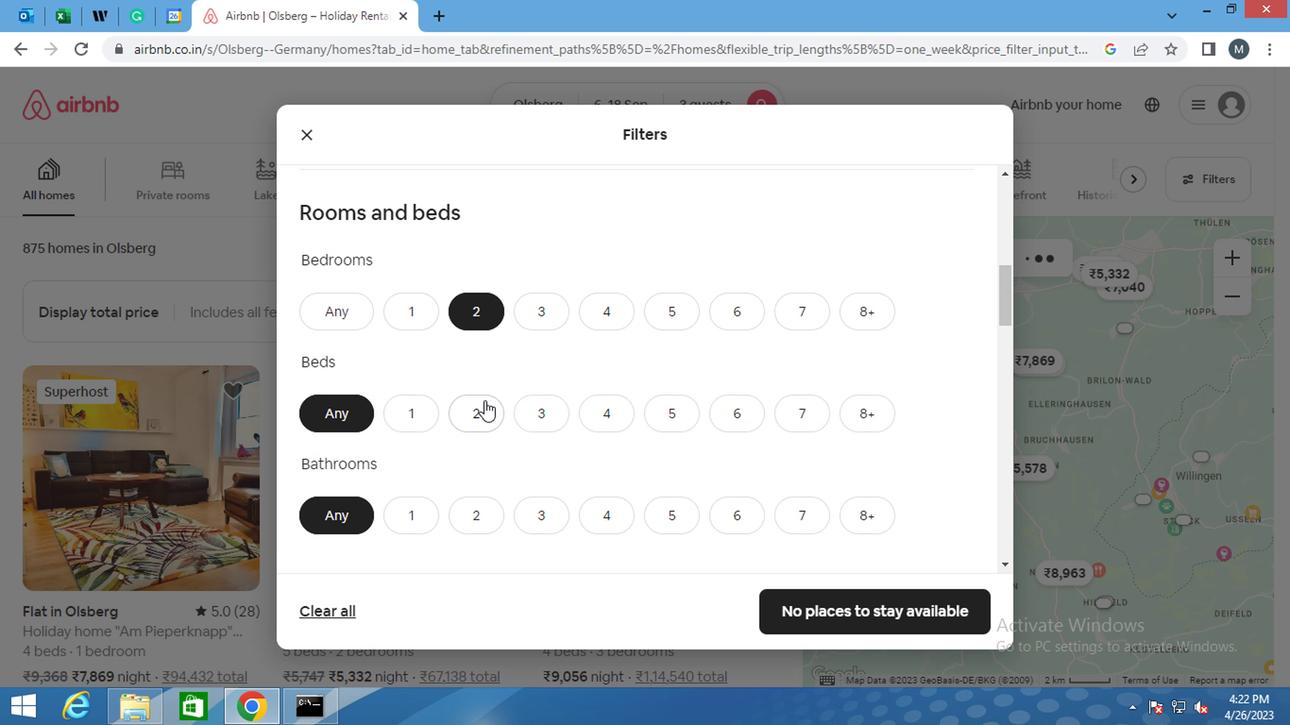 
Action: Mouse moved to (481, 397)
Screenshot: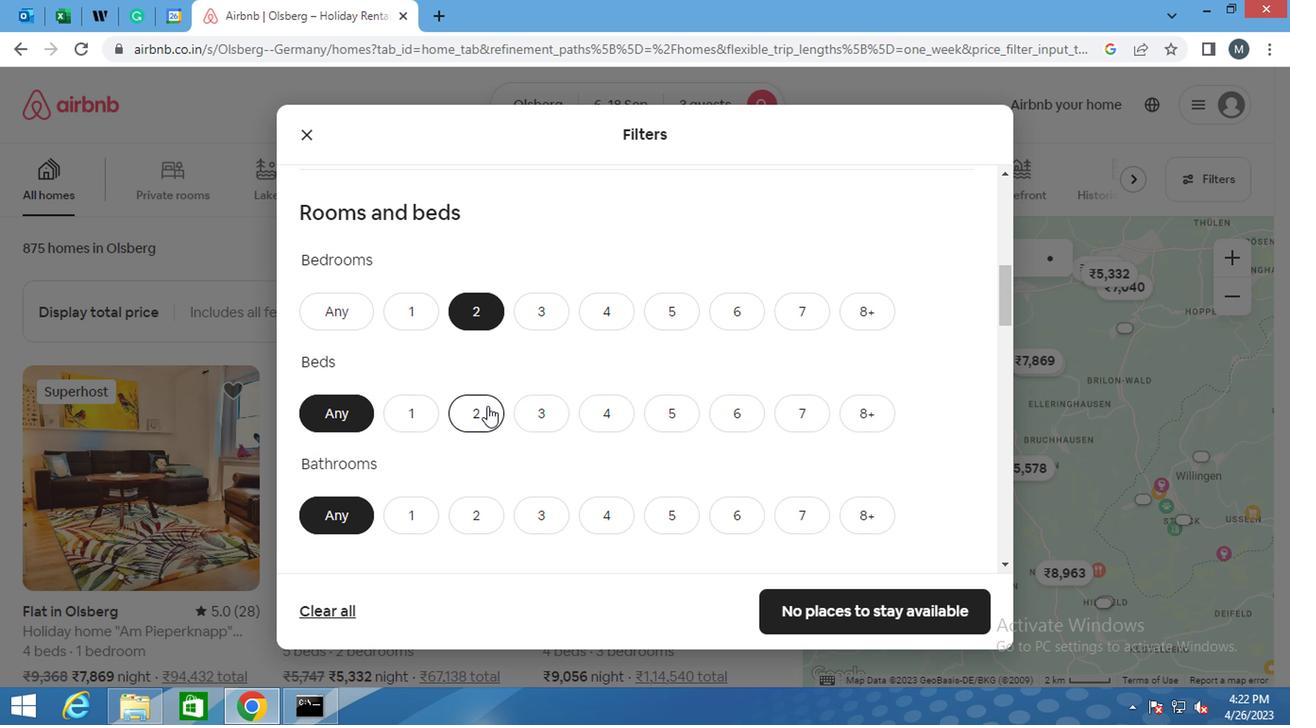 
Action: Mouse scrolled (481, 396) with delta (0, -1)
Screenshot: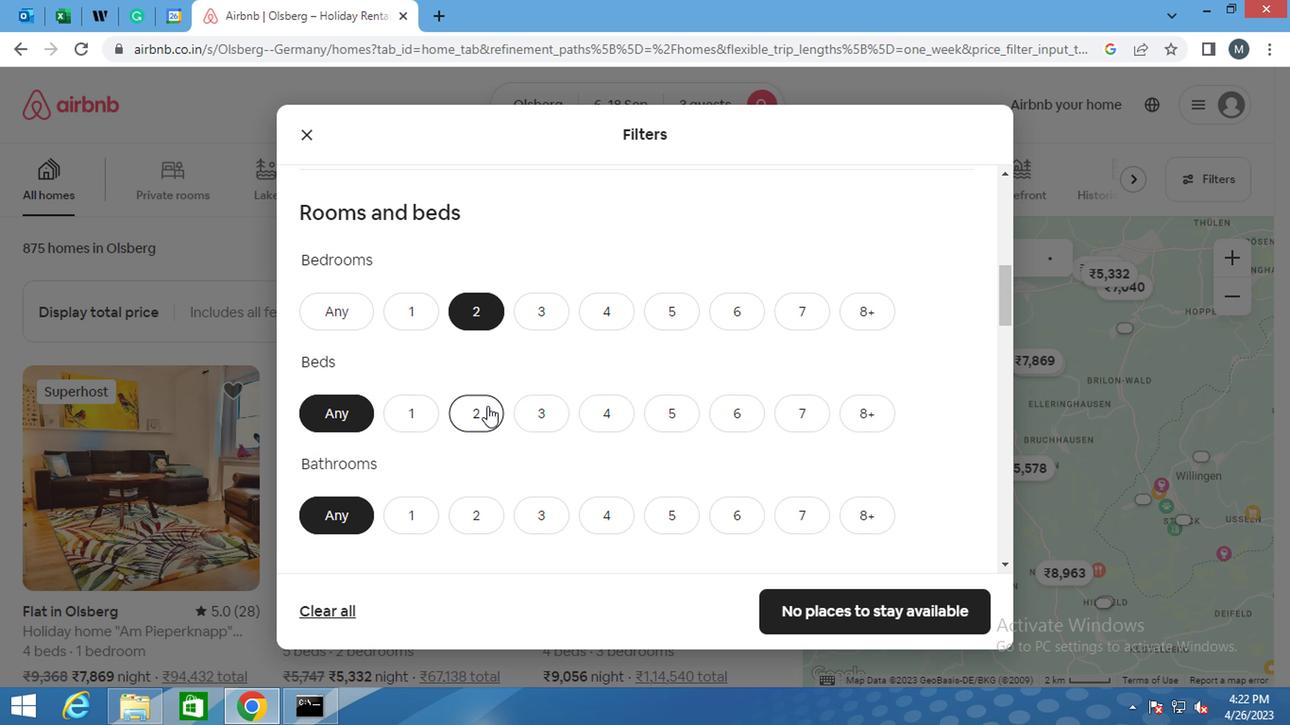 
Action: Mouse moved to (476, 419)
Screenshot: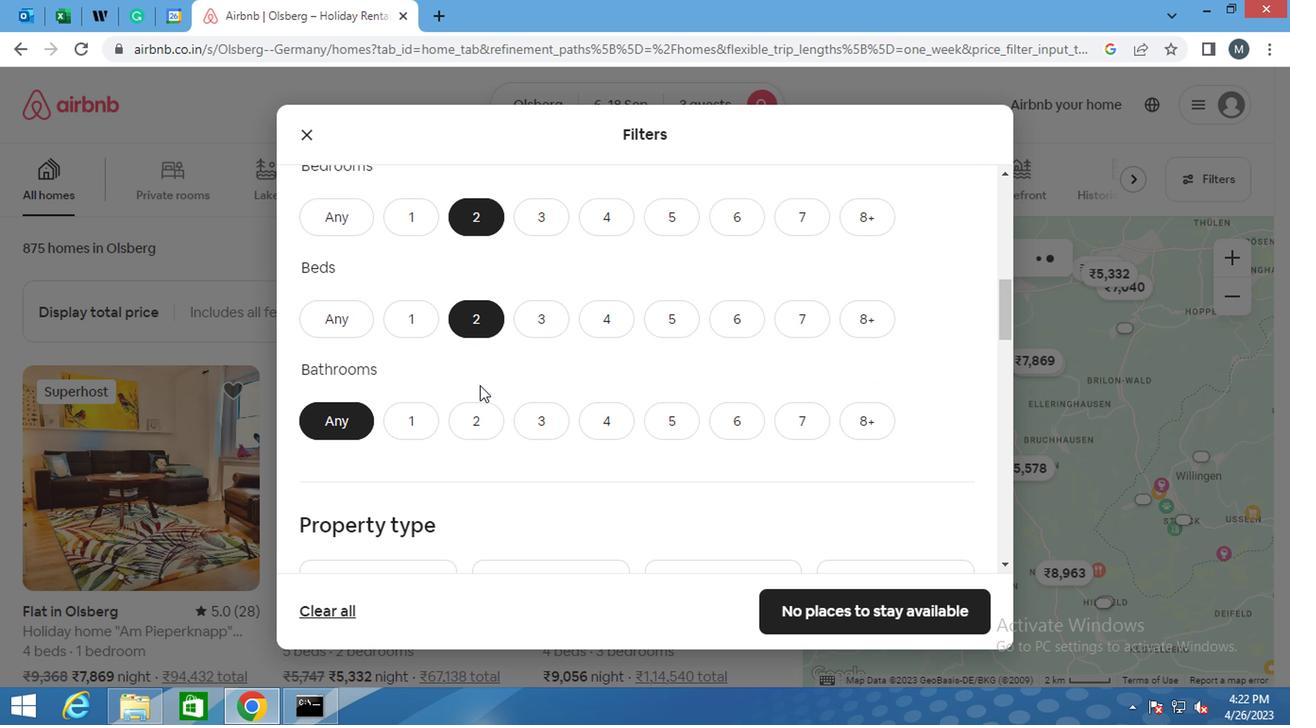 
Action: Mouse pressed left at (476, 419)
Screenshot: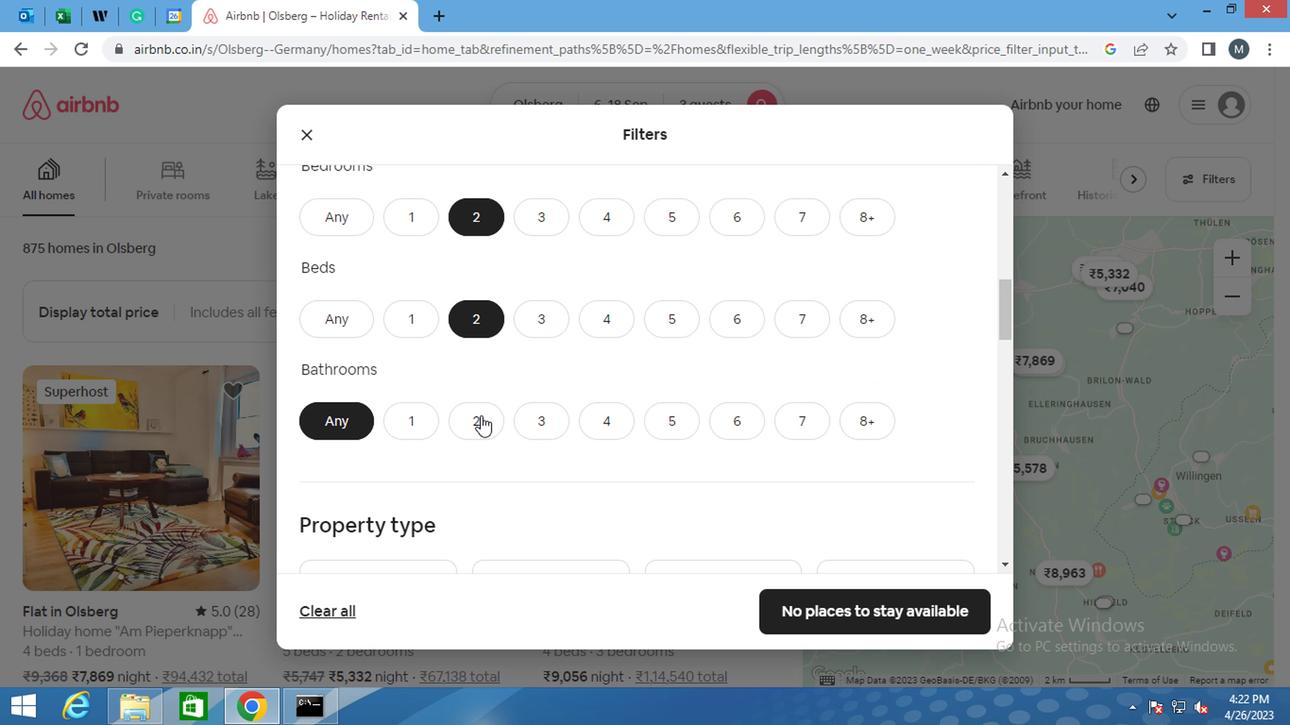 
Action: Mouse moved to (476, 388)
Screenshot: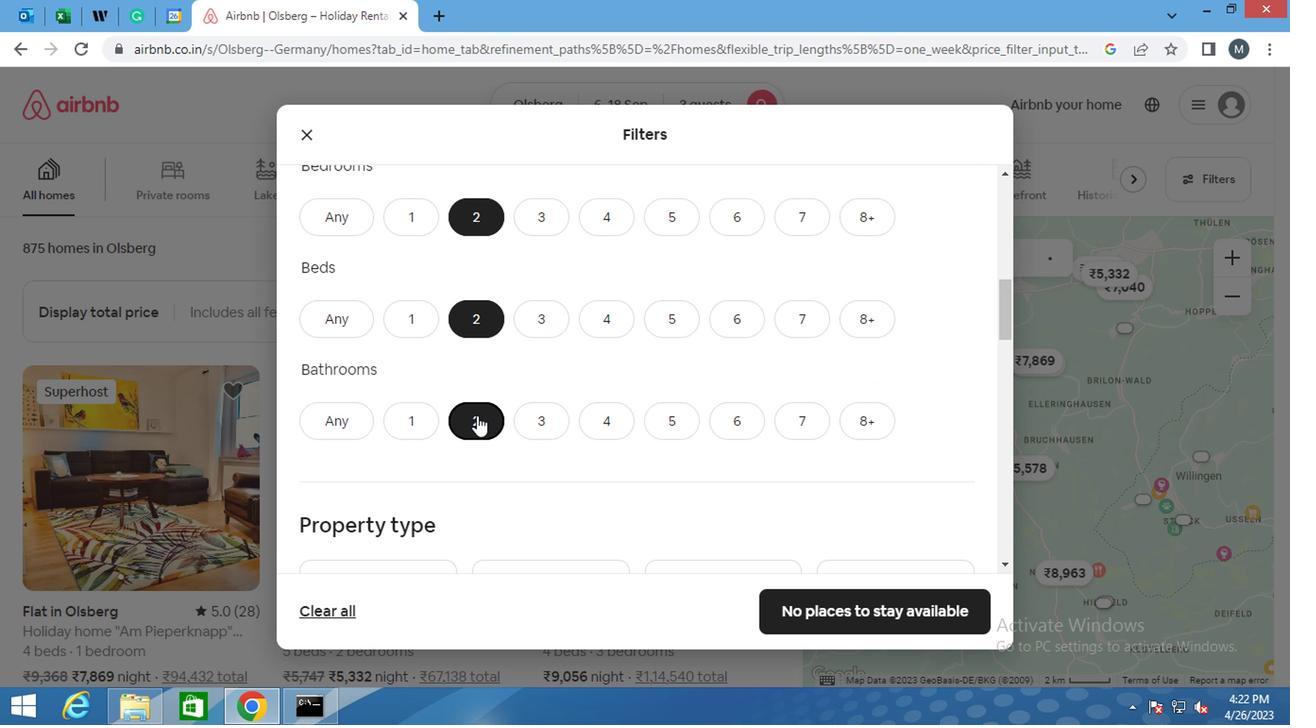 
Action: Mouse scrolled (476, 387) with delta (0, -1)
Screenshot: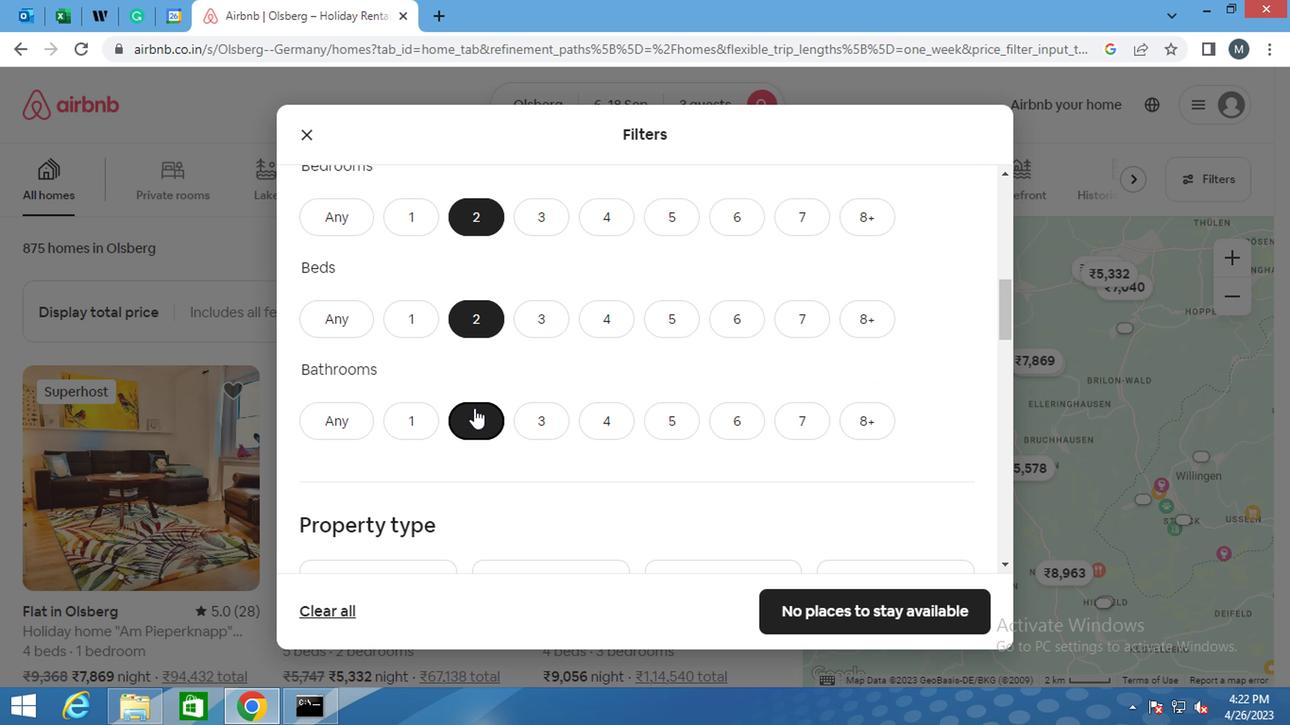 
Action: Mouse scrolled (476, 387) with delta (0, -1)
Screenshot: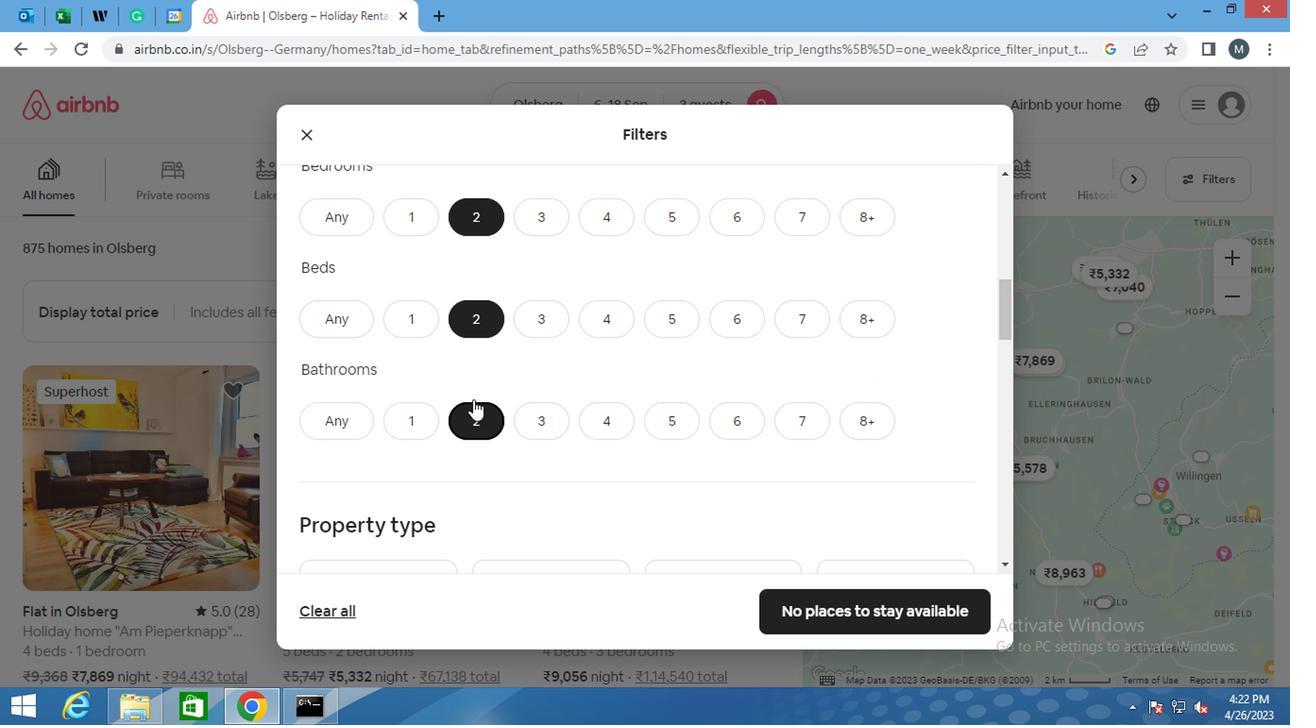 
Action: Mouse scrolled (476, 387) with delta (0, -1)
Screenshot: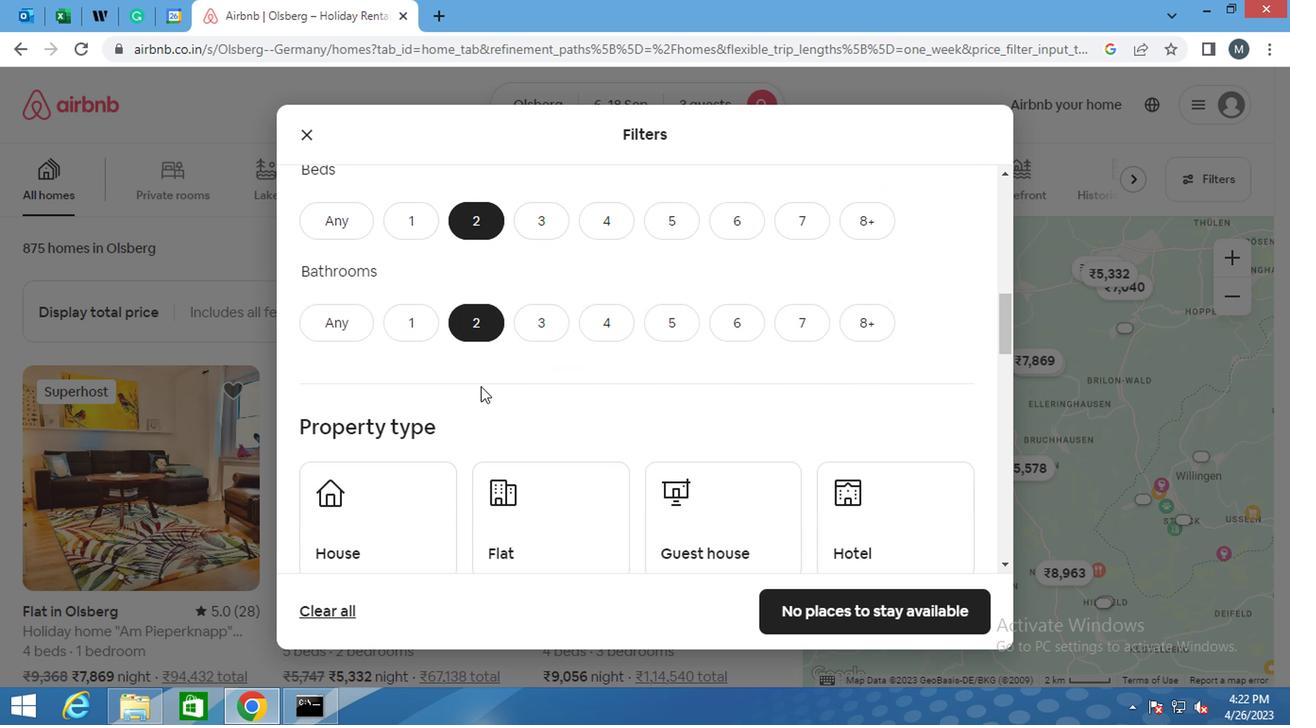
Action: Mouse moved to (390, 344)
Screenshot: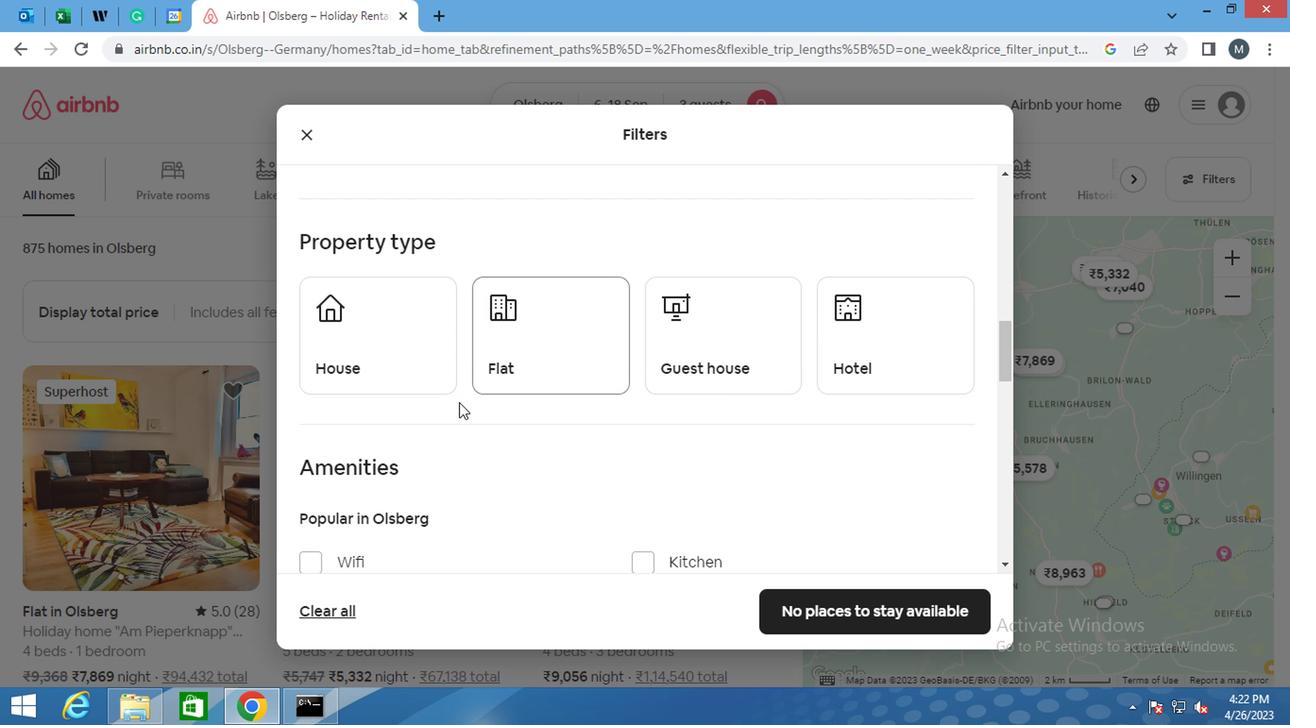 
Action: Mouse pressed left at (390, 344)
Screenshot: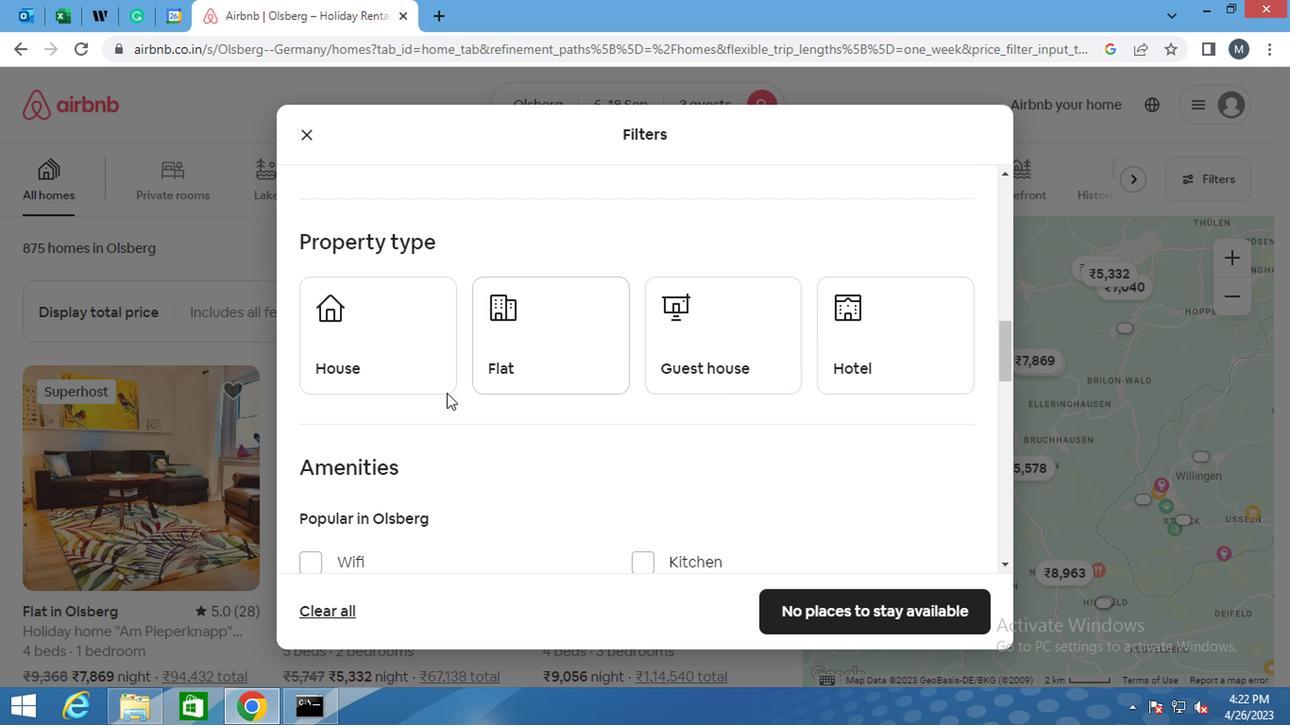 
Action: Mouse moved to (544, 350)
Screenshot: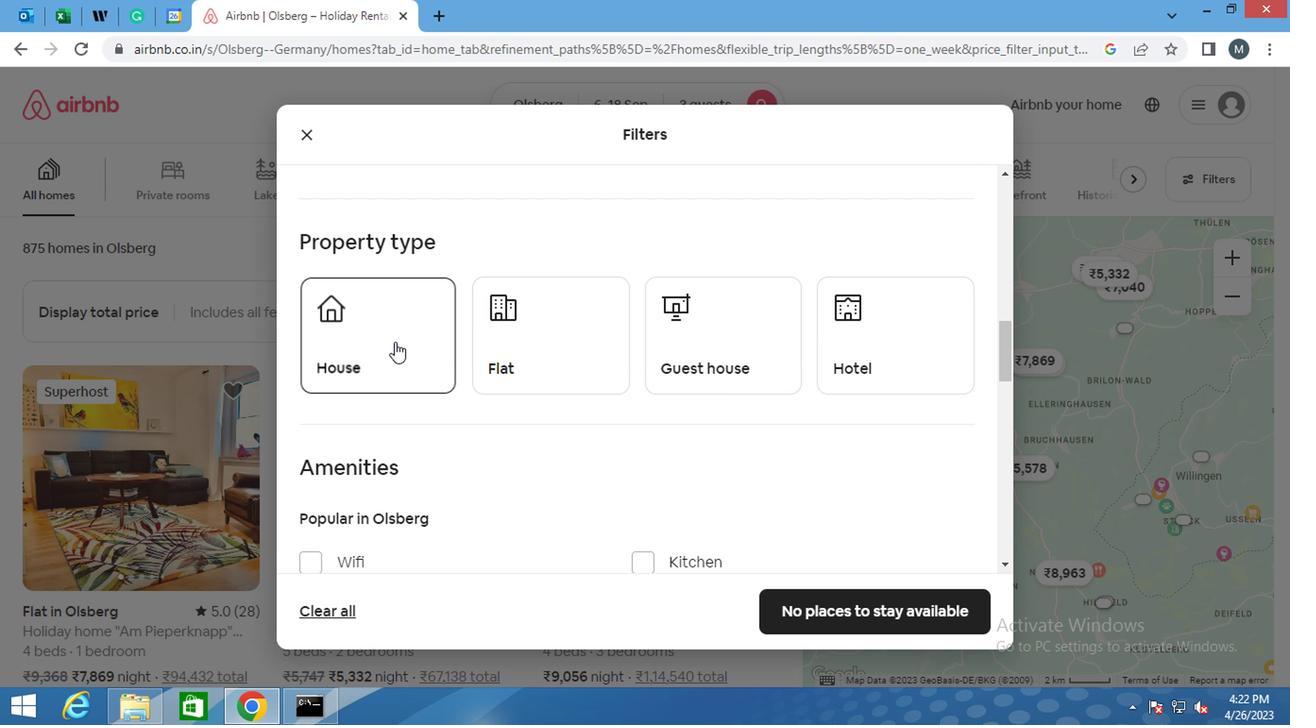 
Action: Mouse pressed left at (544, 350)
Screenshot: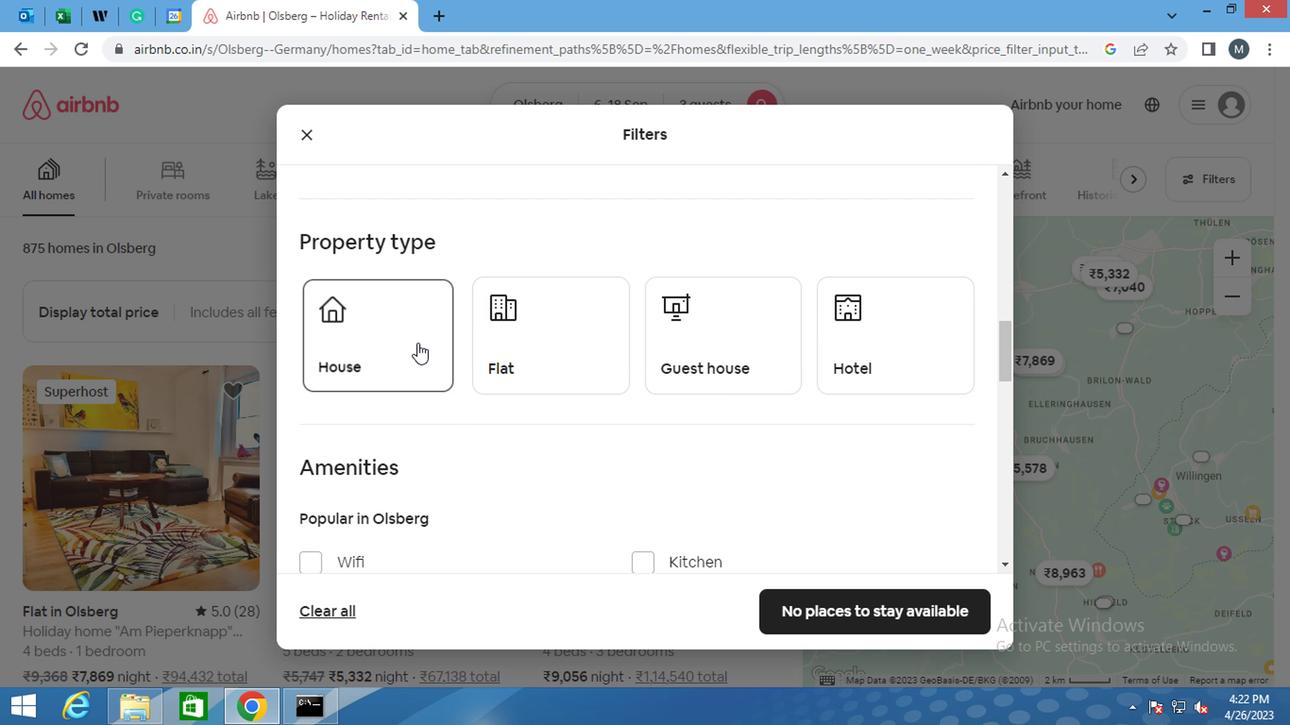
Action: Mouse moved to (681, 341)
Screenshot: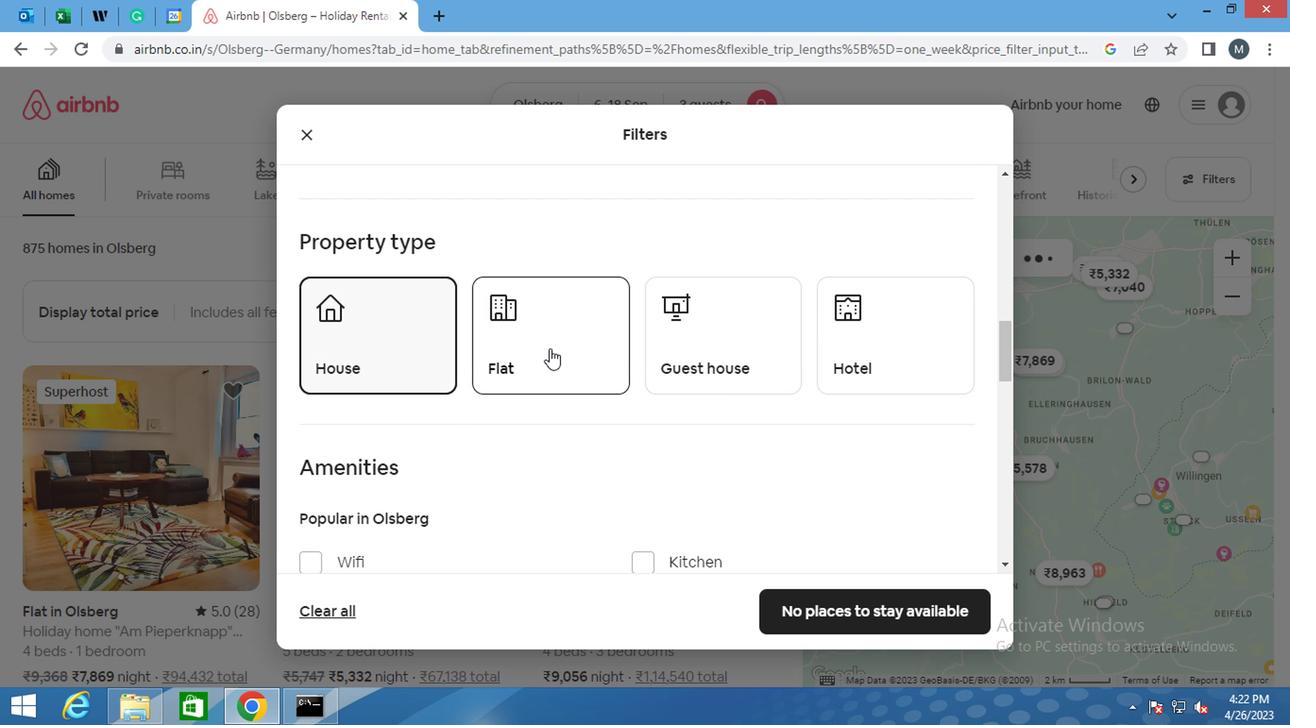 
Action: Mouse pressed left at (681, 341)
Screenshot: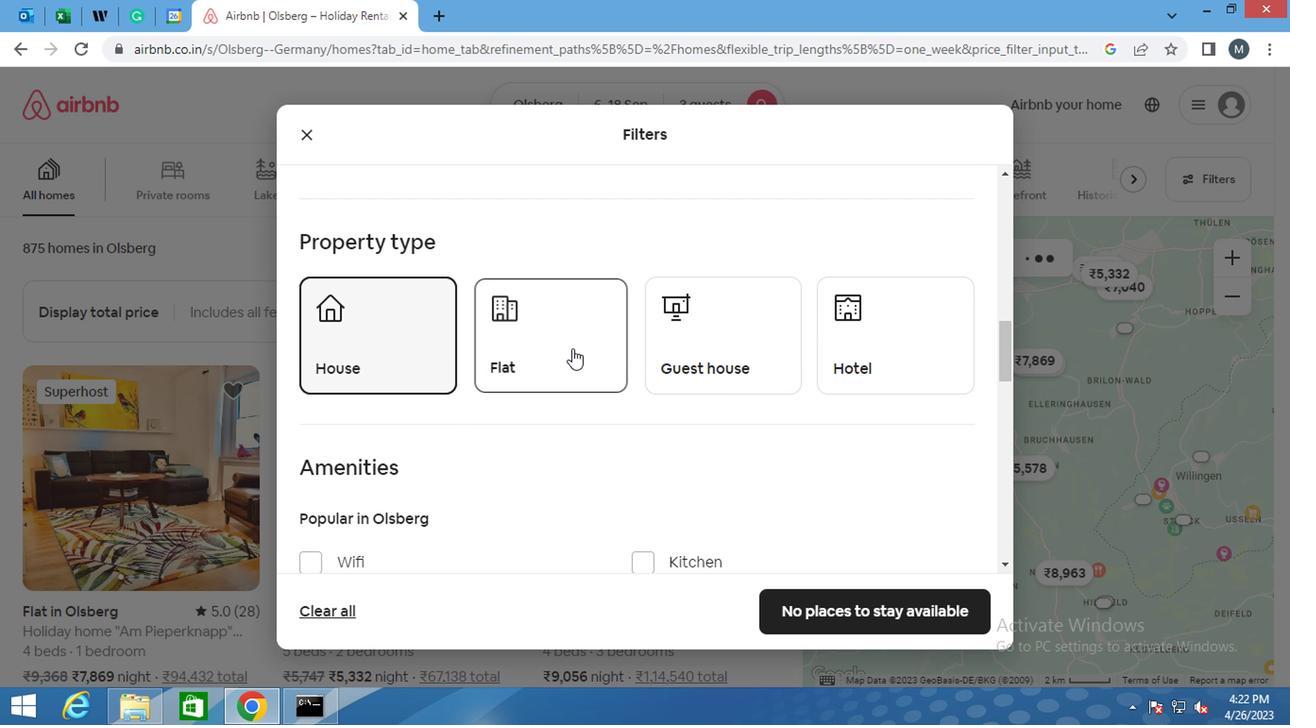 
Action: Mouse moved to (903, 335)
Screenshot: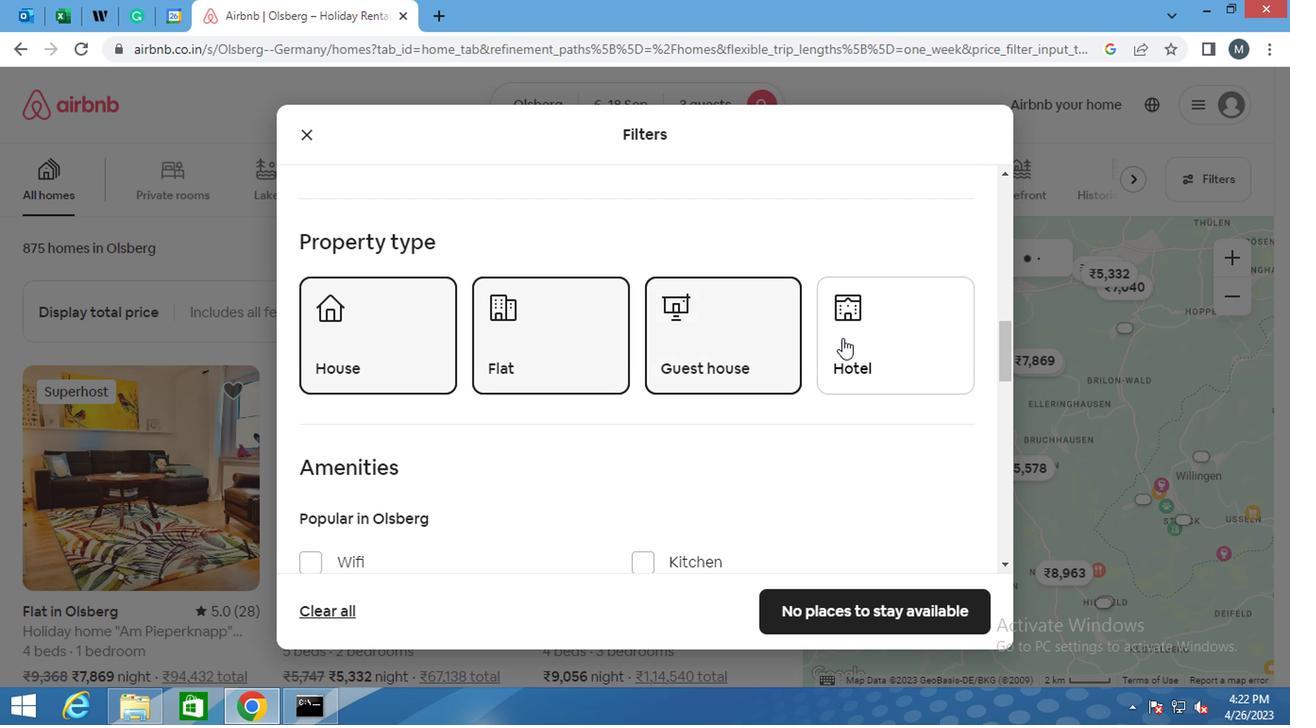 
Action: Mouse pressed left at (903, 335)
Screenshot: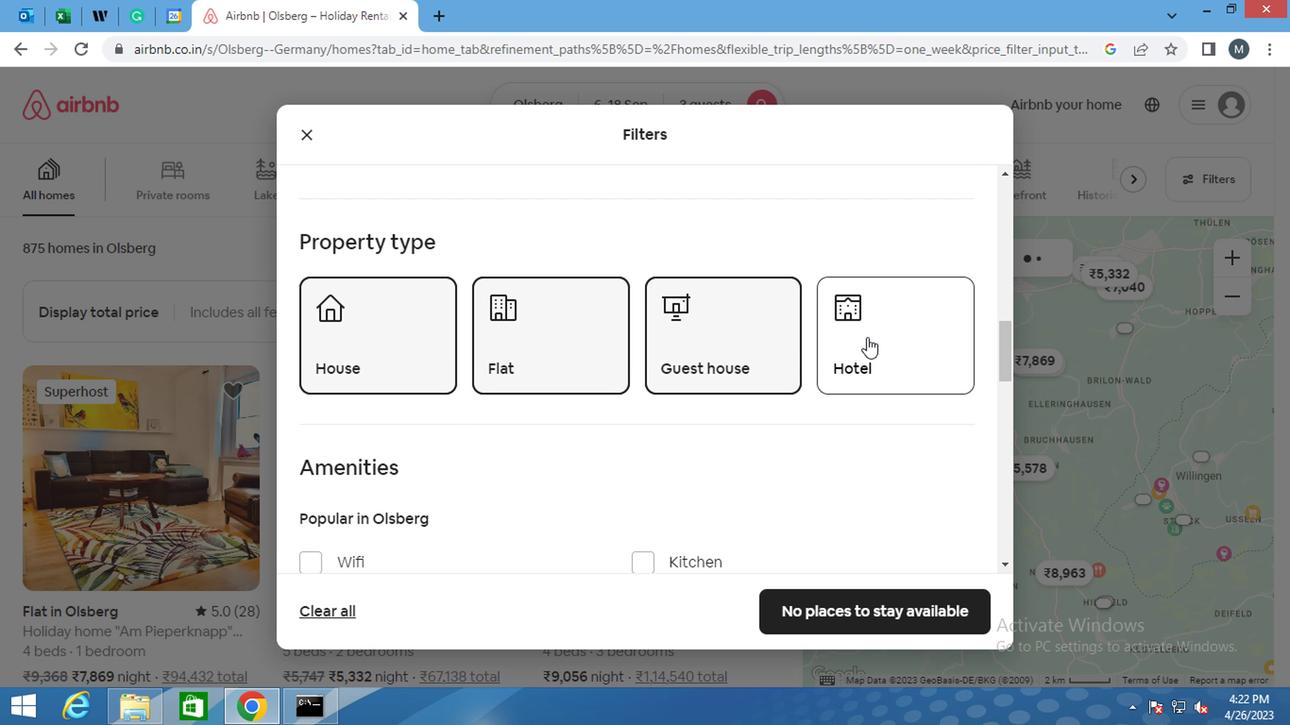 
Action: Mouse moved to (421, 372)
Screenshot: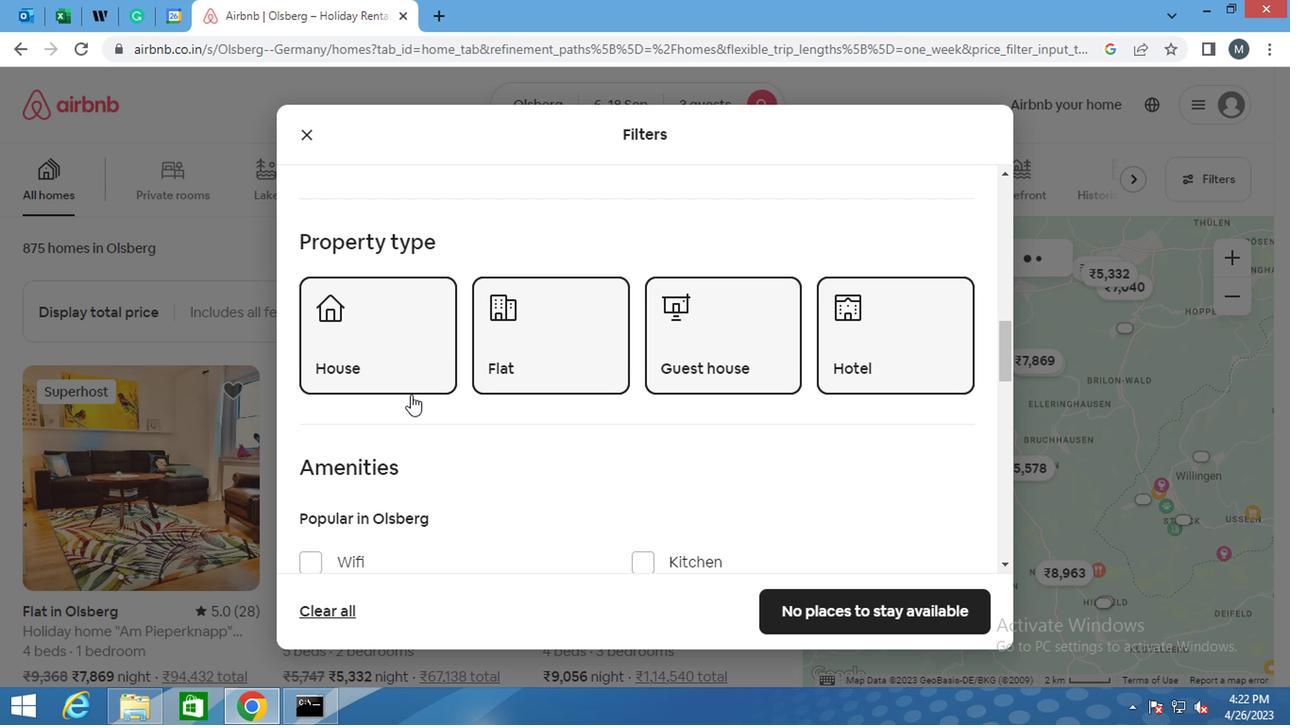 
Action: Mouse scrolled (421, 372) with delta (0, 0)
Screenshot: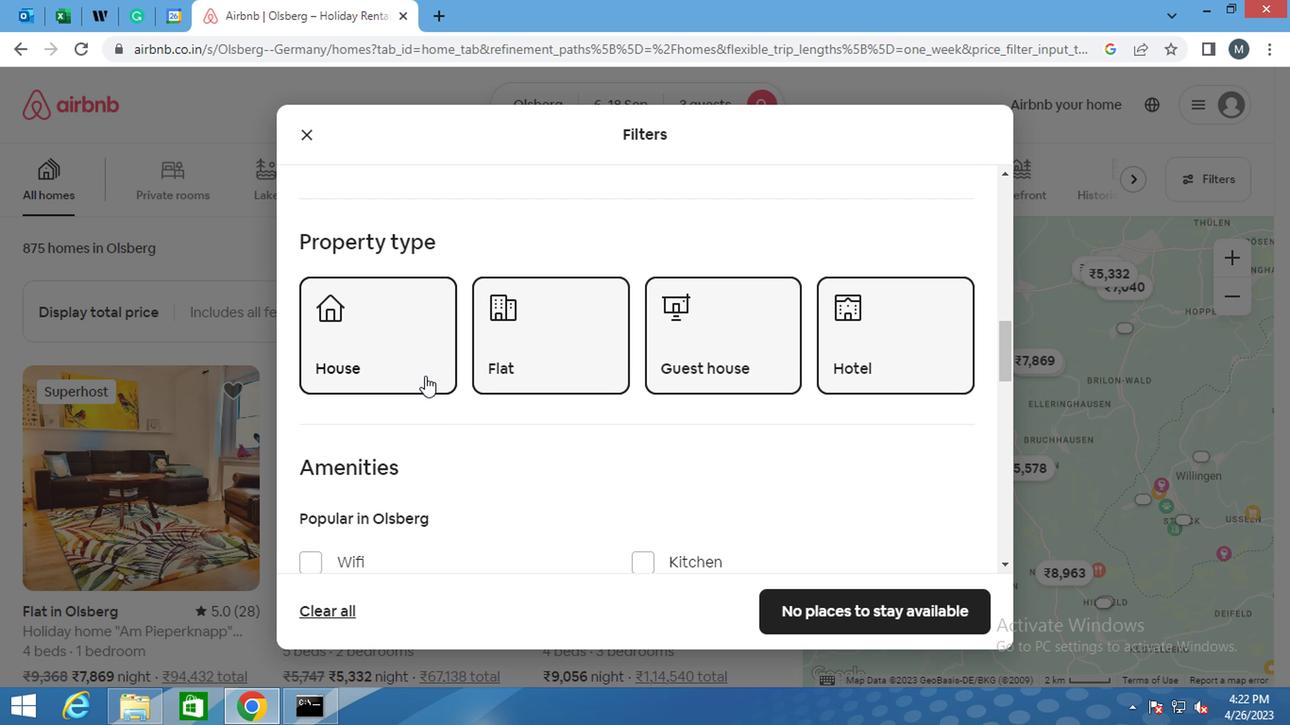 
Action: Mouse scrolled (421, 372) with delta (0, 0)
Screenshot: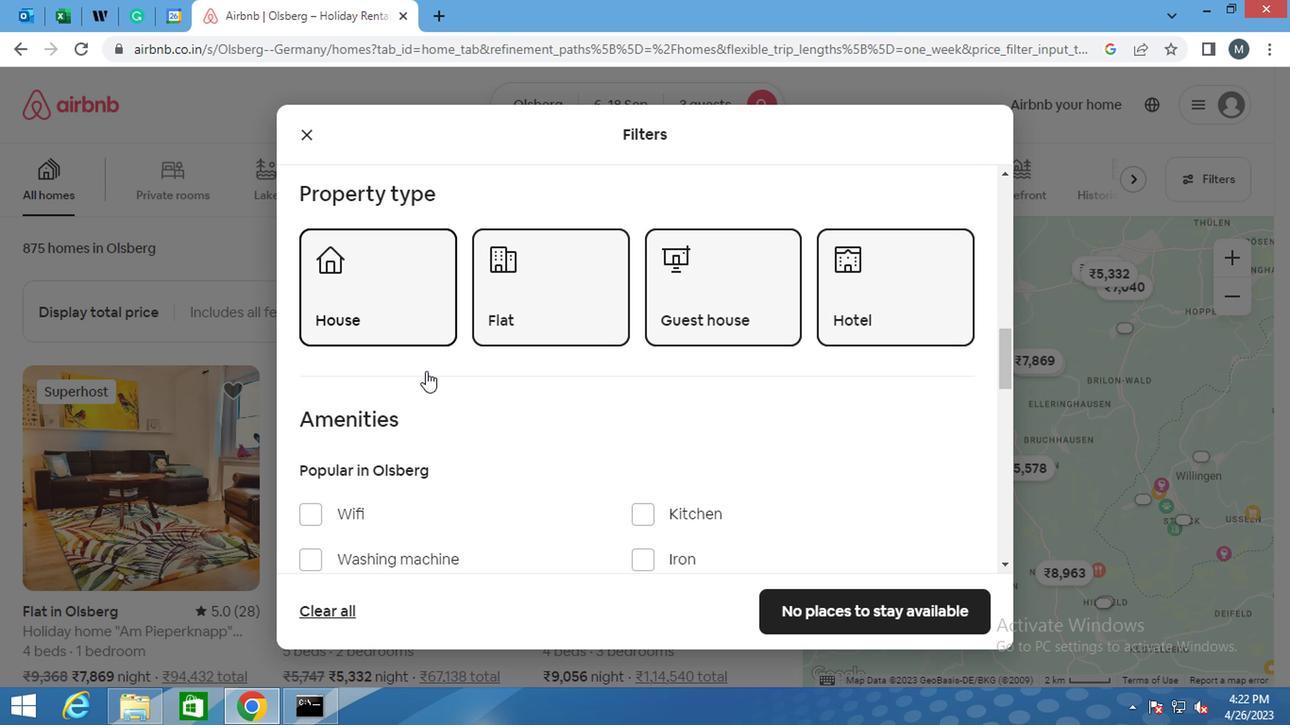 
Action: Mouse moved to (421, 372)
Screenshot: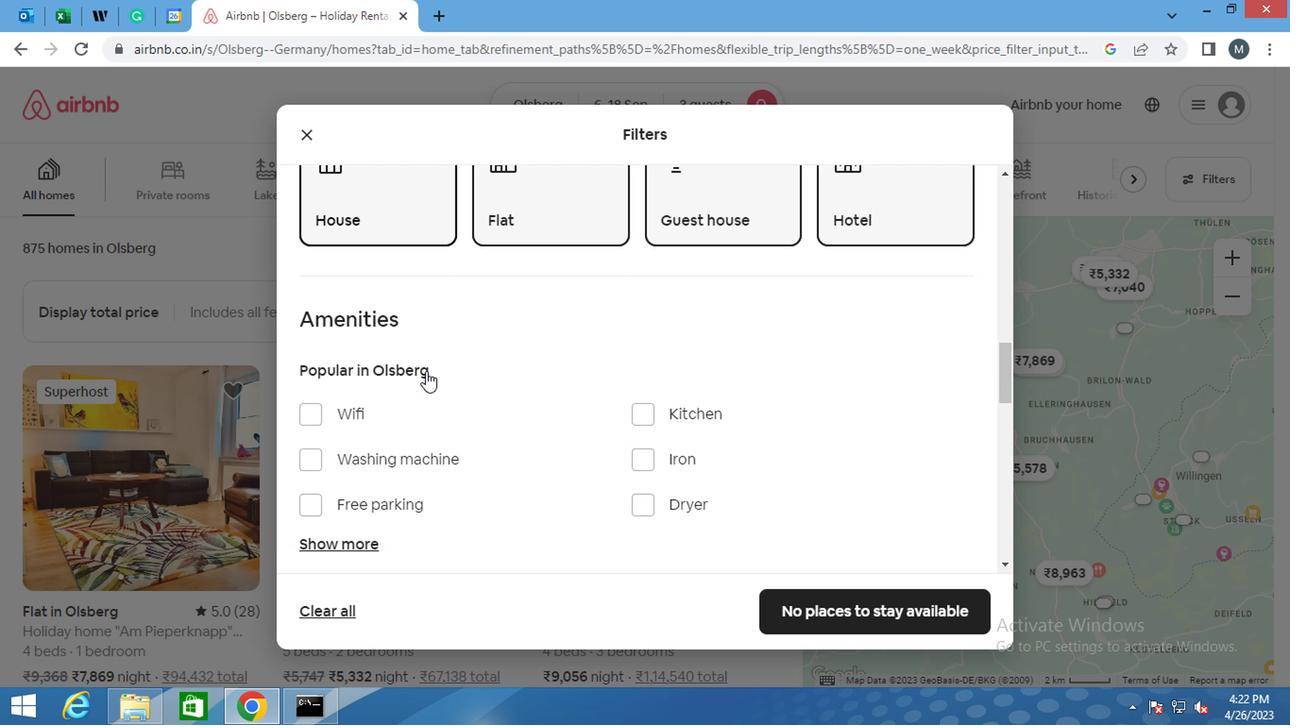 
Action: Mouse scrolled (421, 372) with delta (0, 0)
Screenshot: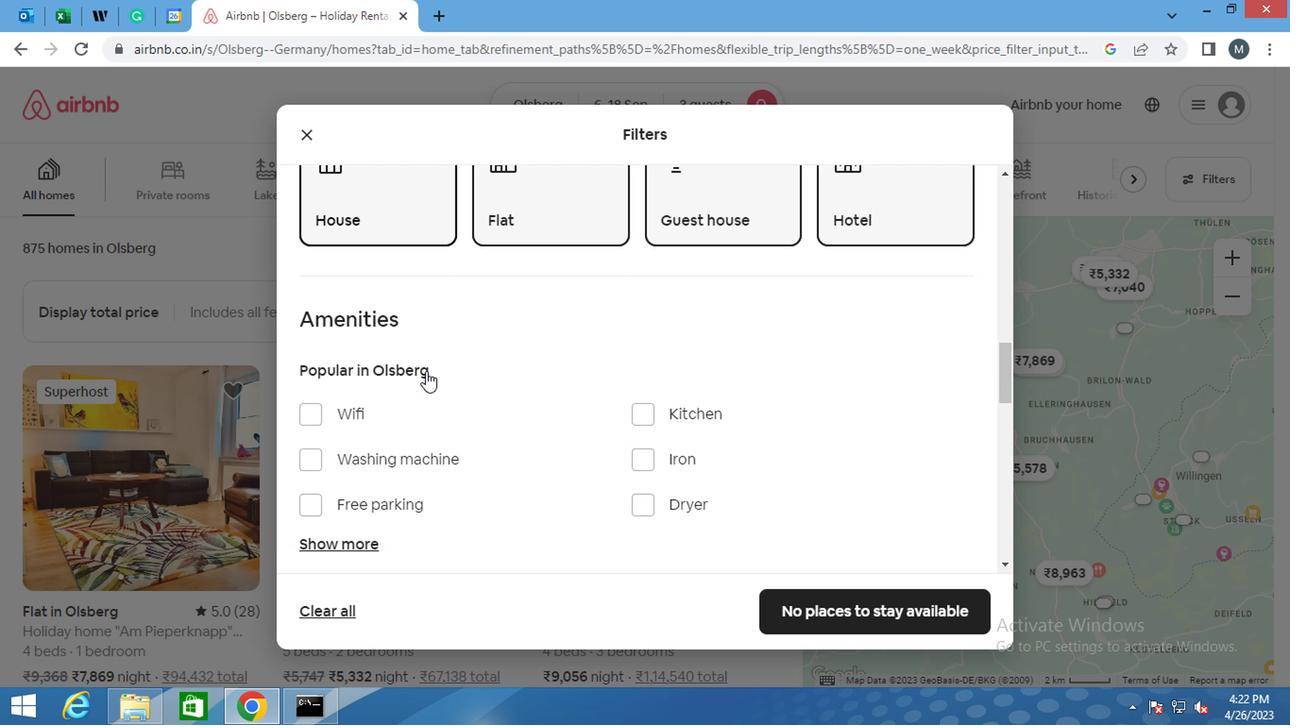 
Action: Mouse moved to (414, 389)
Screenshot: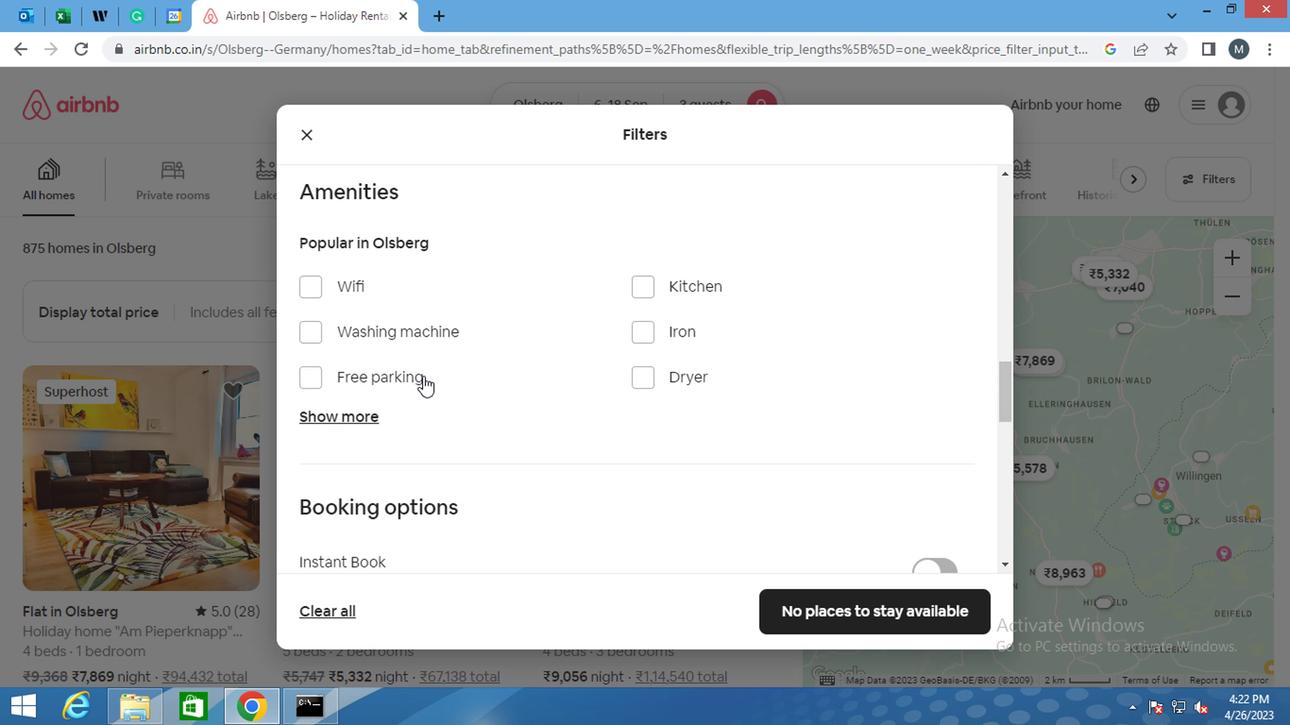 
Action: Mouse scrolled (414, 388) with delta (0, 0)
Screenshot: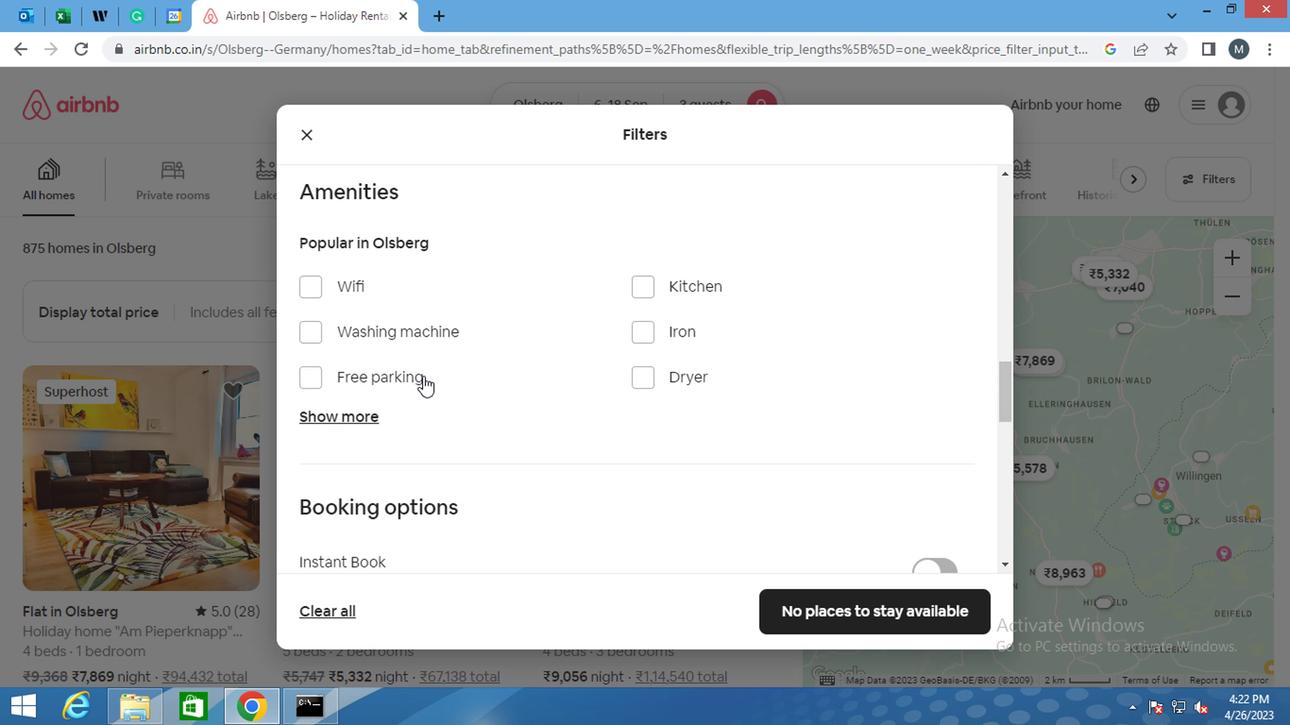 
Action: Mouse moved to (298, 374)
Screenshot: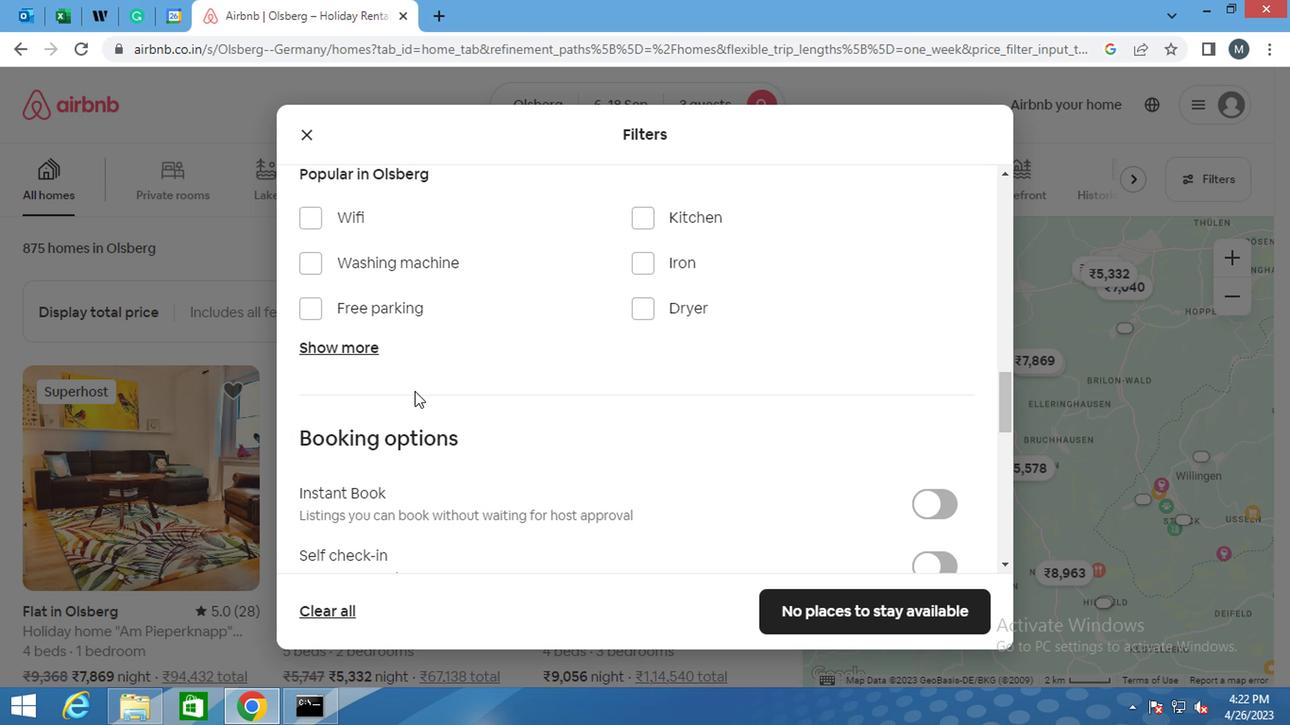 
Action: Mouse scrolled (298, 374) with delta (0, 0)
Screenshot: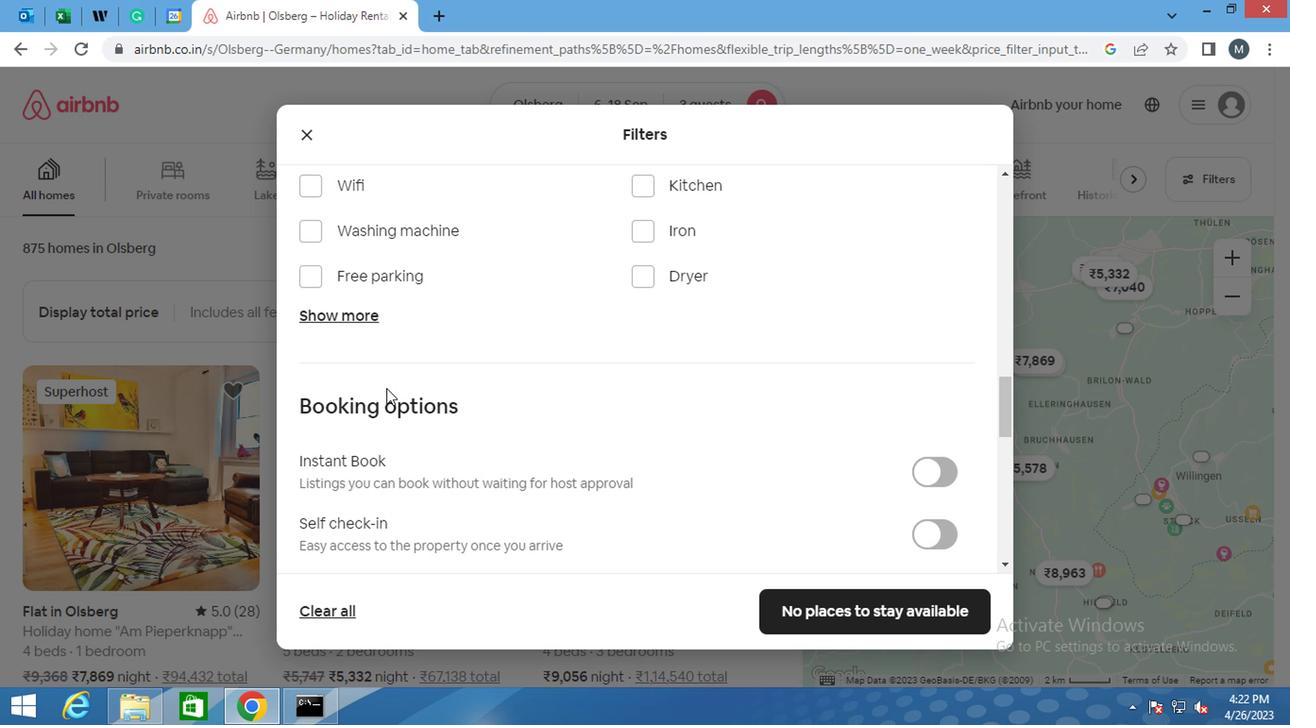 
Action: Mouse moved to (306, 326)
Screenshot: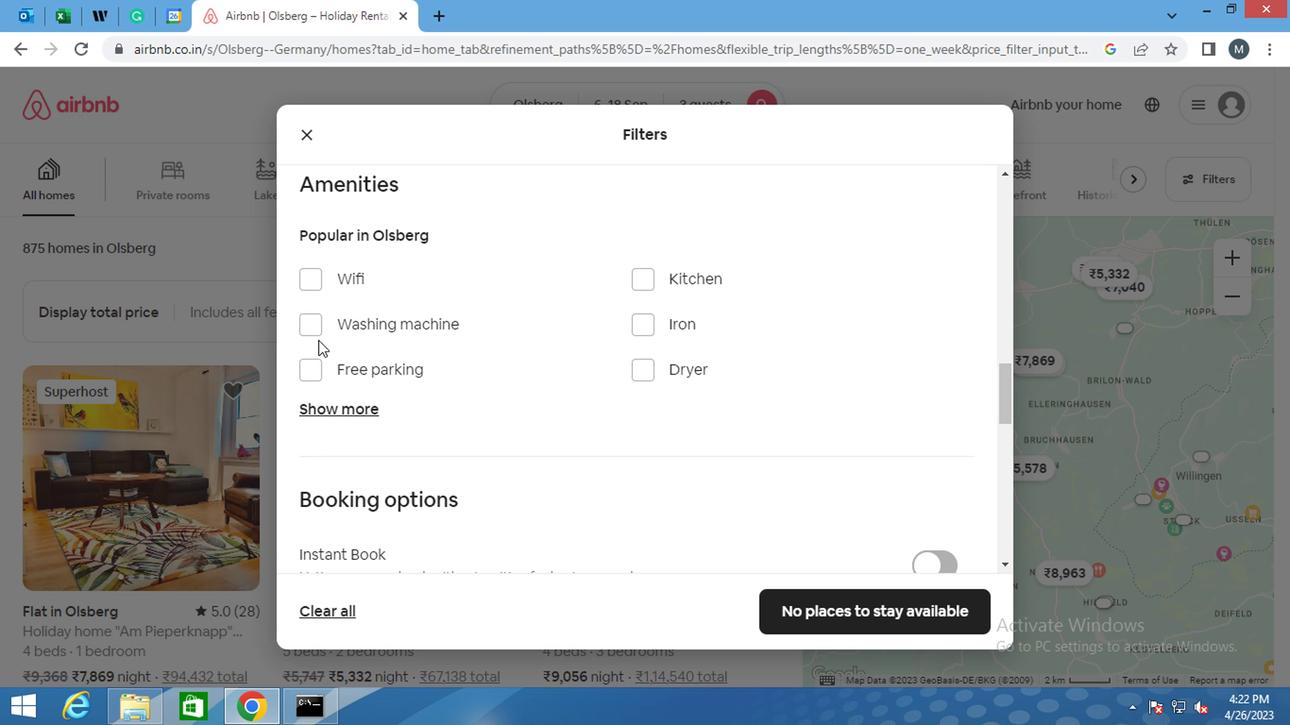 
Action: Mouse pressed left at (306, 326)
Screenshot: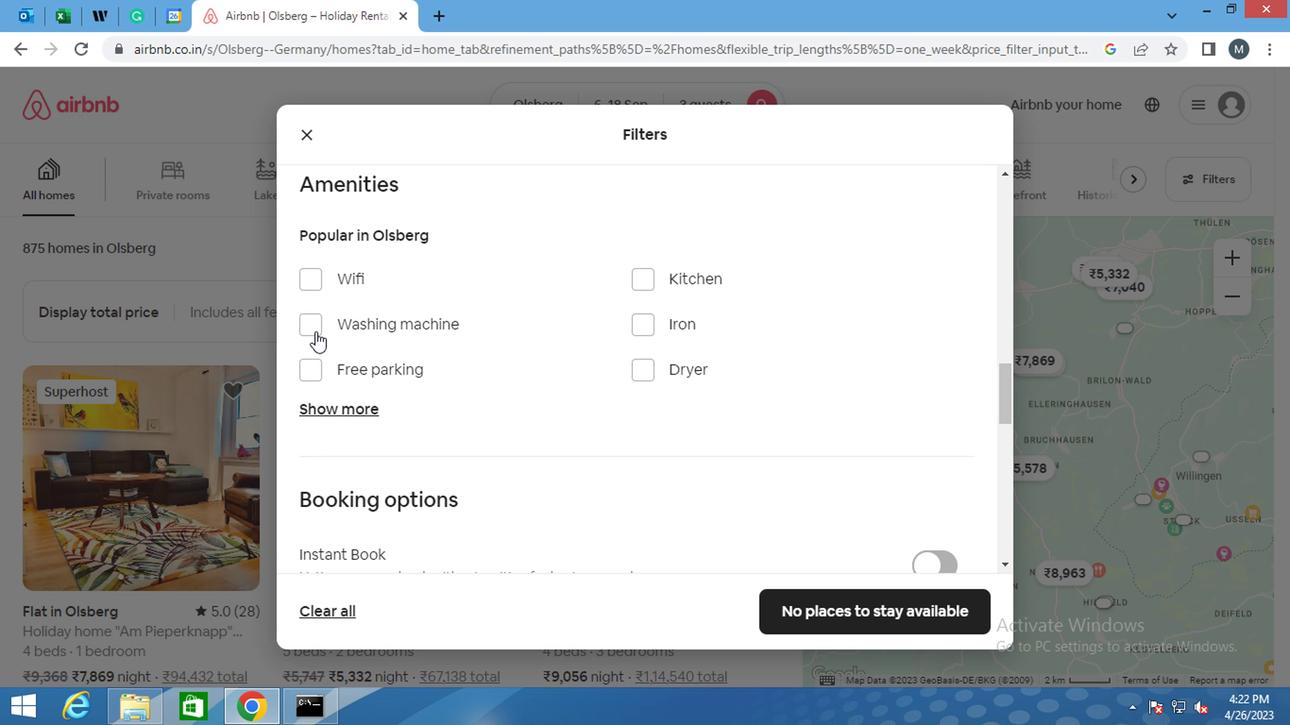
Action: Mouse moved to (468, 369)
Screenshot: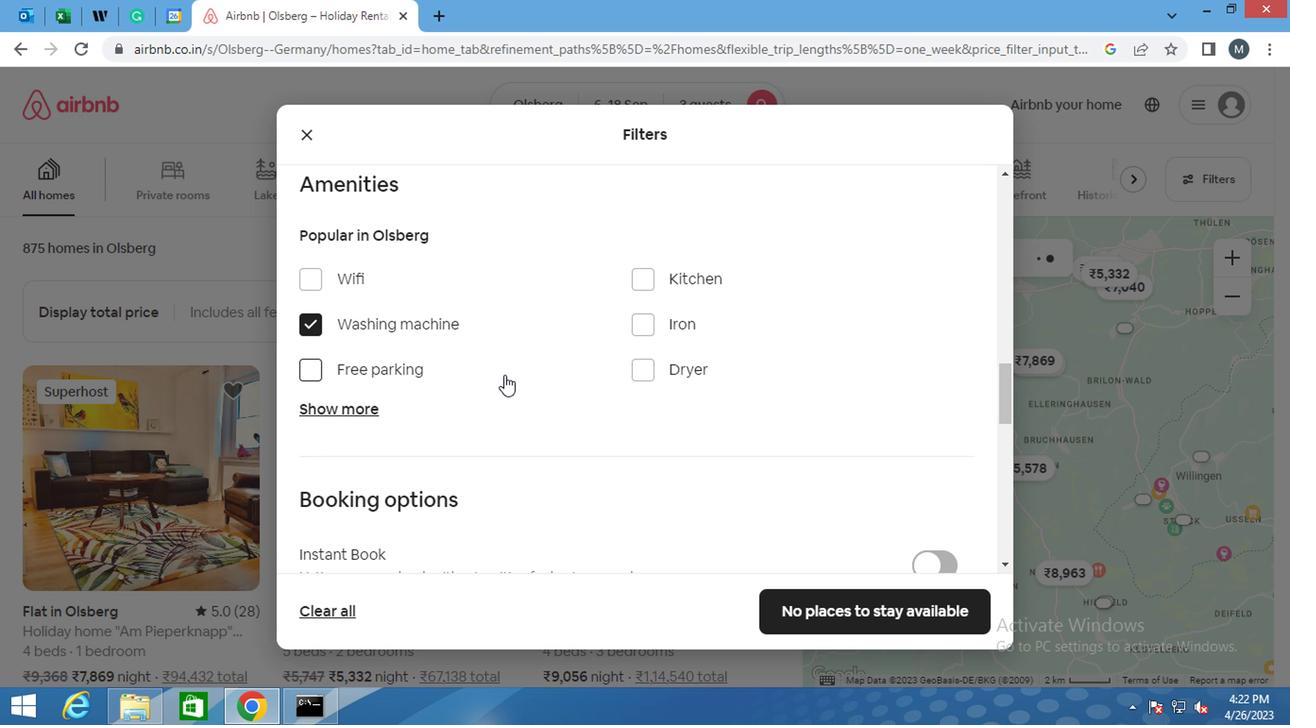 
Action: Mouse scrolled (468, 368) with delta (0, -1)
Screenshot: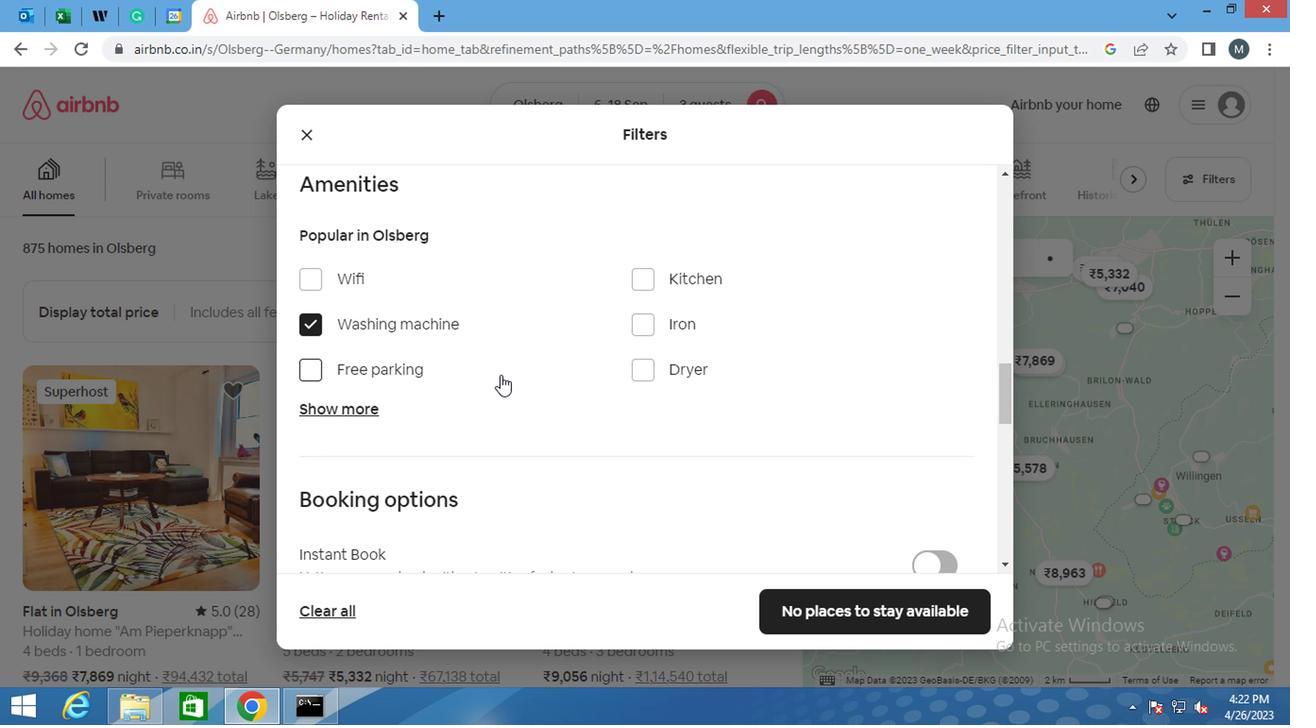 
Action: Mouse moved to (467, 369)
Screenshot: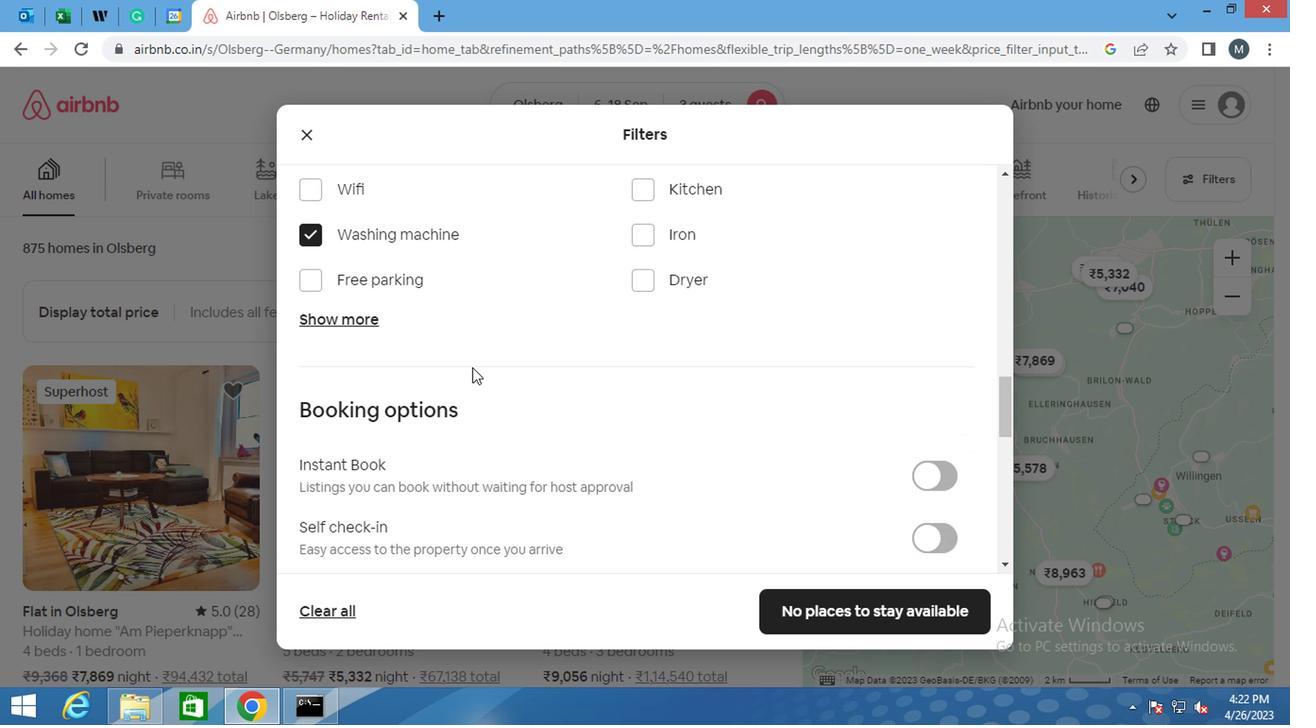 
Action: Mouse scrolled (467, 368) with delta (0, -1)
Screenshot: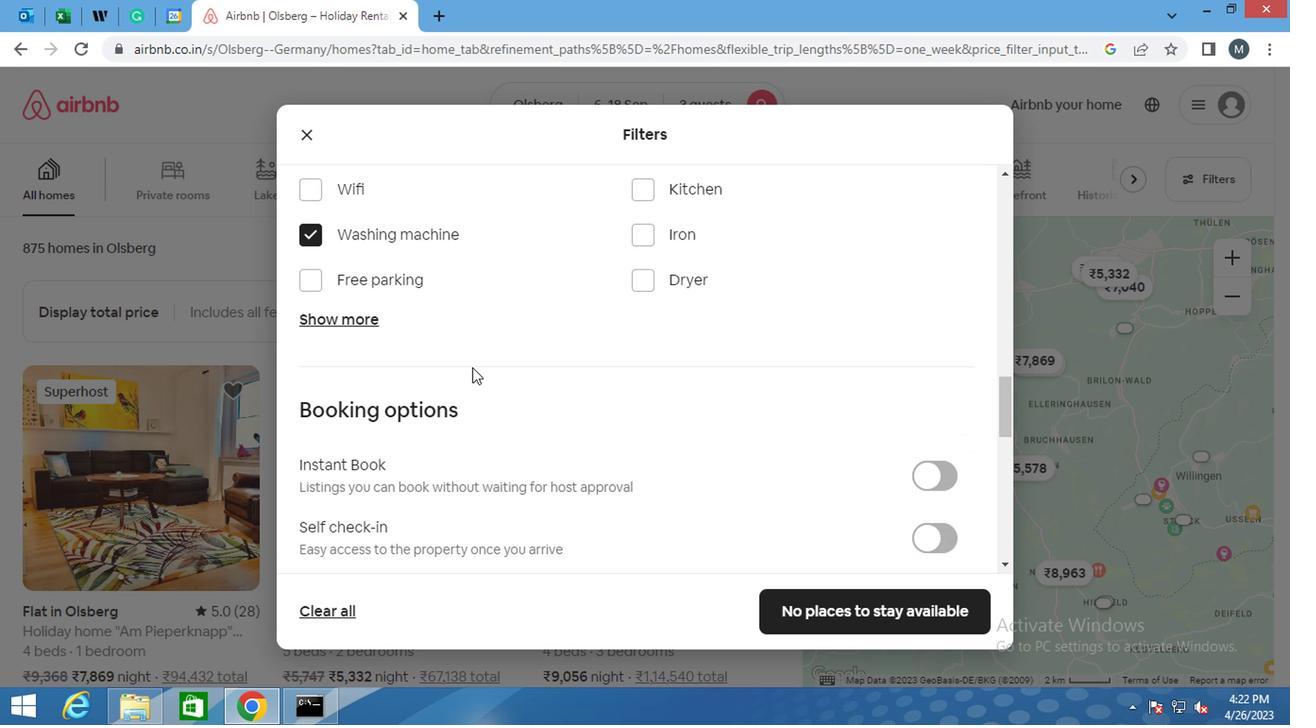 
Action: Mouse moved to (465, 370)
Screenshot: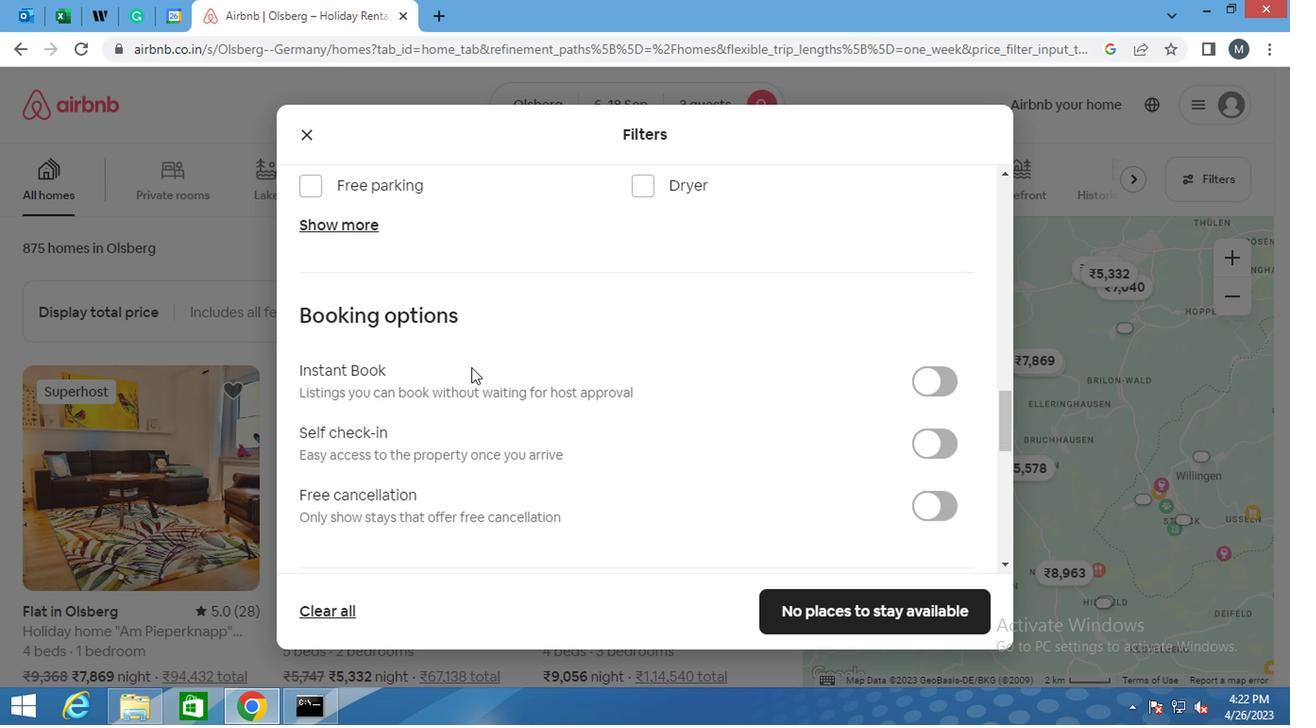
Action: Mouse scrolled (465, 370) with delta (0, 0)
Screenshot: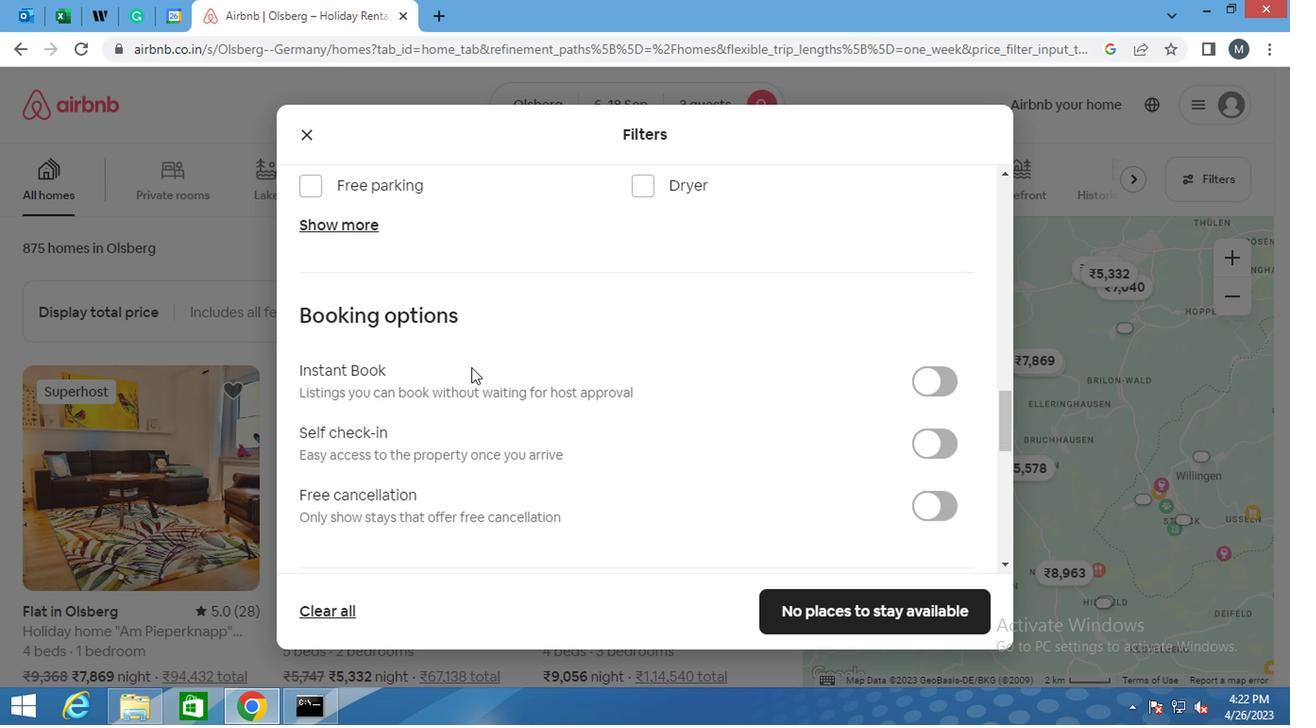
Action: Mouse moved to (915, 347)
Screenshot: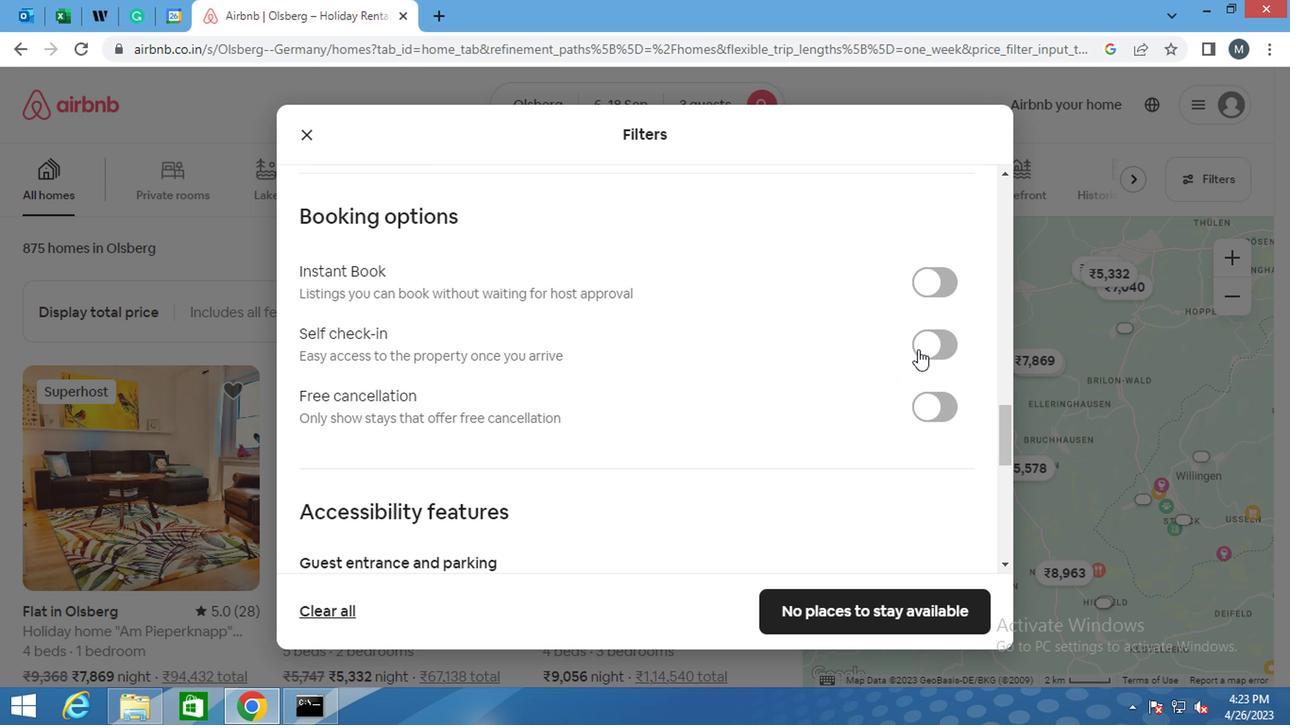
Action: Mouse pressed left at (915, 347)
Screenshot: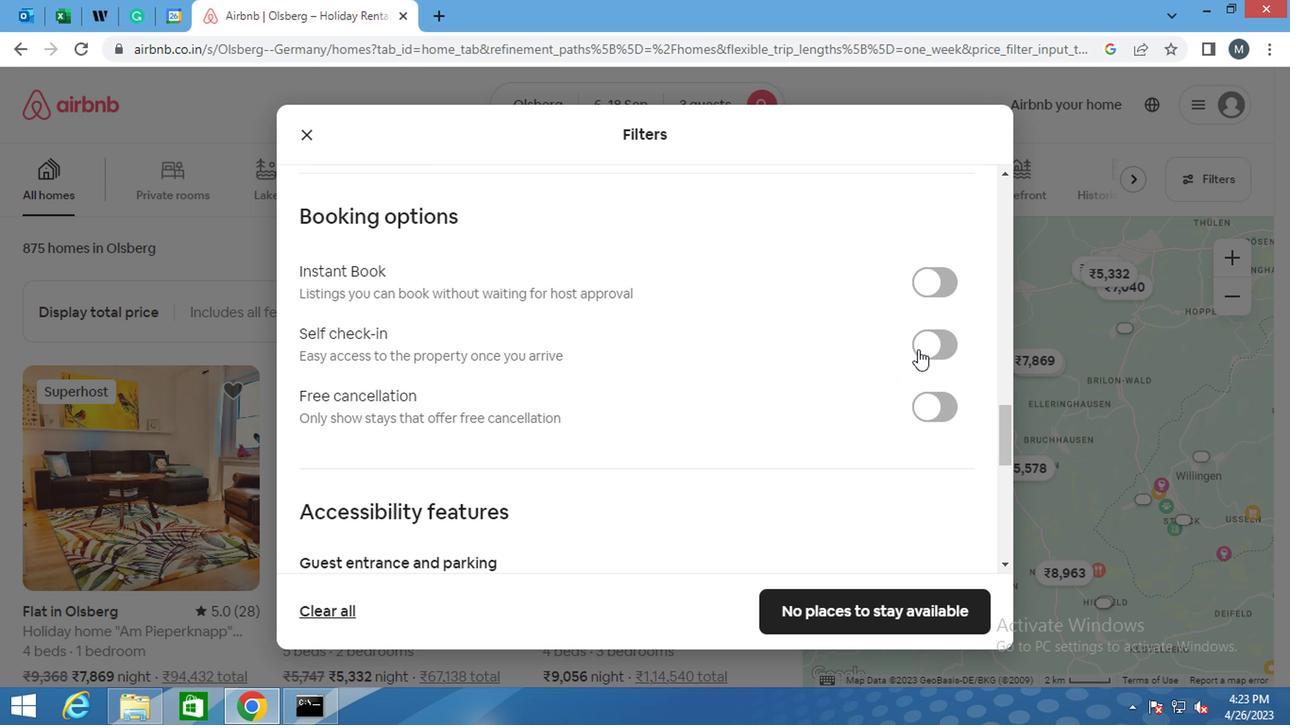 
Action: Mouse moved to (484, 372)
Screenshot: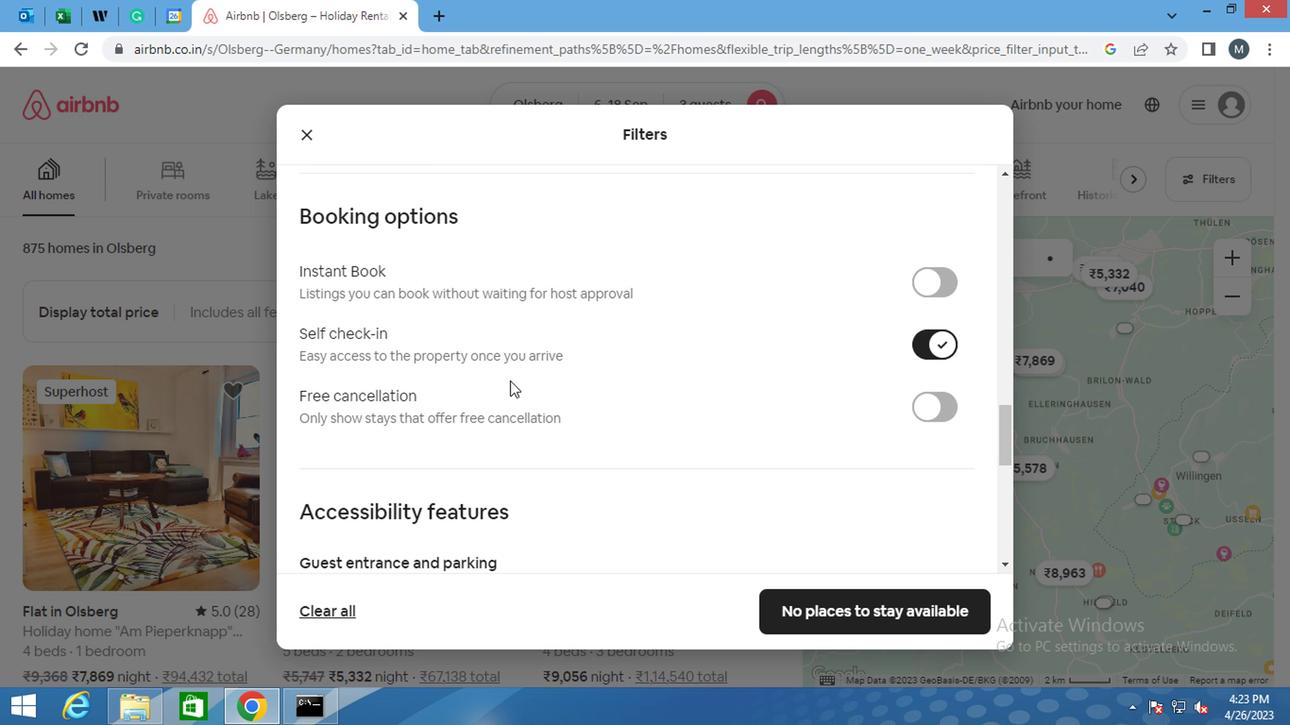 
Action: Mouse scrolled (484, 372) with delta (0, 0)
Screenshot: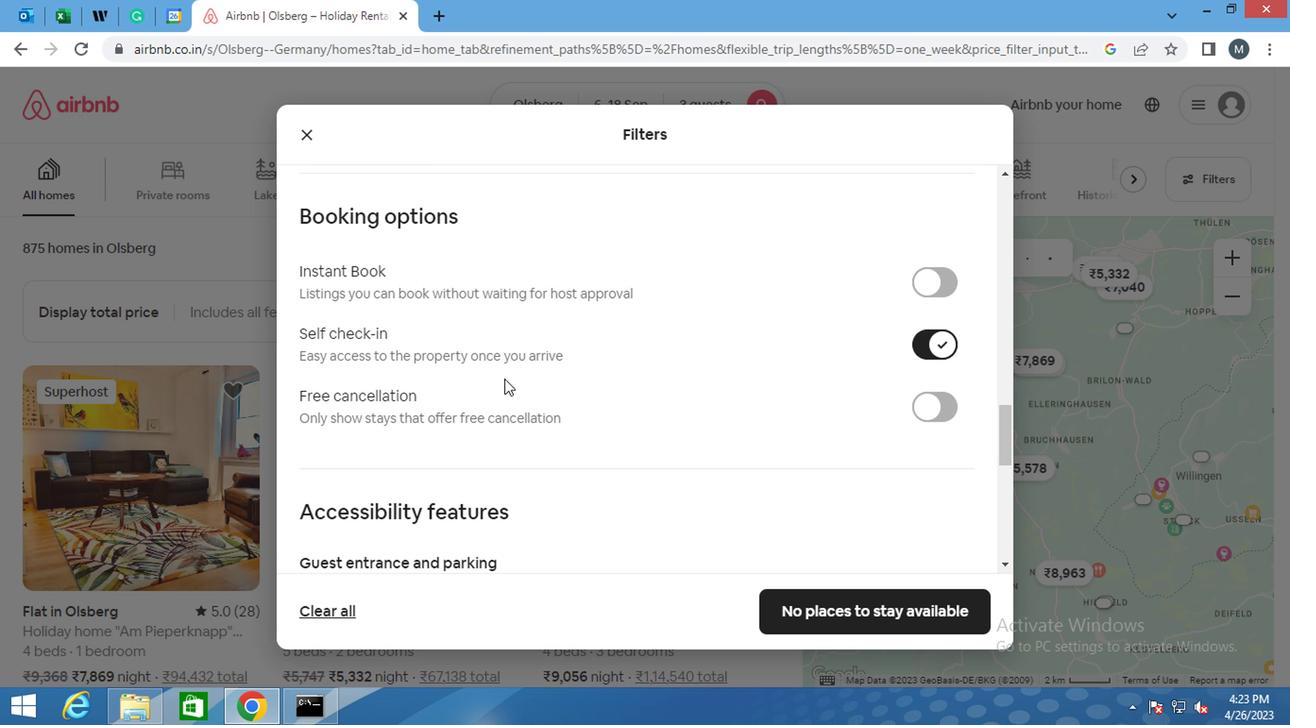 
Action: Mouse moved to (479, 372)
Screenshot: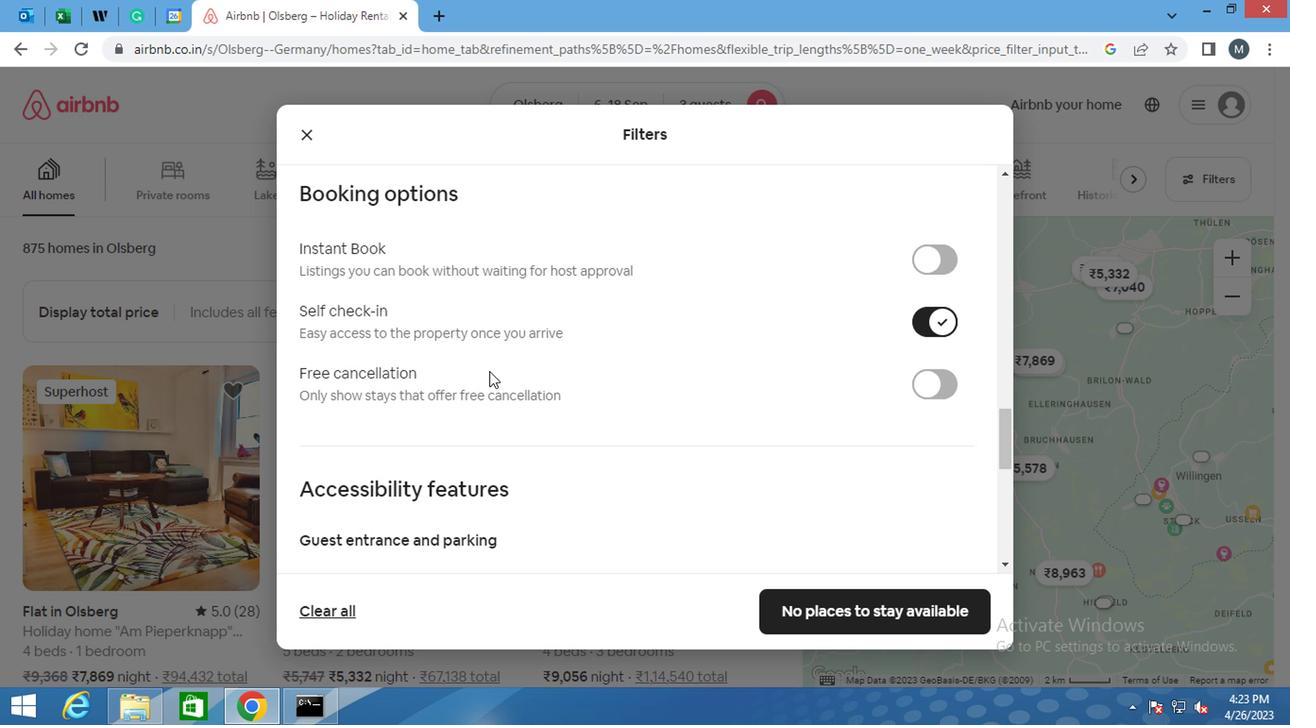 
Action: Mouse scrolled (479, 370) with delta (0, -1)
Screenshot: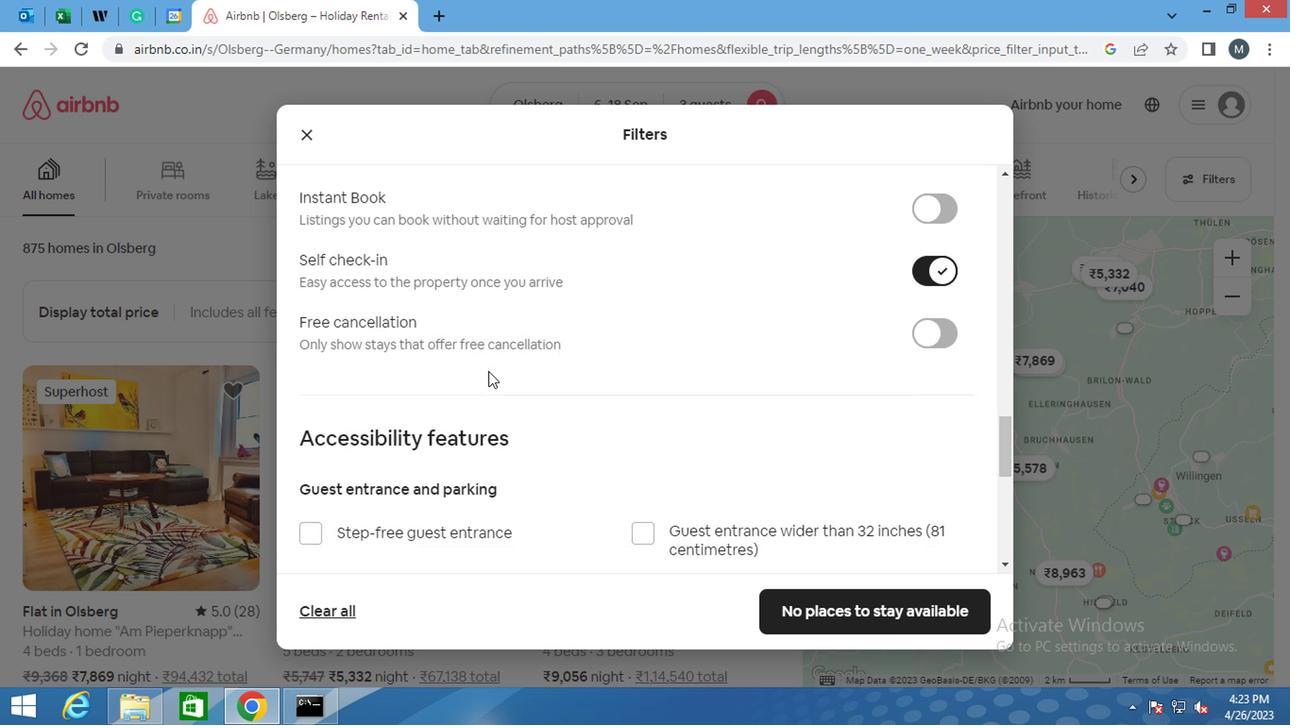 
Action: Mouse moved to (472, 370)
Screenshot: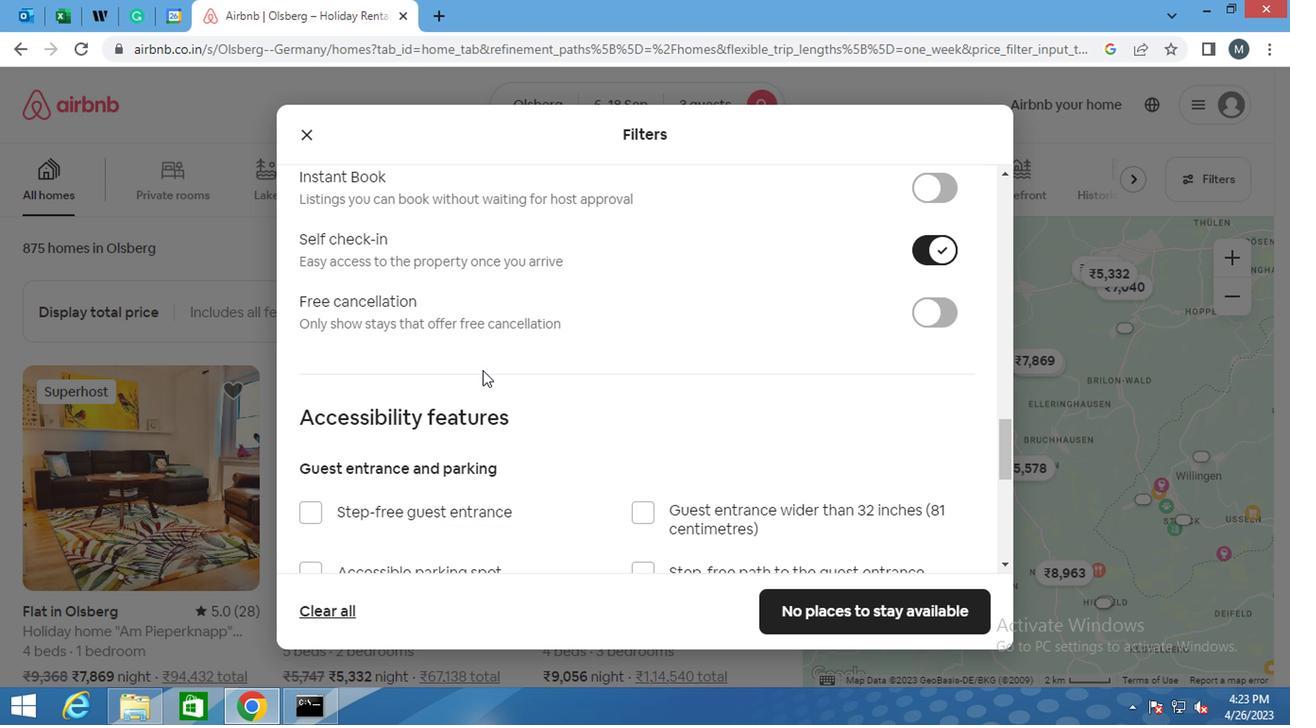 
Action: Mouse scrolled (472, 370) with delta (0, 0)
Screenshot: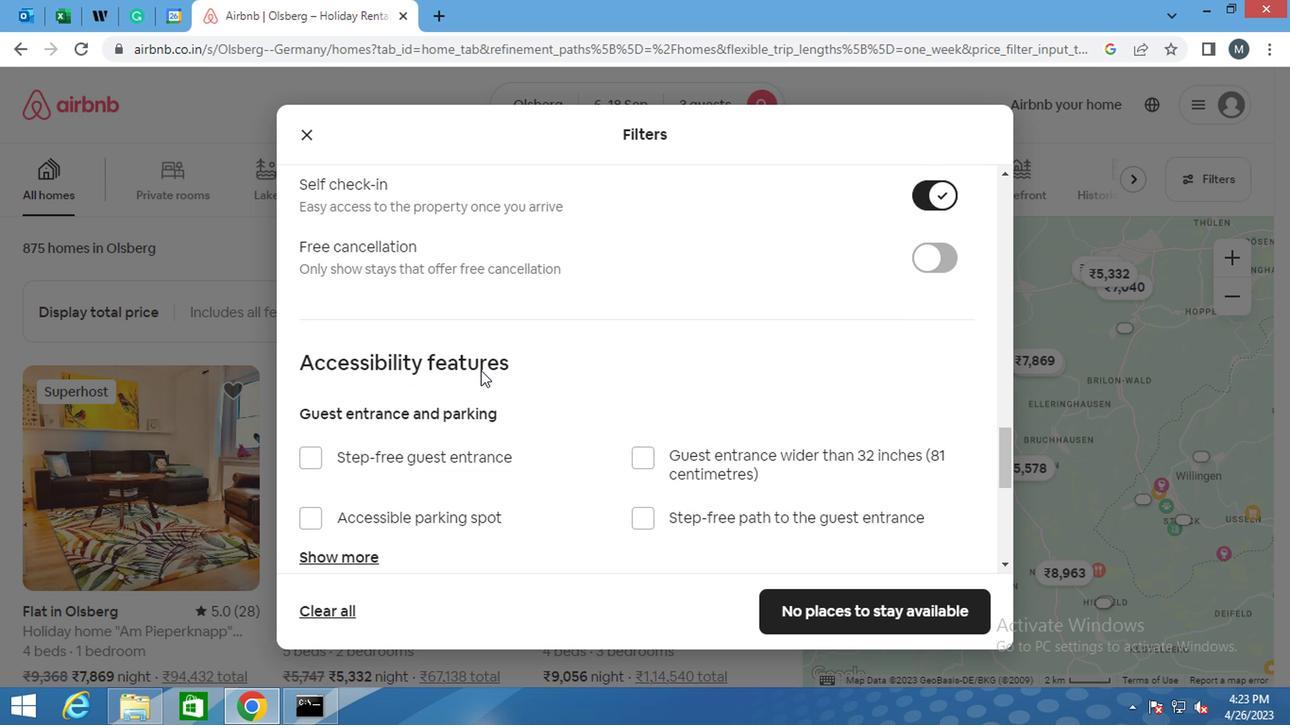 
Action: Mouse moved to (471, 370)
Screenshot: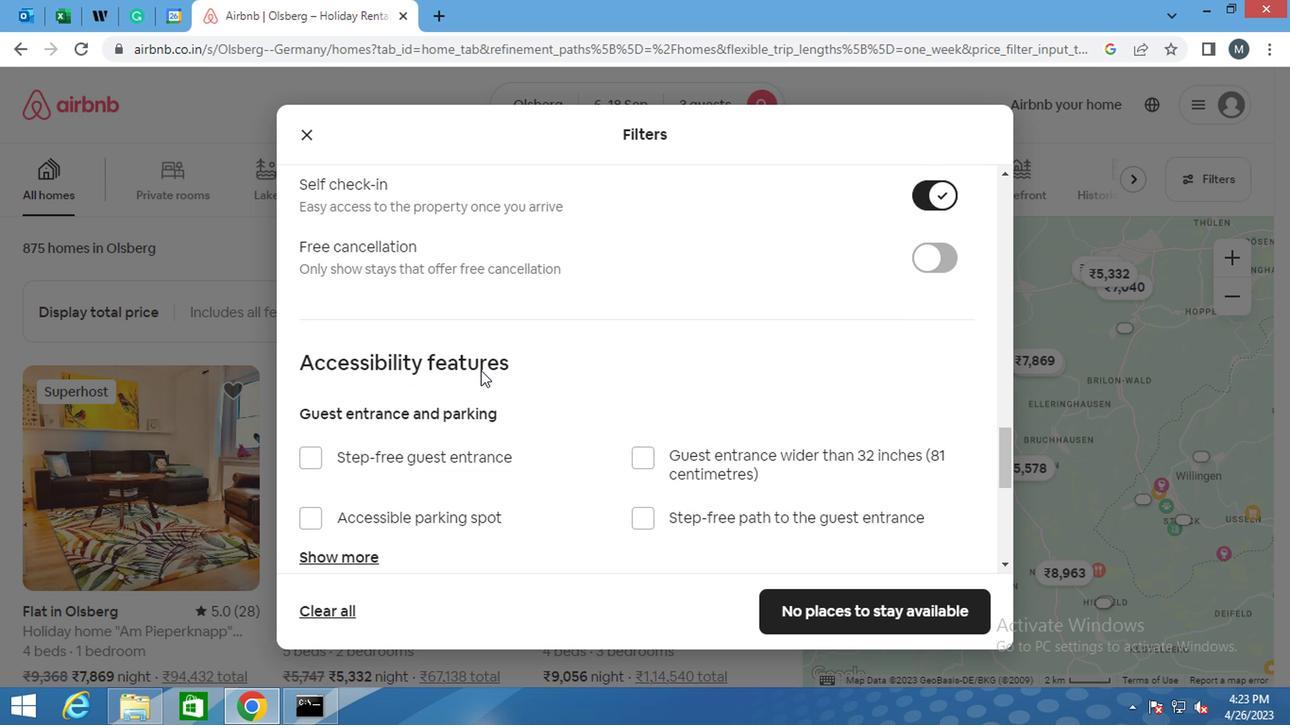 
Action: Mouse scrolled (471, 370) with delta (0, 0)
Screenshot: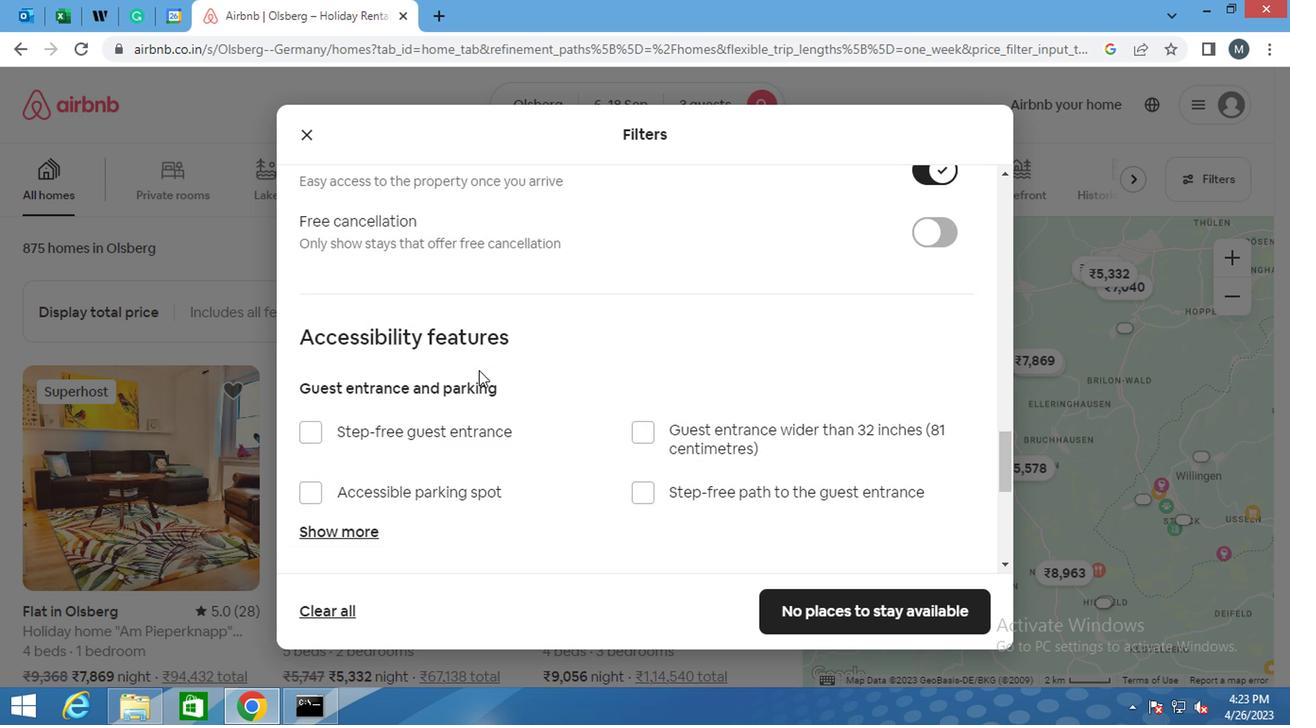 
Action: Mouse moved to (463, 372)
Screenshot: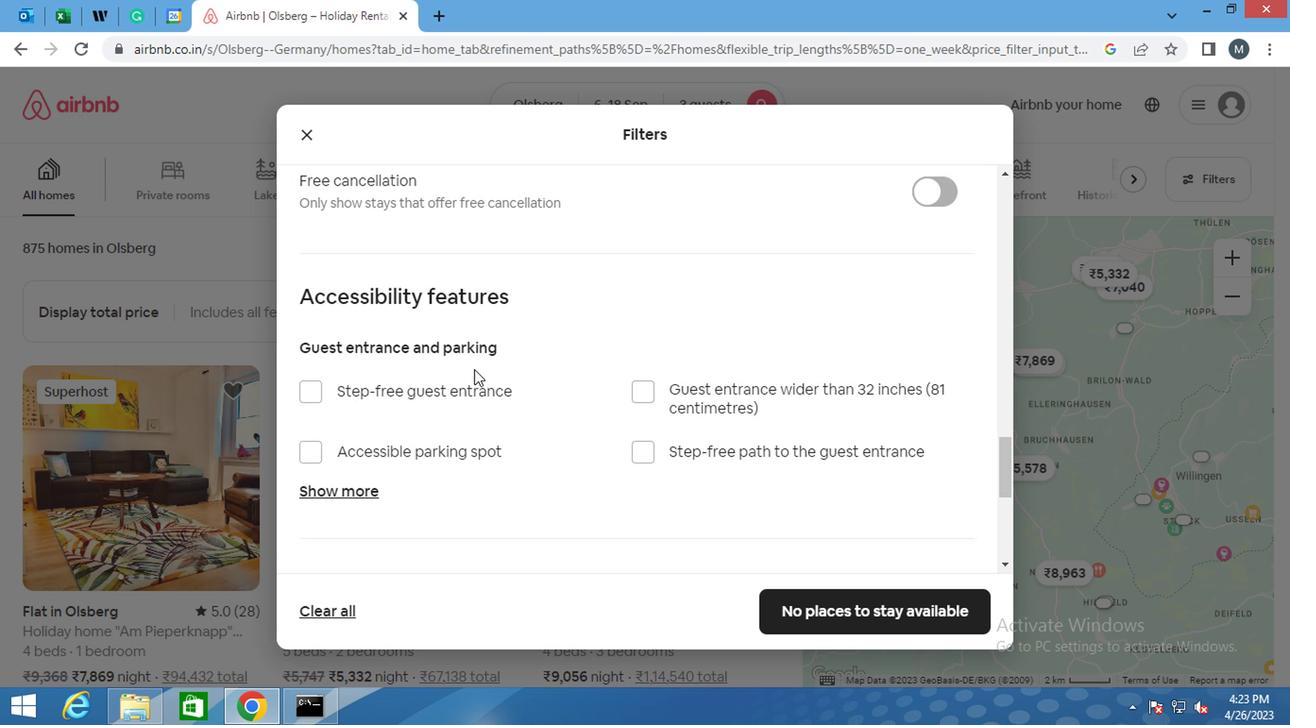 
Action: Mouse scrolled (463, 372) with delta (0, 0)
Screenshot: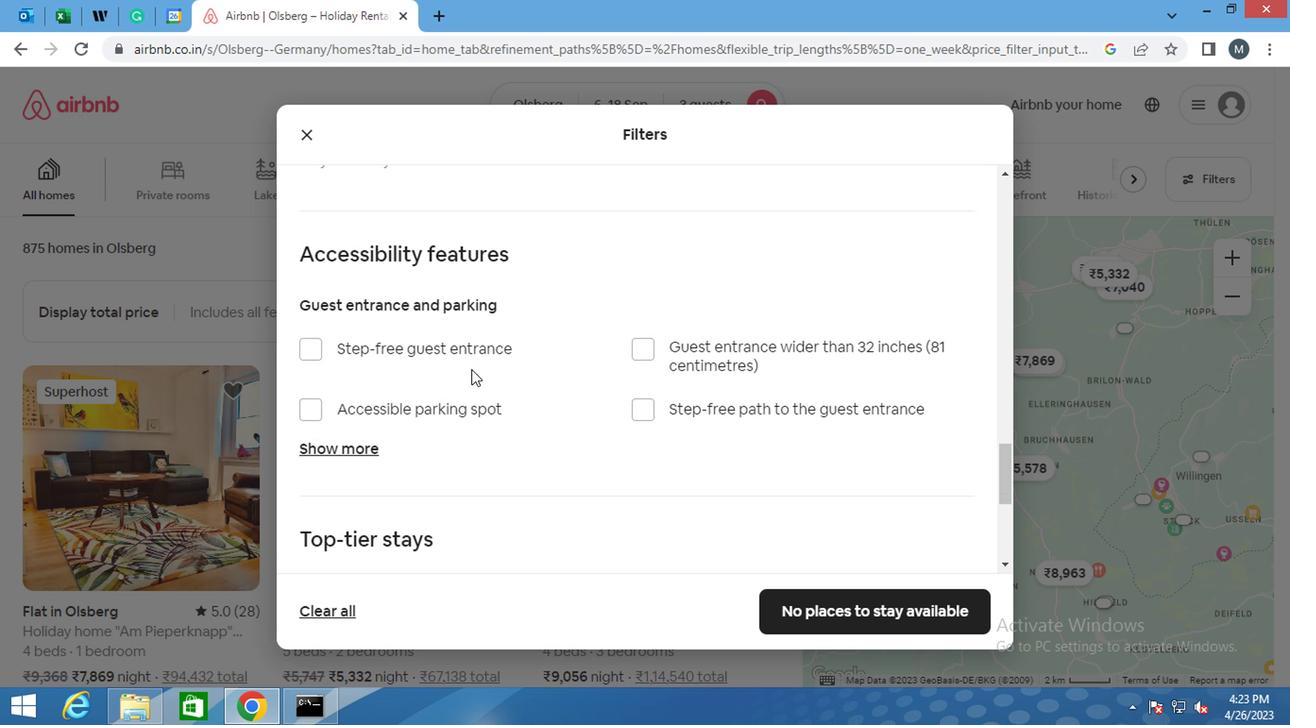 
Action: Mouse moved to (449, 380)
Screenshot: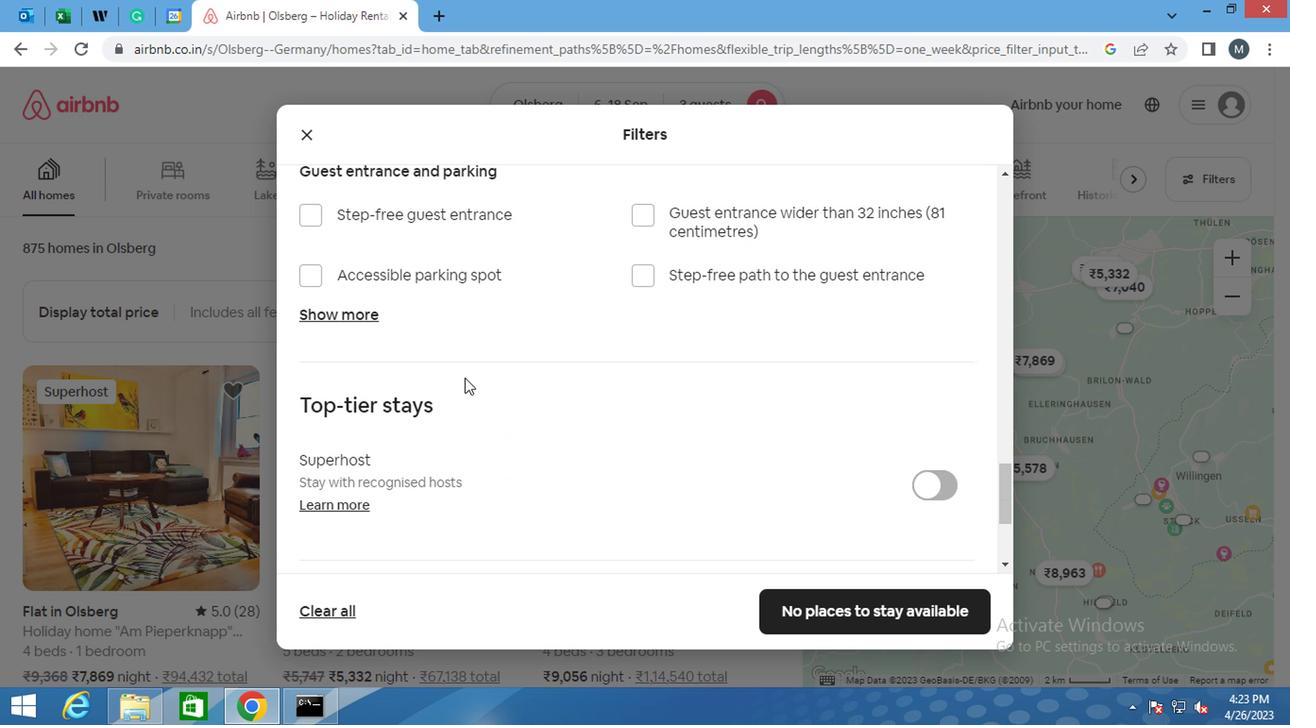 
Action: Mouse scrolled (449, 379) with delta (0, -1)
Screenshot: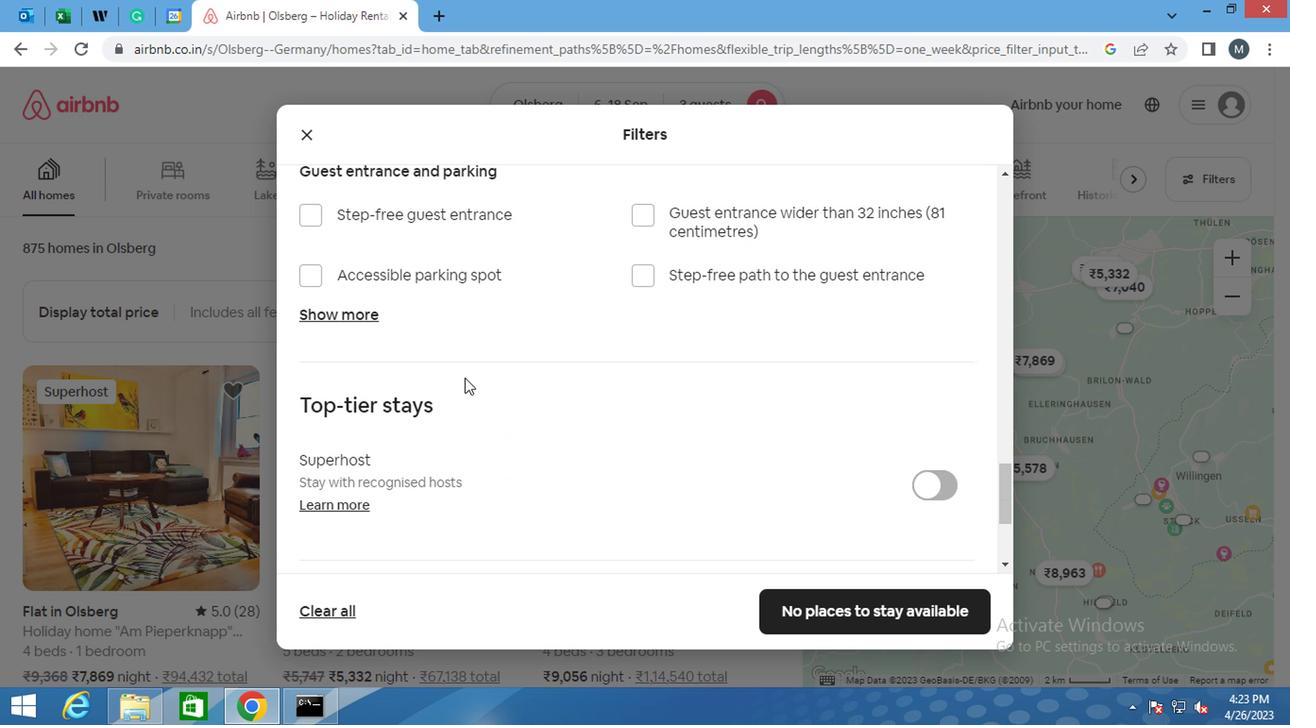 
Action: Mouse moved to (447, 385)
Screenshot: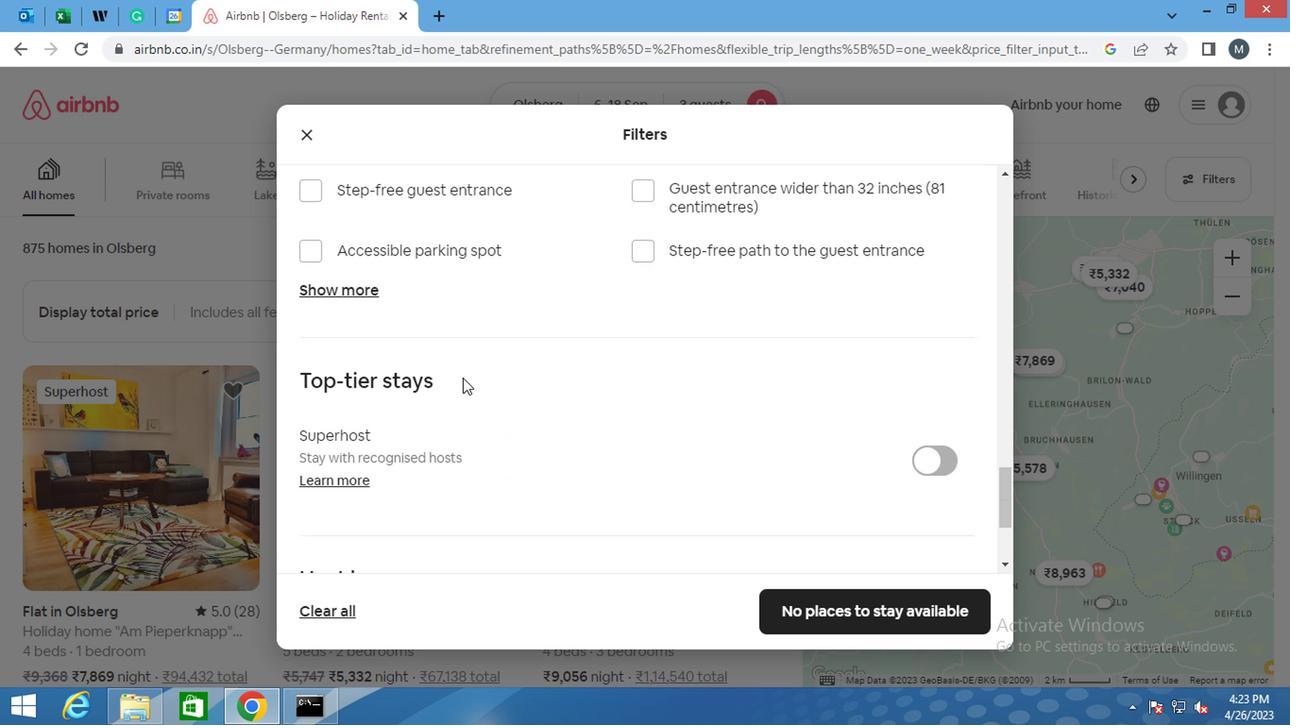 
Action: Mouse scrolled (447, 384) with delta (0, -1)
Screenshot: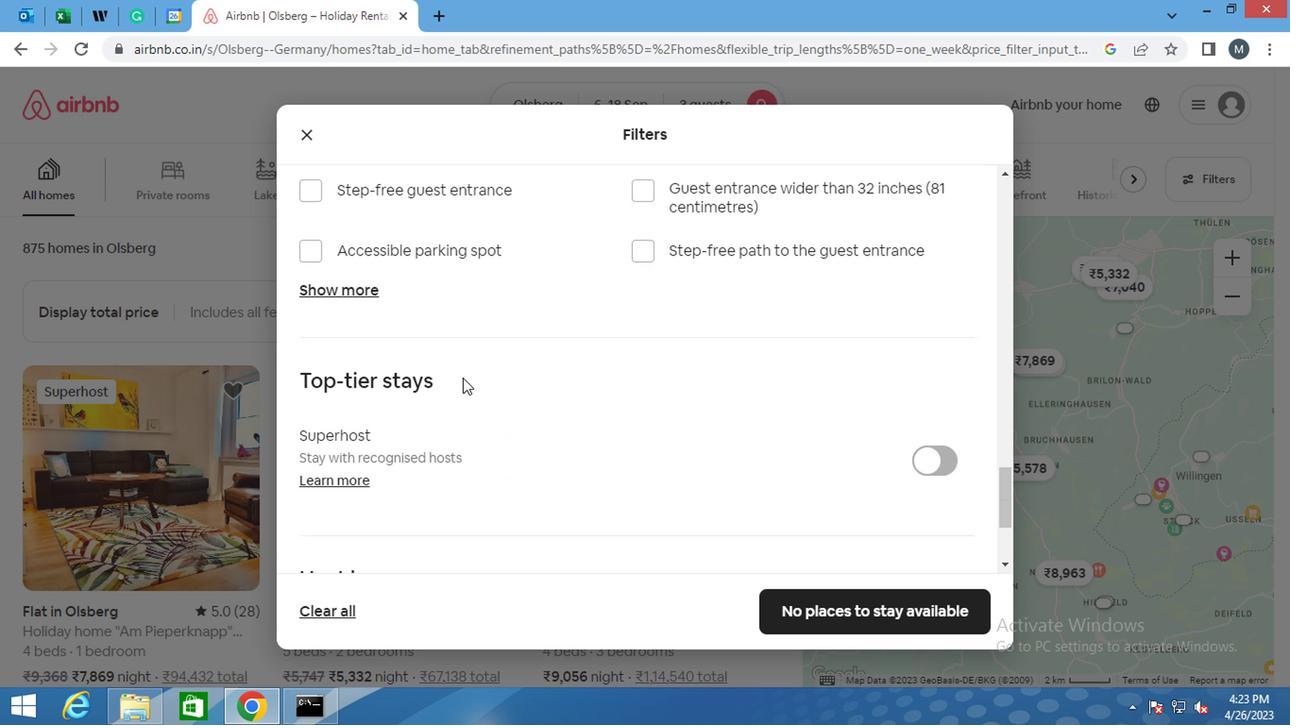 
Action: Mouse moved to (386, 452)
Screenshot: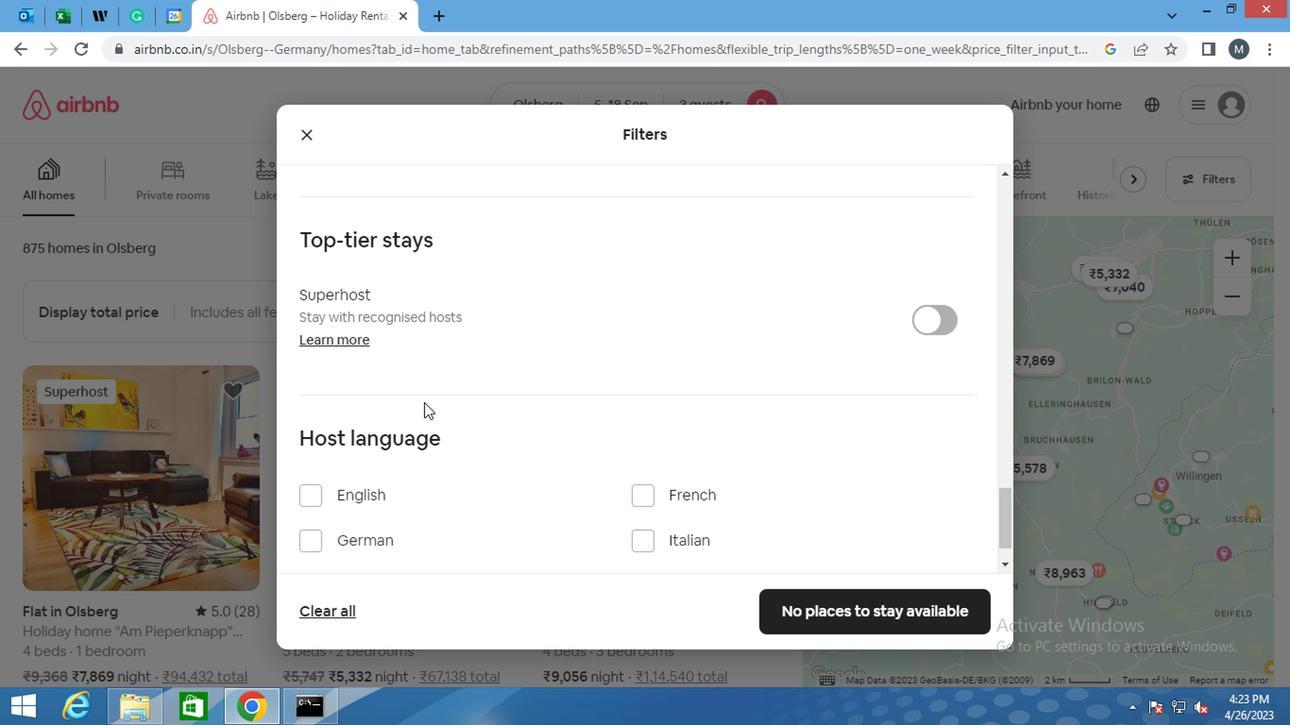 
Action: Mouse scrolled (386, 451) with delta (0, 0)
Screenshot: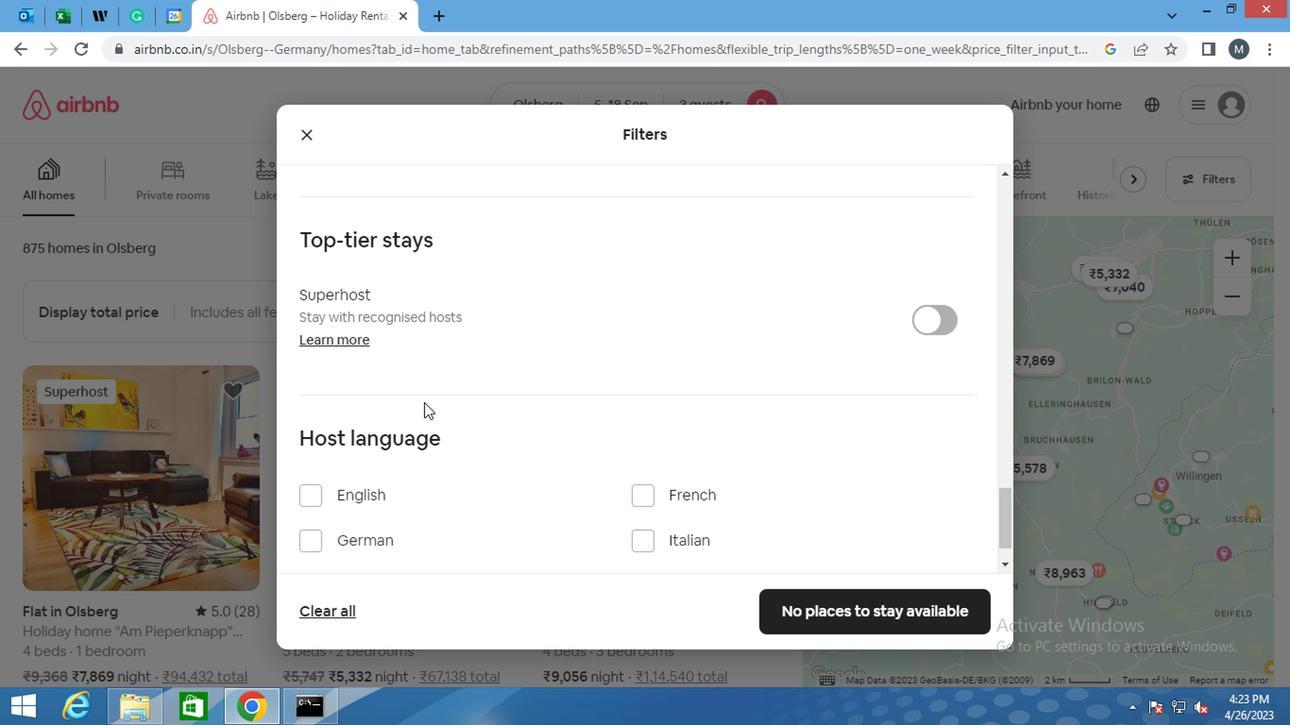 
Action: Mouse moved to (385, 455)
Screenshot: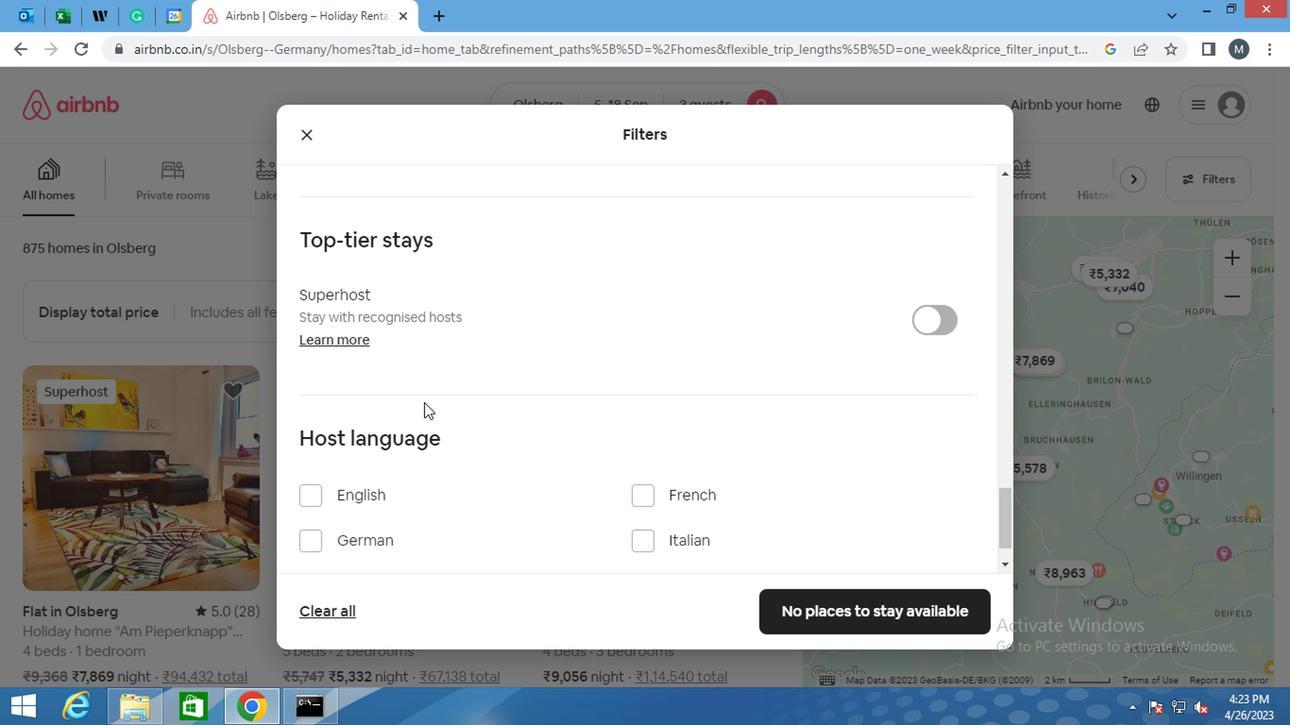 
Action: Mouse scrolled (385, 454) with delta (0, -1)
Screenshot: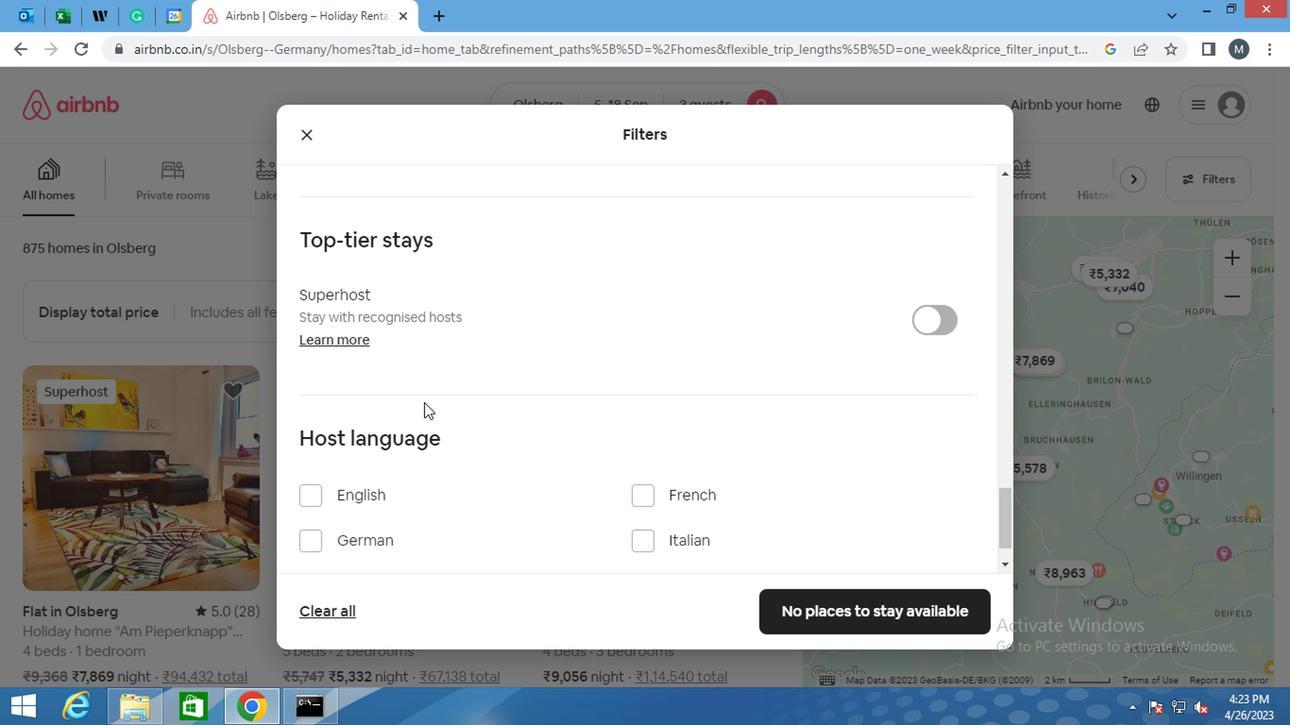 
Action: Mouse moved to (384, 458)
Screenshot: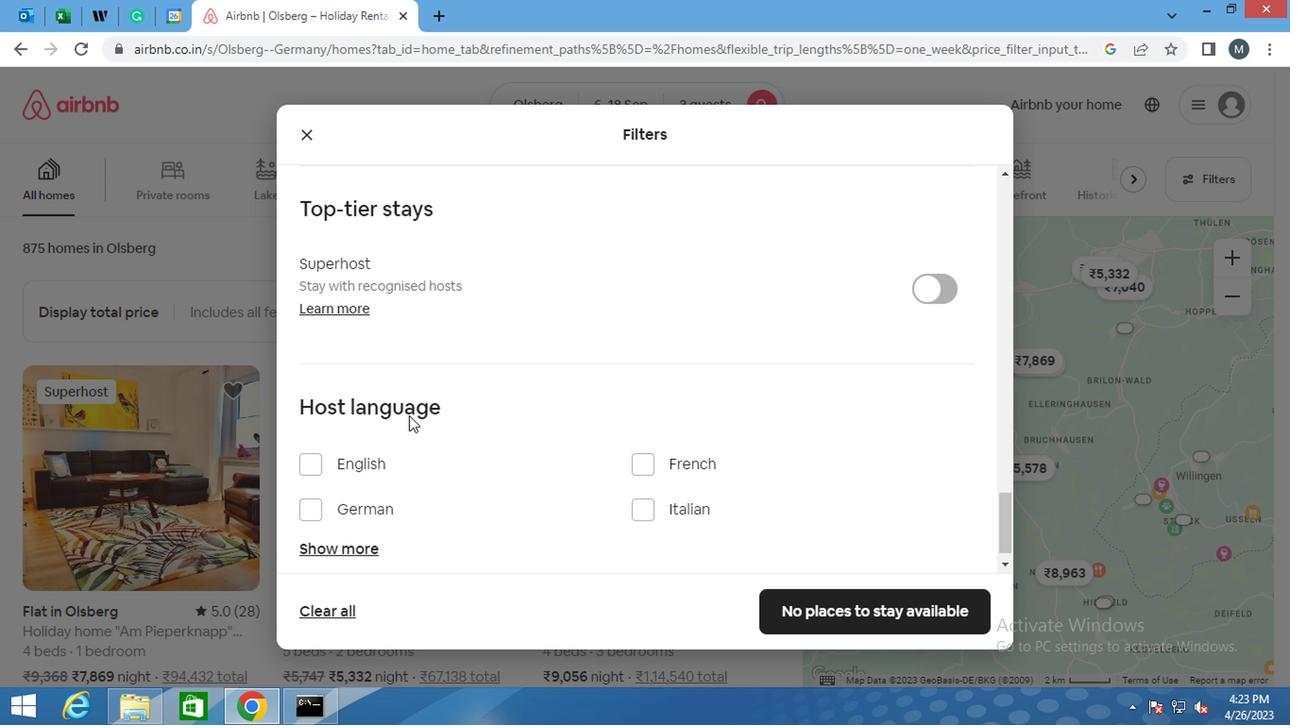 
Action: Mouse scrolled (384, 458) with delta (0, 0)
Screenshot: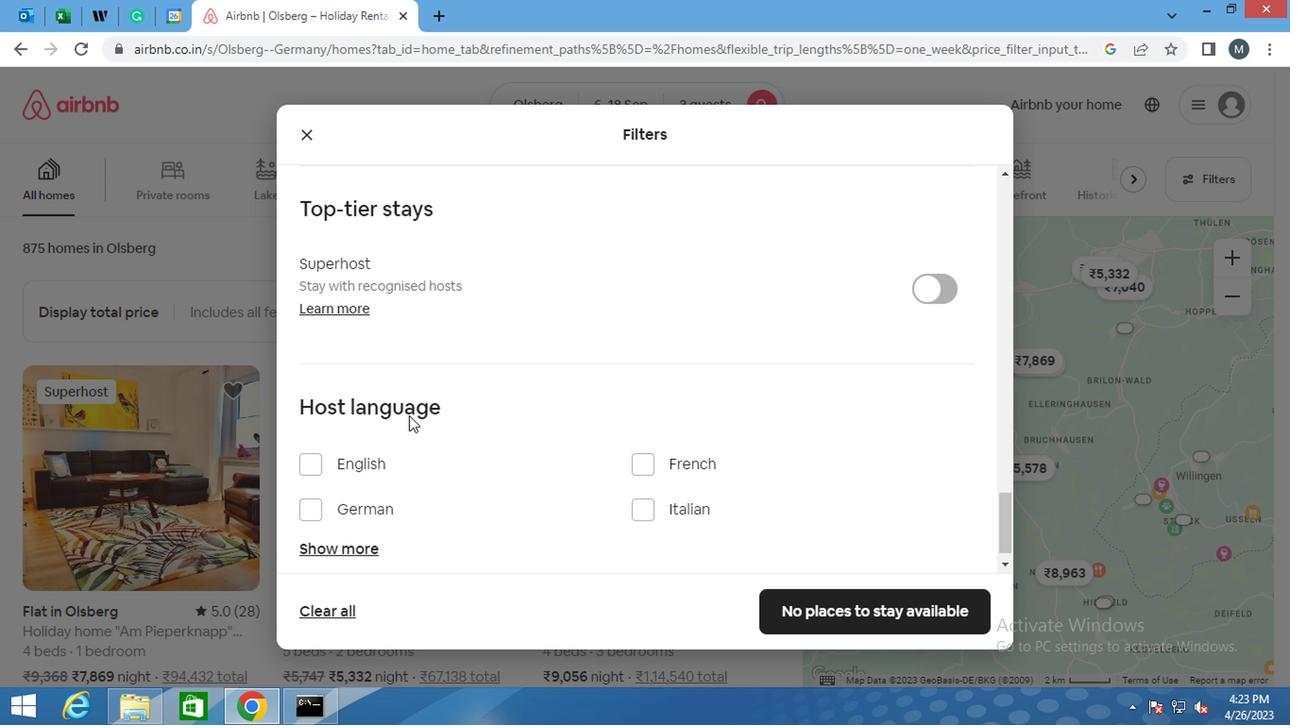 
Action: Mouse moved to (316, 438)
Screenshot: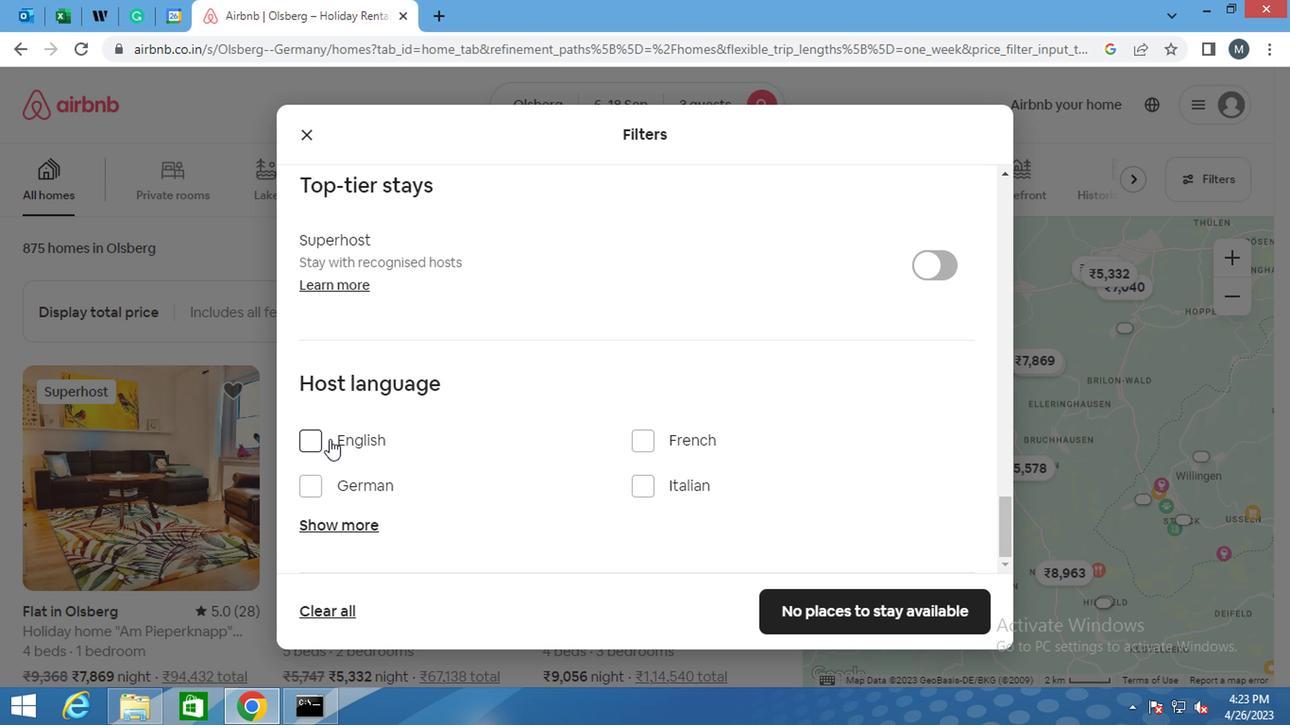 
Action: Mouse pressed left at (316, 438)
Screenshot: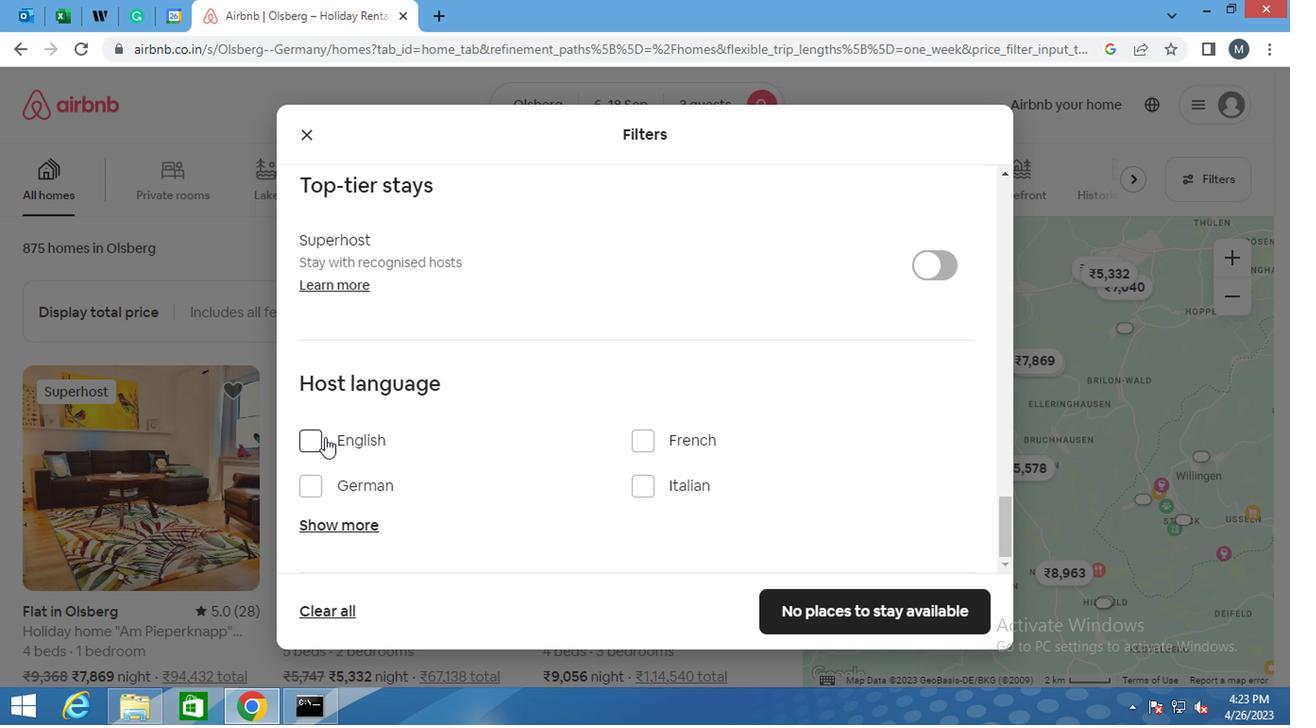 
Action: Mouse moved to (859, 612)
Screenshot: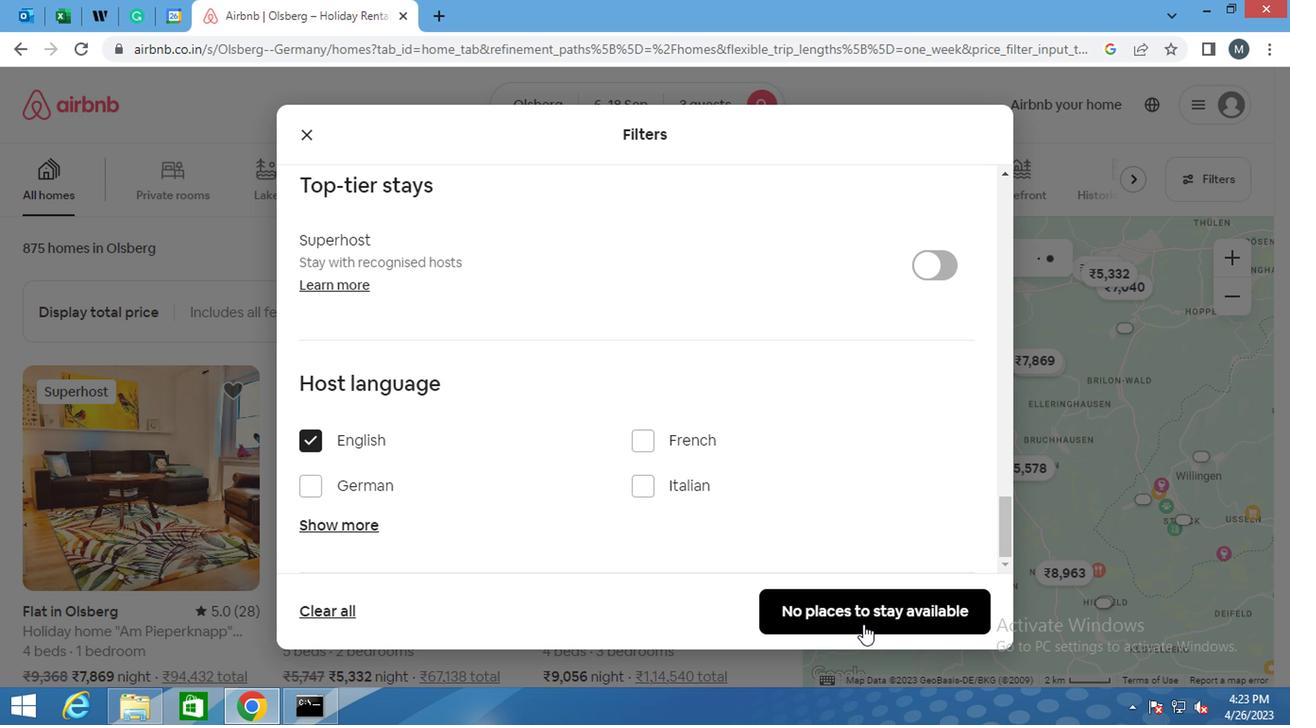 
Action: Mouse pressed left at (859, 612)
Screenshot: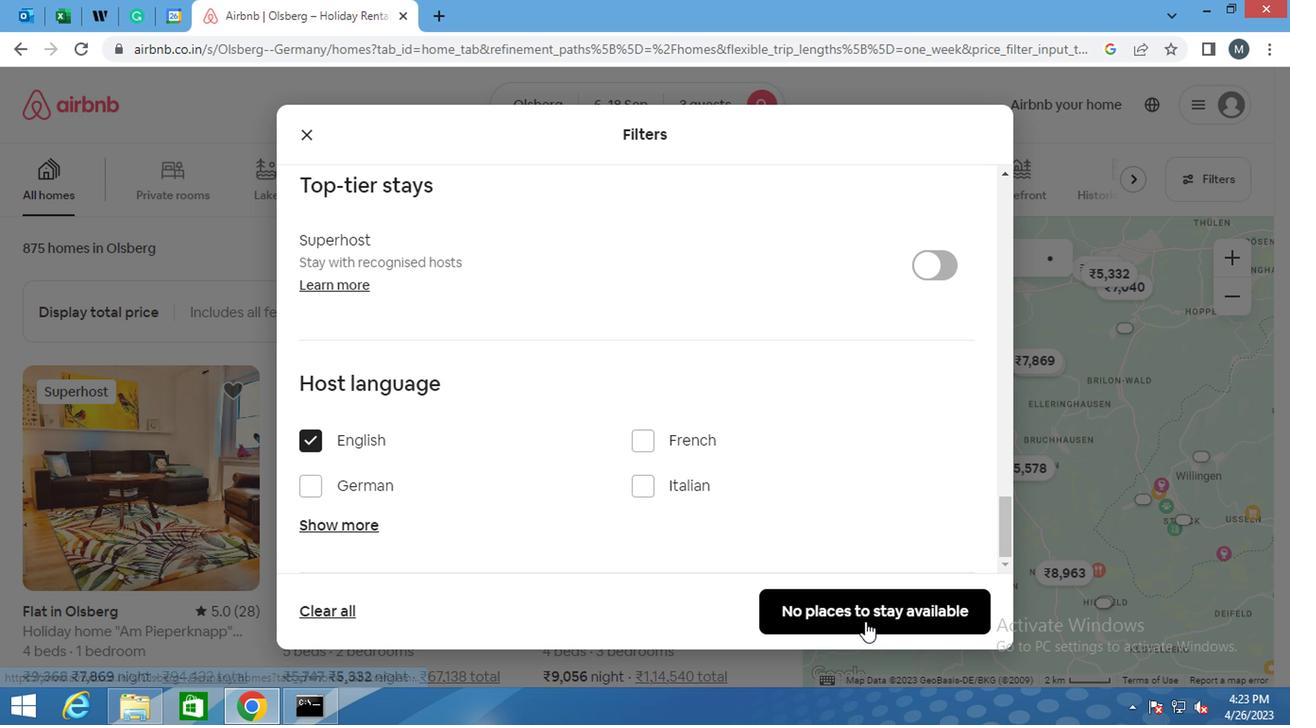 
Action: Mouse moved to (858, 612)
Screenshot: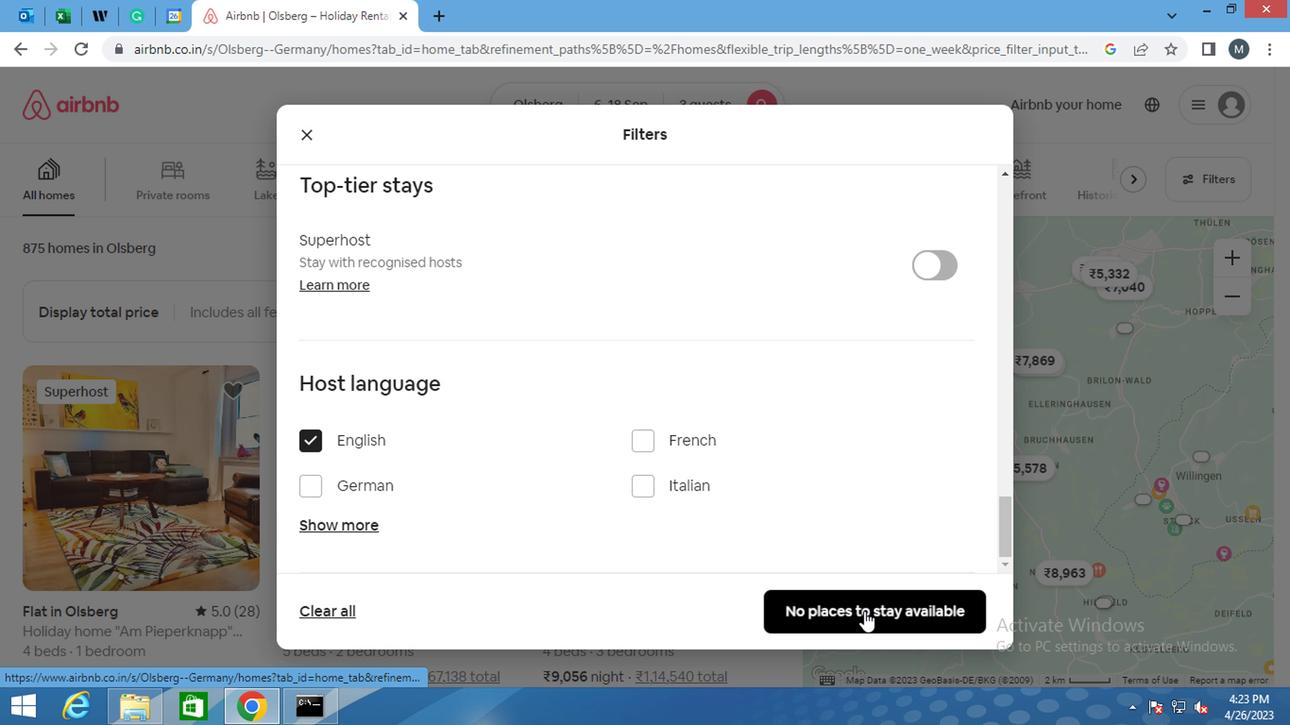 
